 Task: In the  document efficiency.odtSelect Headings and apply  'Bold' Select the text and align it to the  'Left'. Select the table and apply  All Borders
Action: Mouse moved to (302, 353)
Screenshot: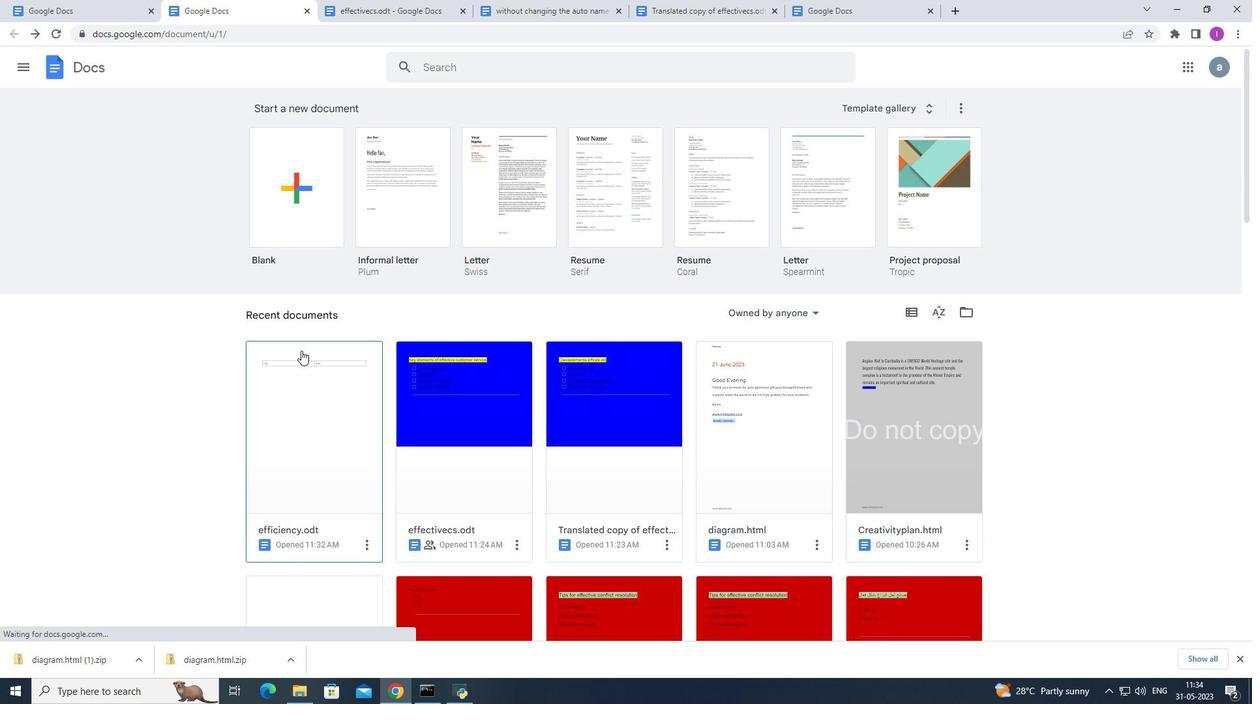 
Action: Mouse pressed left at (302, 353)
Screenshot: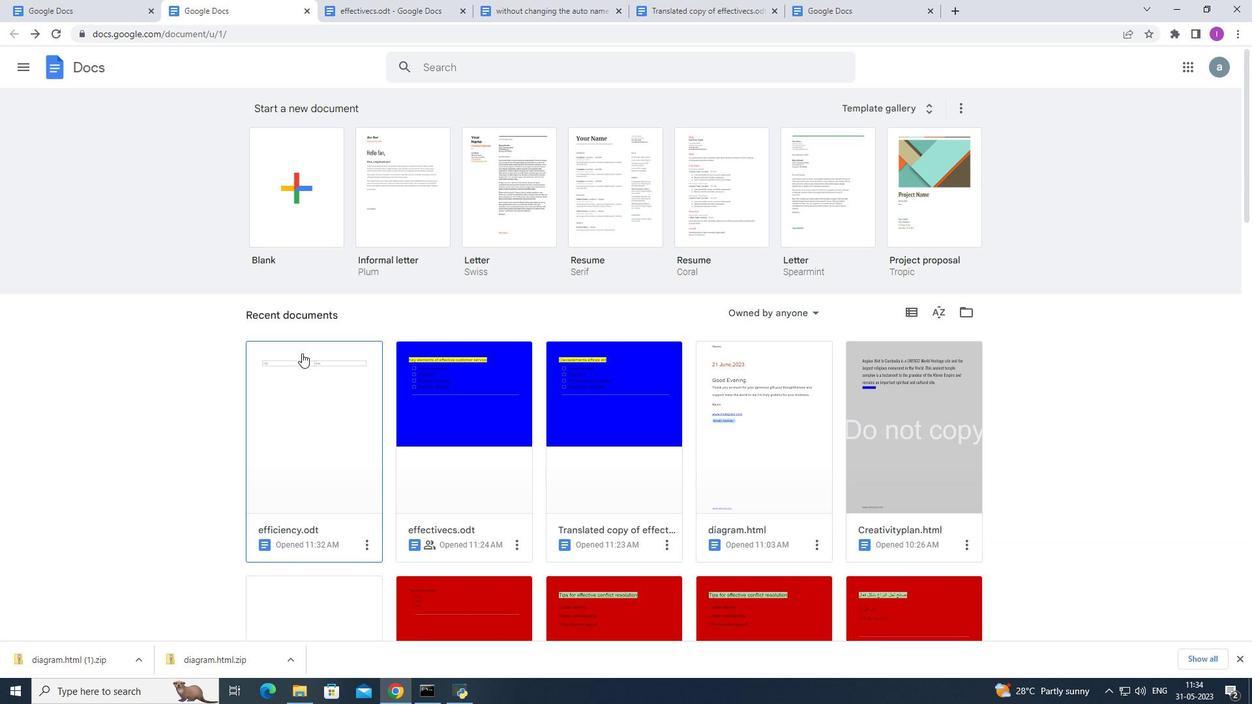 
Action: Mouse moved to (660, 224)
Screenshot: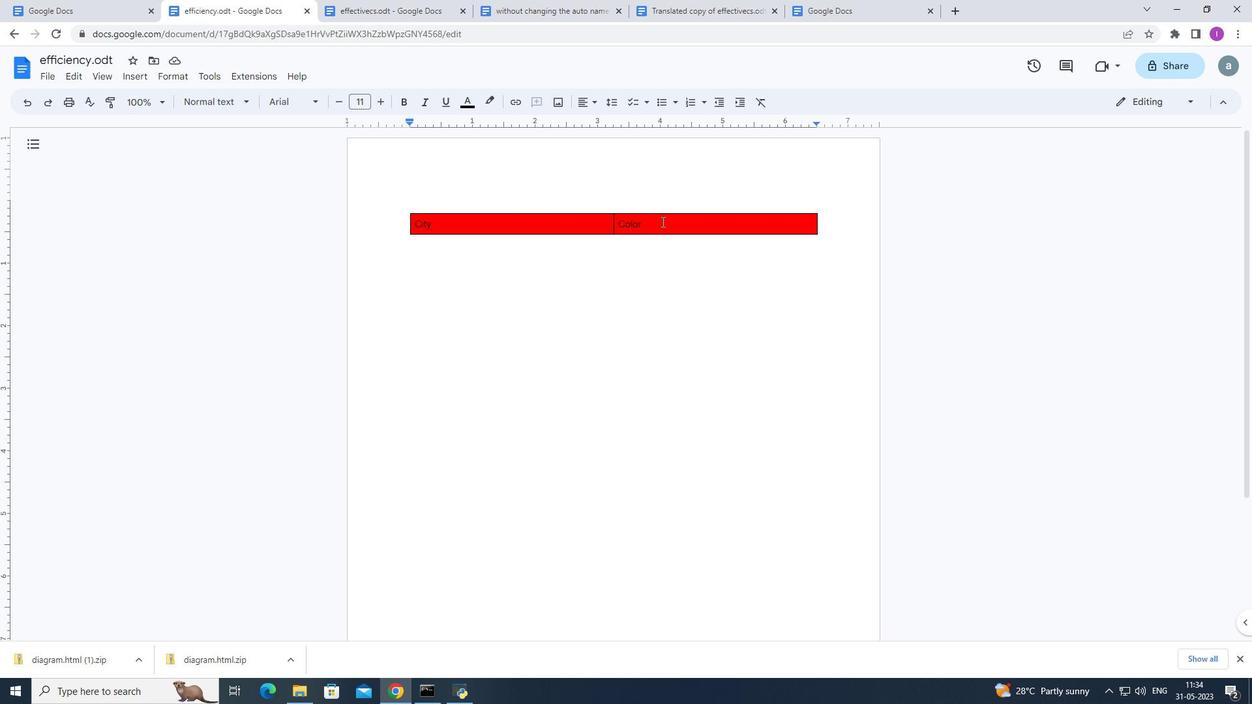 
Action: Mouse pressed left at (660, 224)
Screenshot: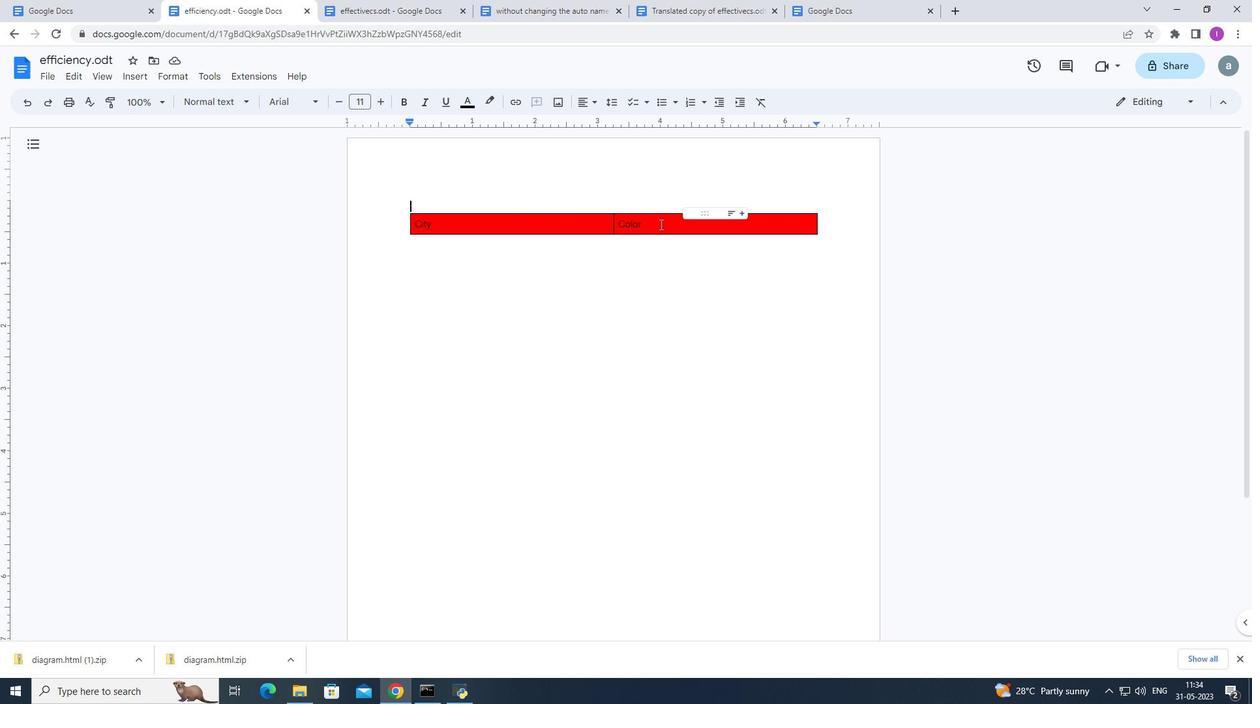 
Action: Mouse moved to (409, 105)
Screenshot: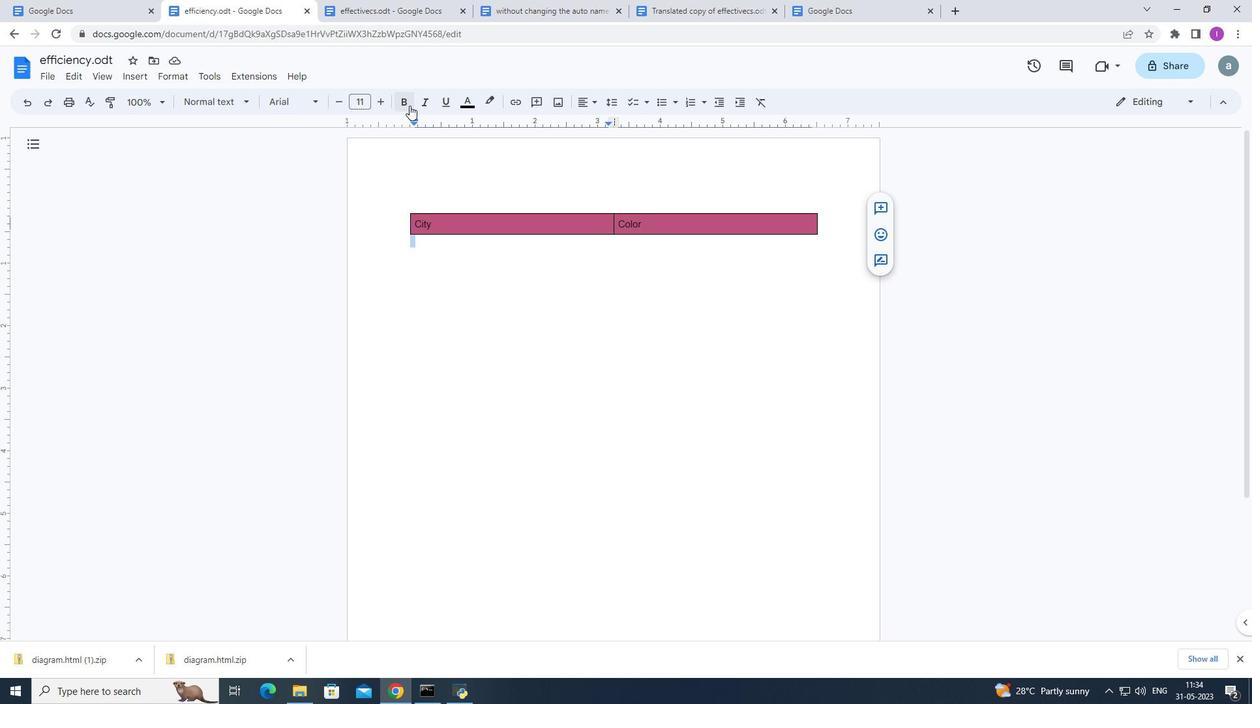 
Action: Mouse pressed left at (409, 105)
Screenshot: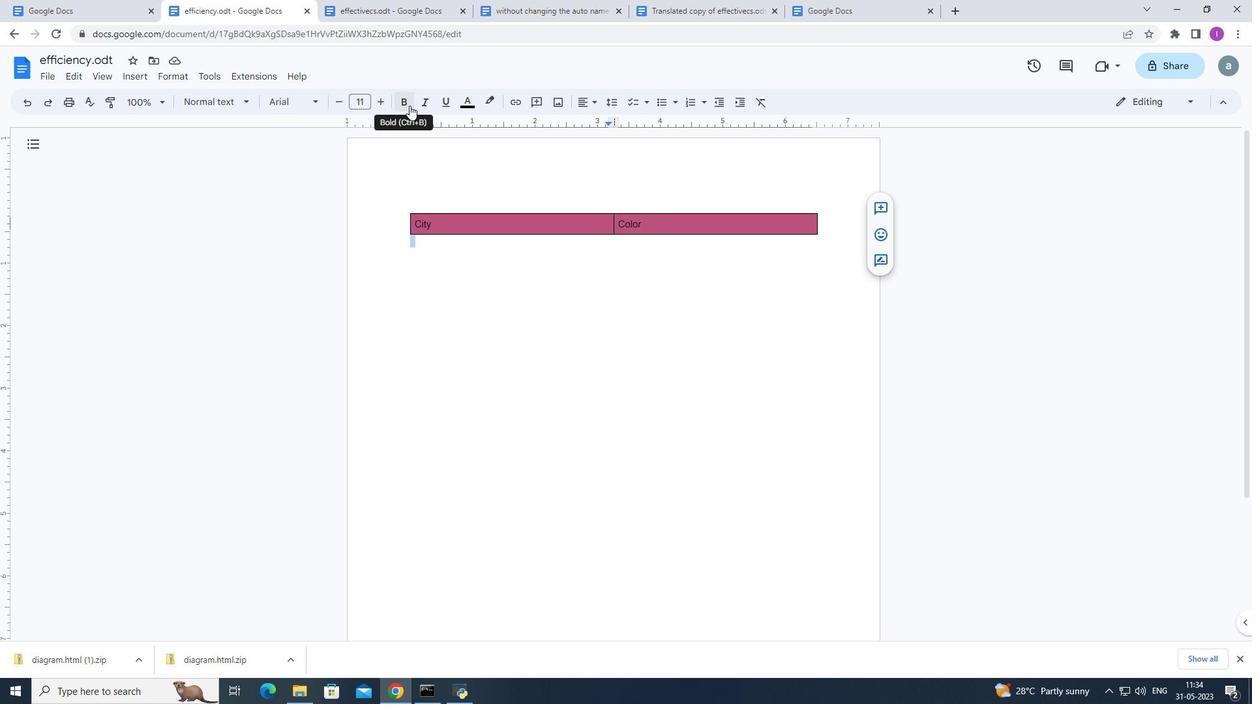 
Action: Mouse moved to (685, 231)
Screenshot: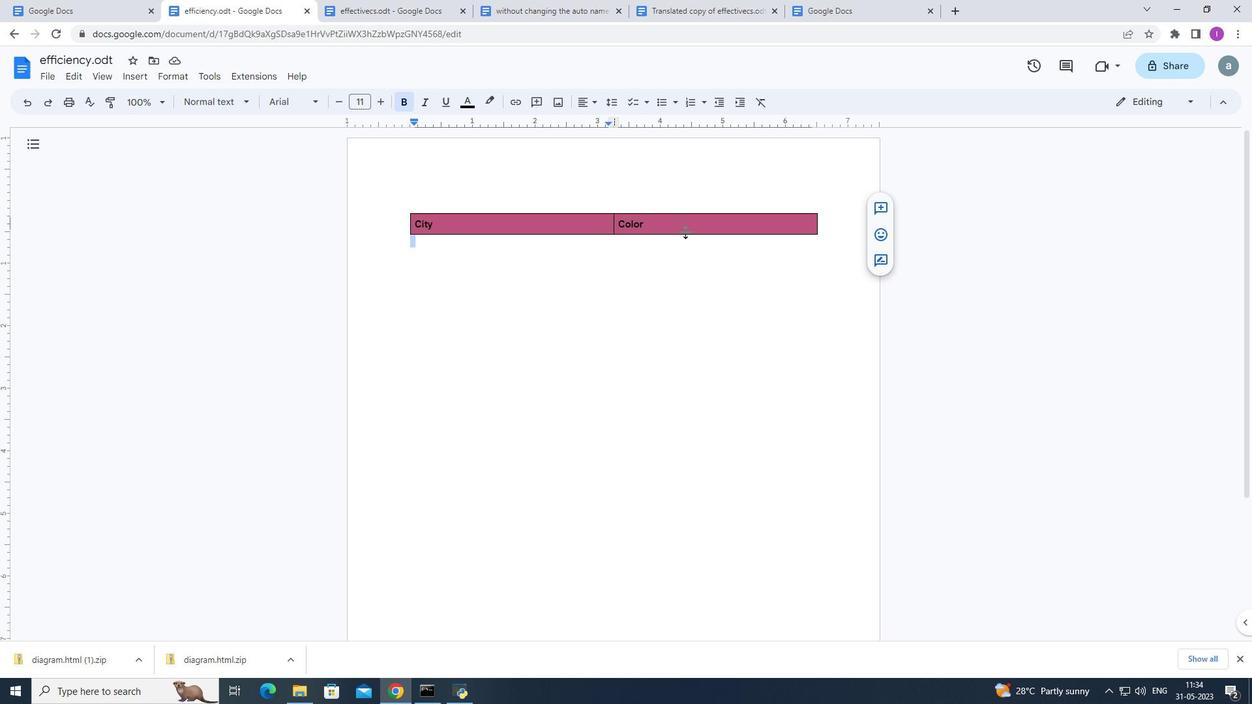 
Action: Mouse pressed left at (685, 231)
Screenshot: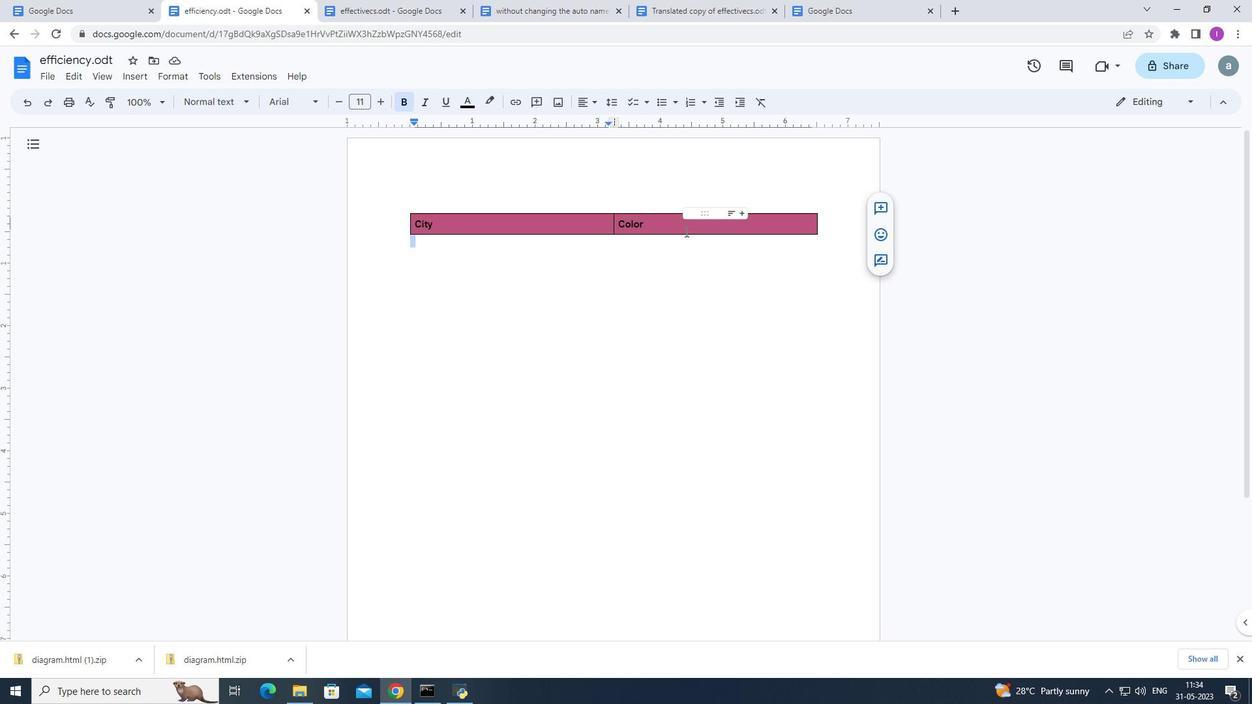 
Action: Mouse moved to (657, 290)
Screenshot: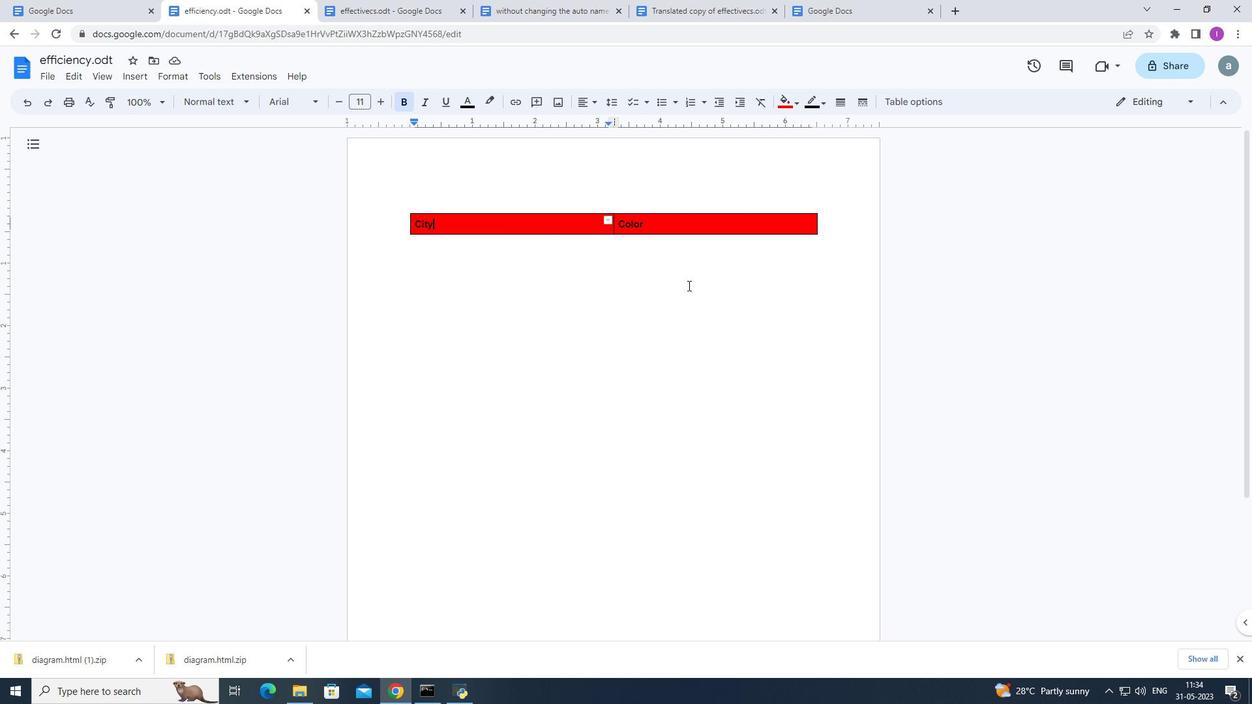 
Action: Mouse pressed left at (657, 290)
Screenshot: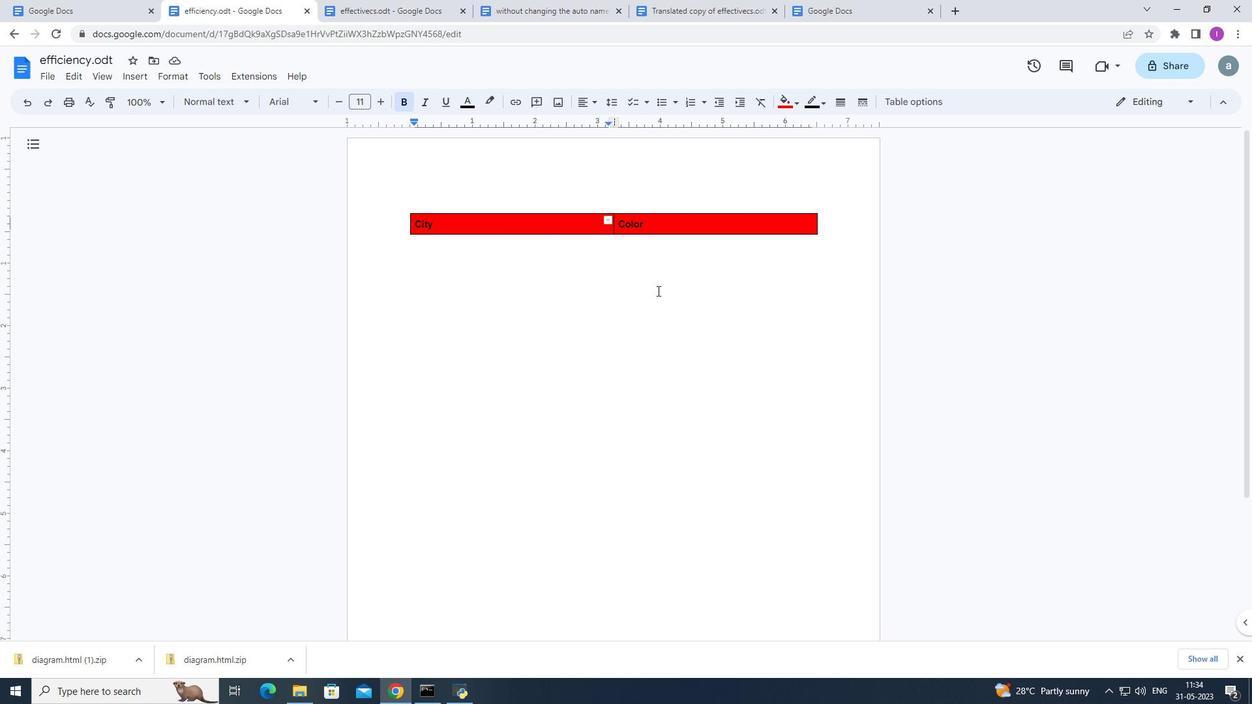 
Action: Mouse moved to (674, 227)
Screenshot: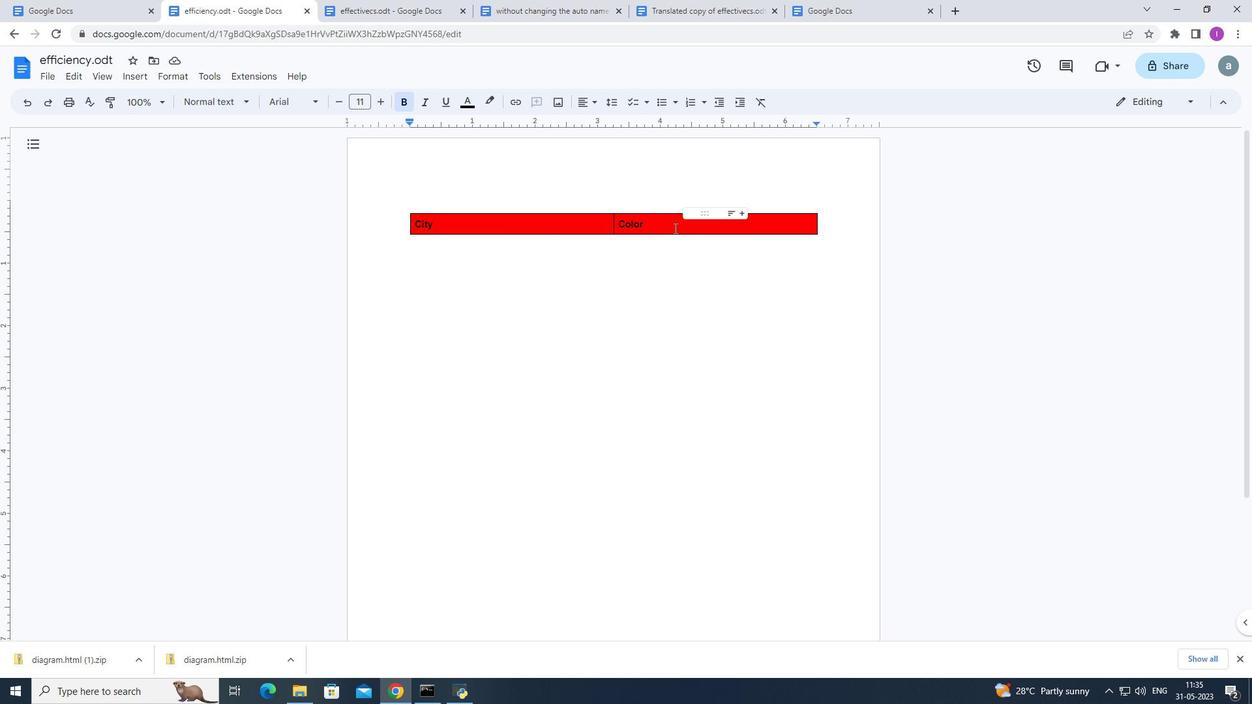 
Action: Mouse pressed left at (674, 227)
Screenshot: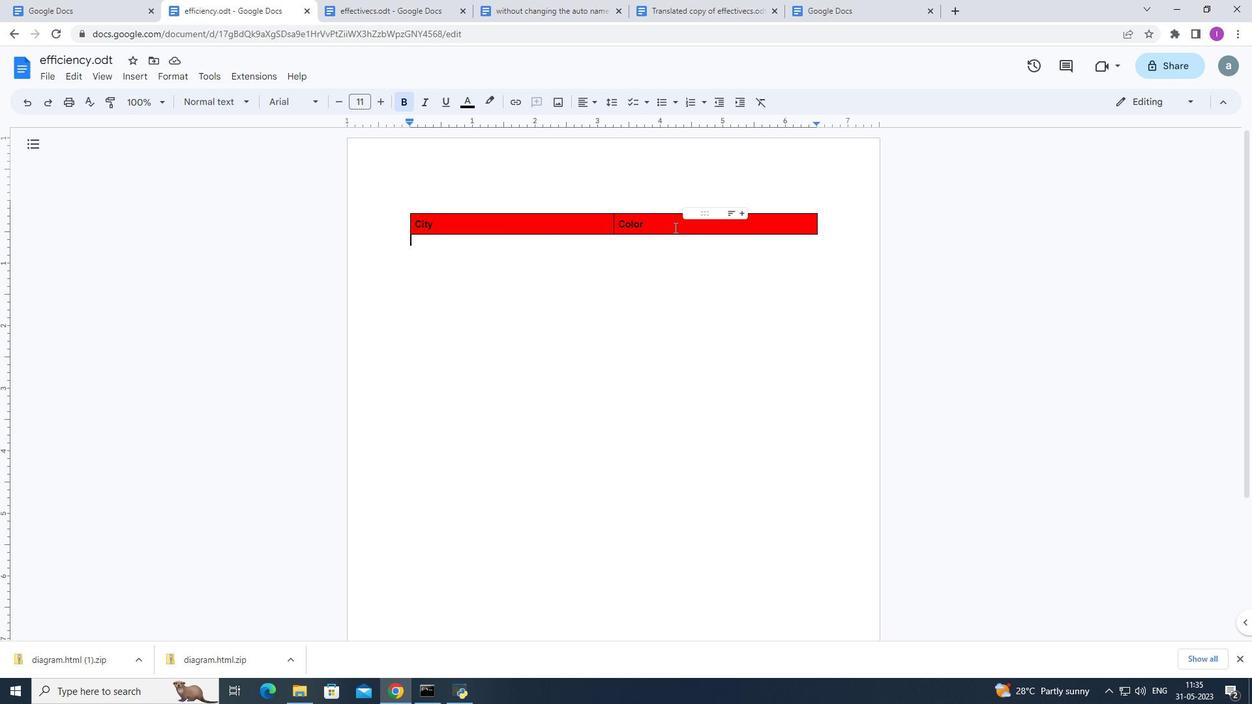 
Action: Mouse moved to (572, 100)
Screenshot: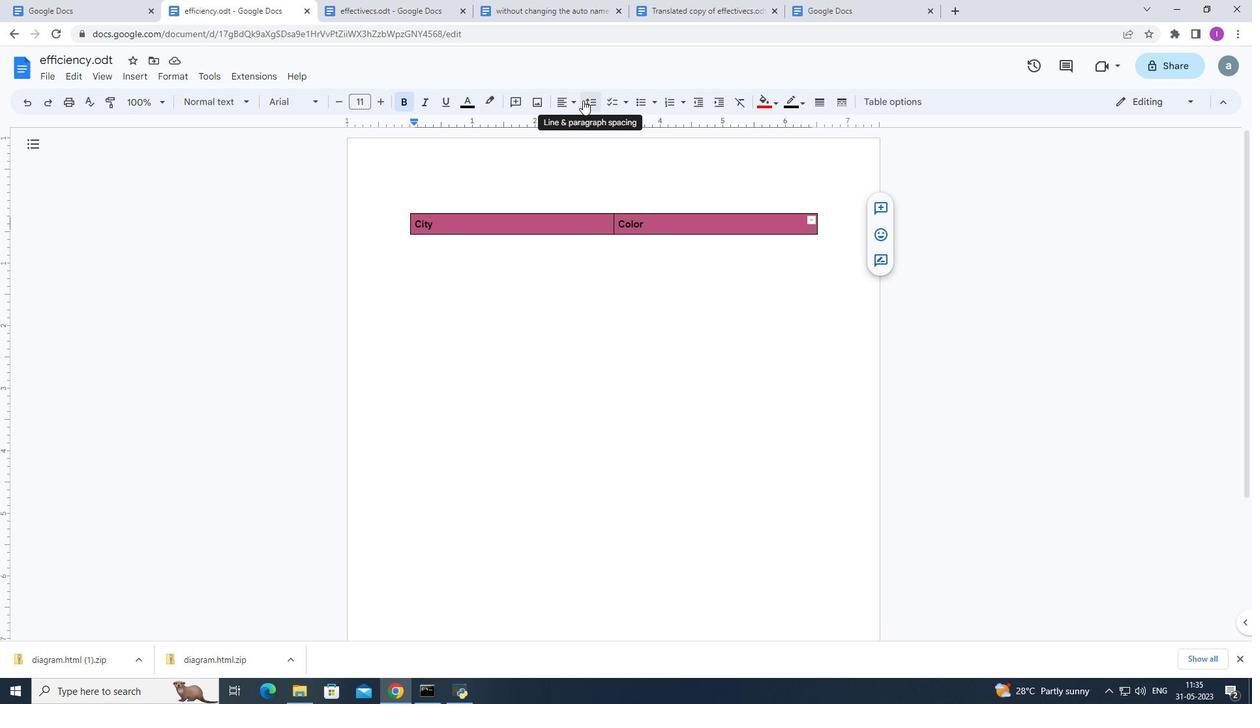 
Action: Mouse pressed left at (572, 100)
Screenshot: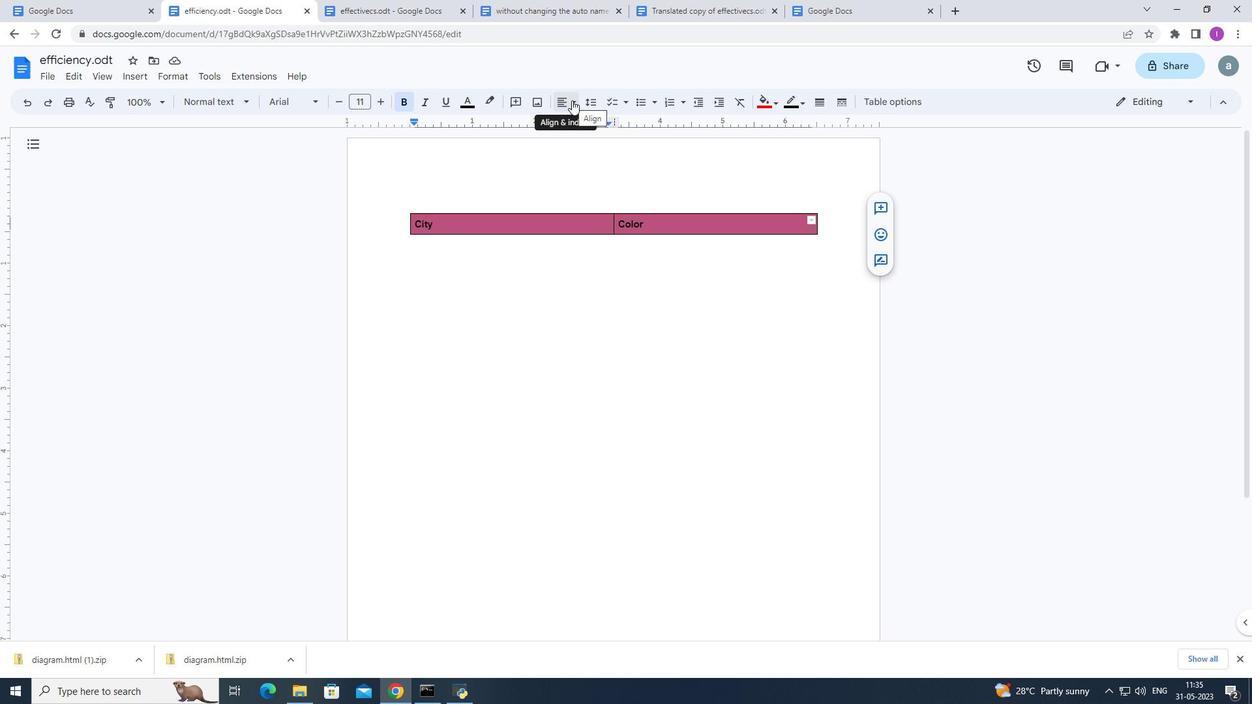 
Action: Mouse moved to (567, 120)
Screenshot: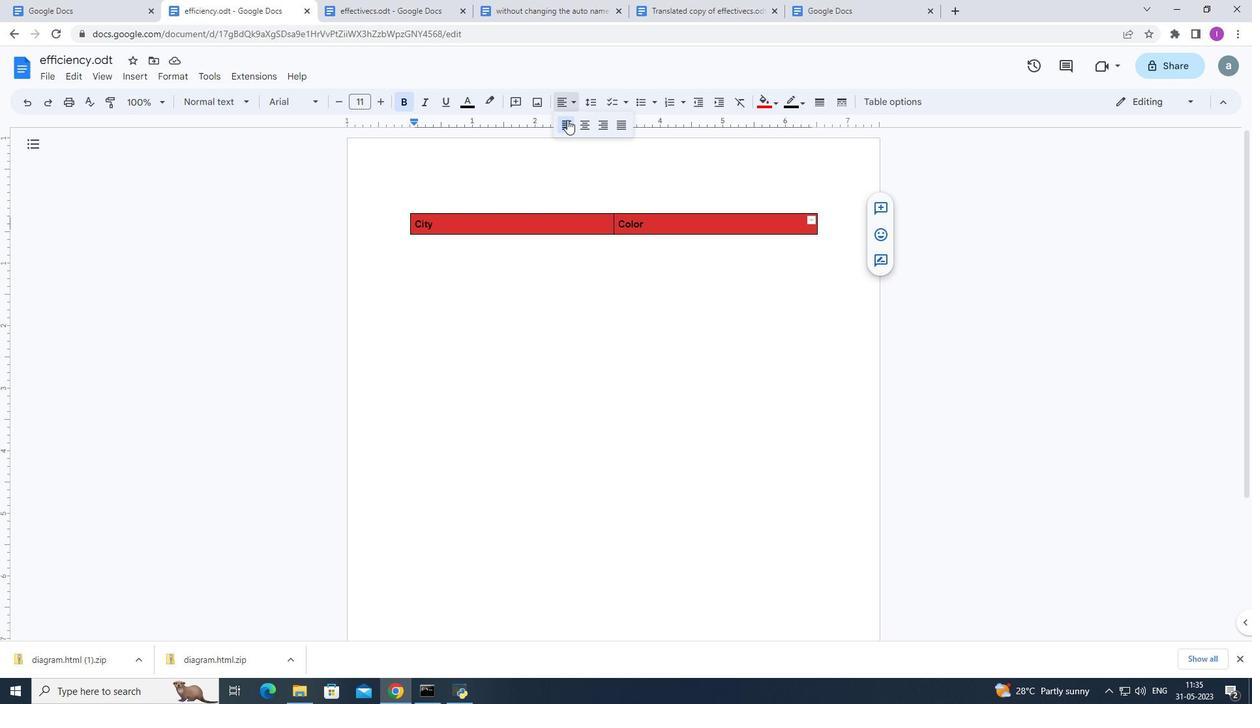 
Action: Mouse pressed left at (567, 120)
Screenshot: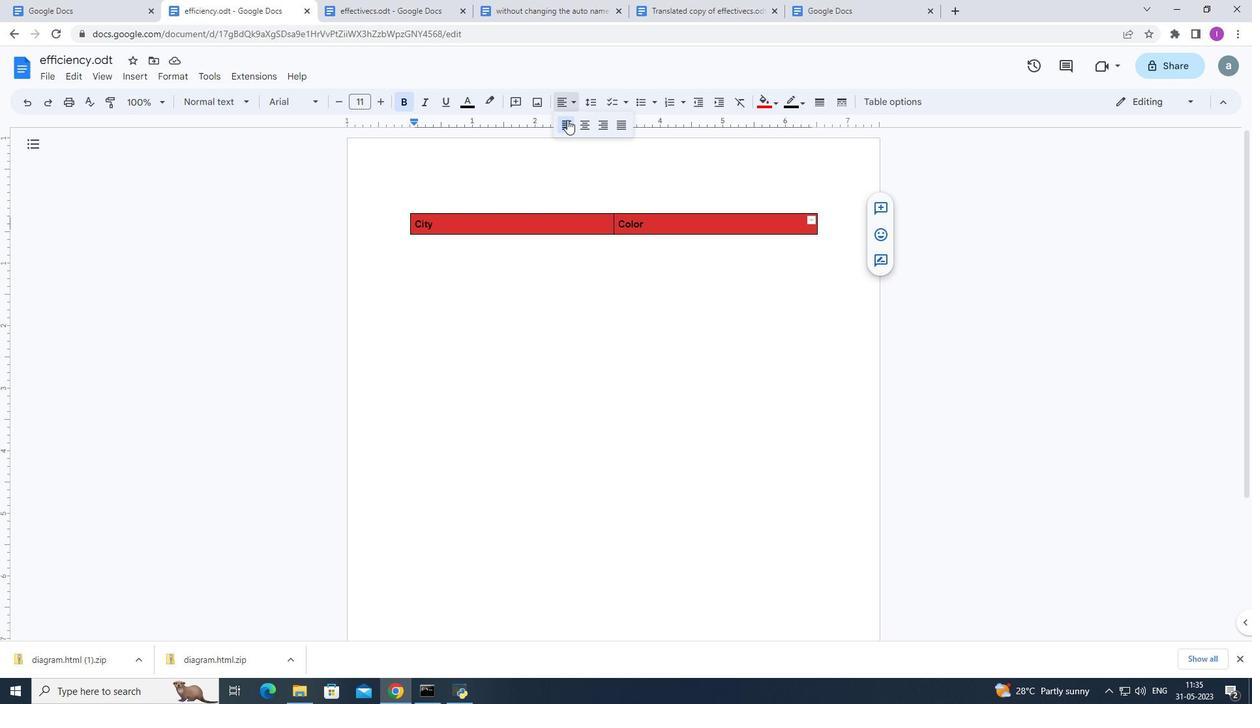 
Action: Mouse moved to (817, 222)
Screenshot: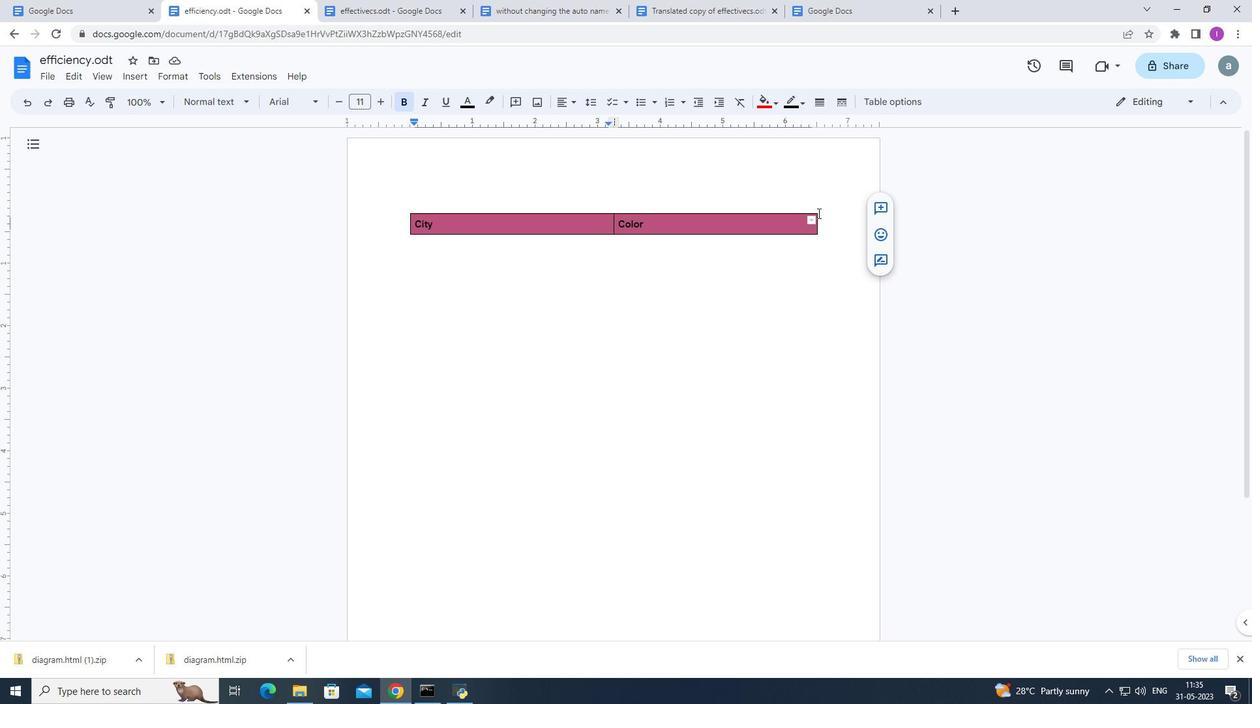 
Action: Mouse pressed left at (817, 222)
Screenshot: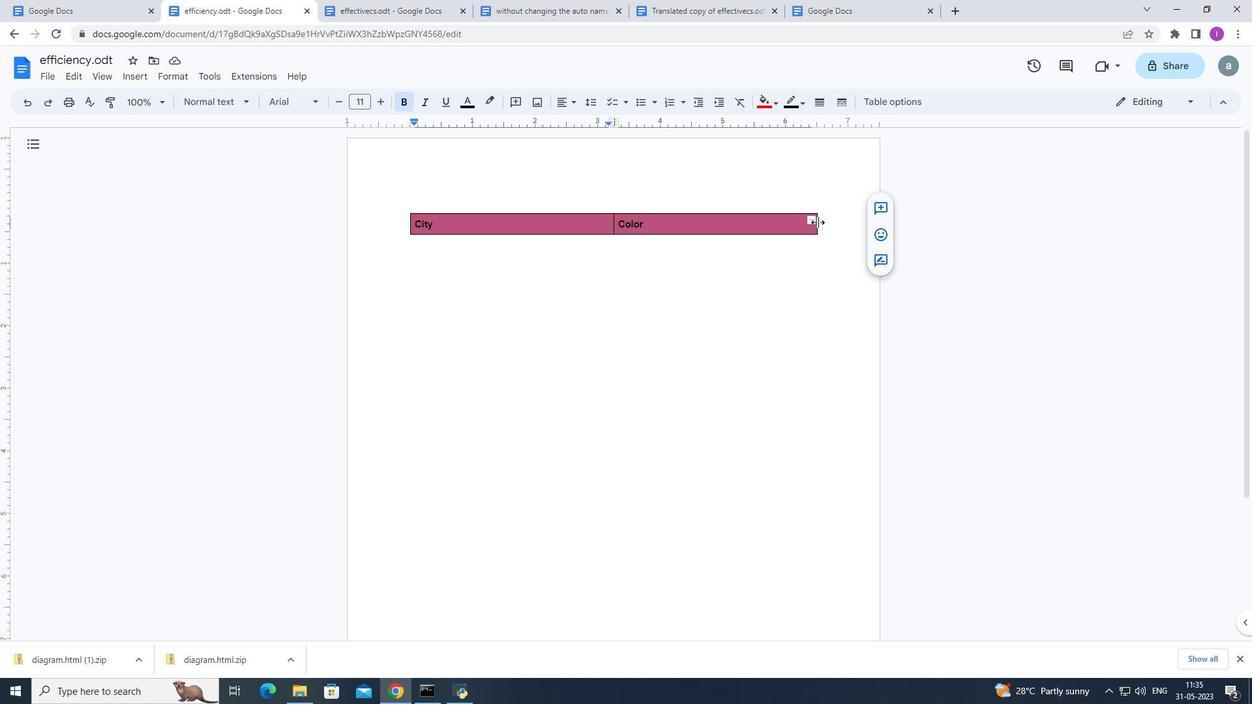 
Action: Mouse moved to (415, 216)
Screenshot: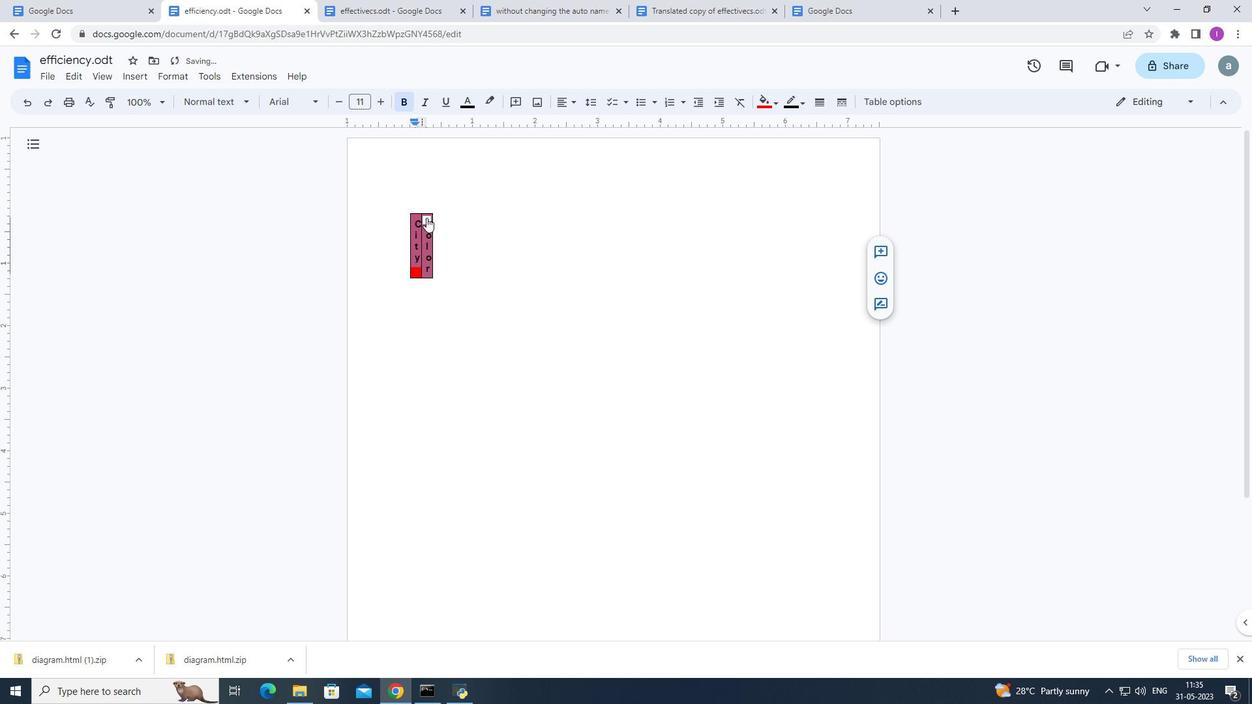 
Action: Mouse pressed left at (415, 216)
Screenshot: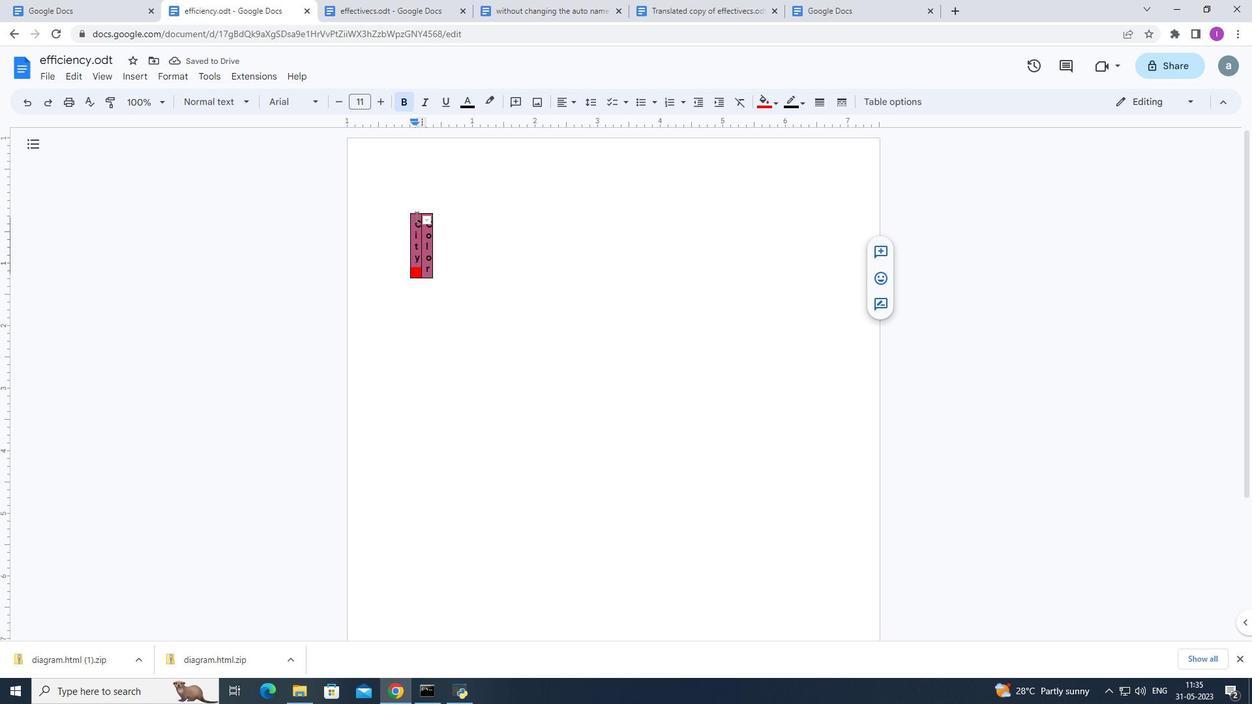 
Action: Mouse moved to (430, 215)
Screenshot: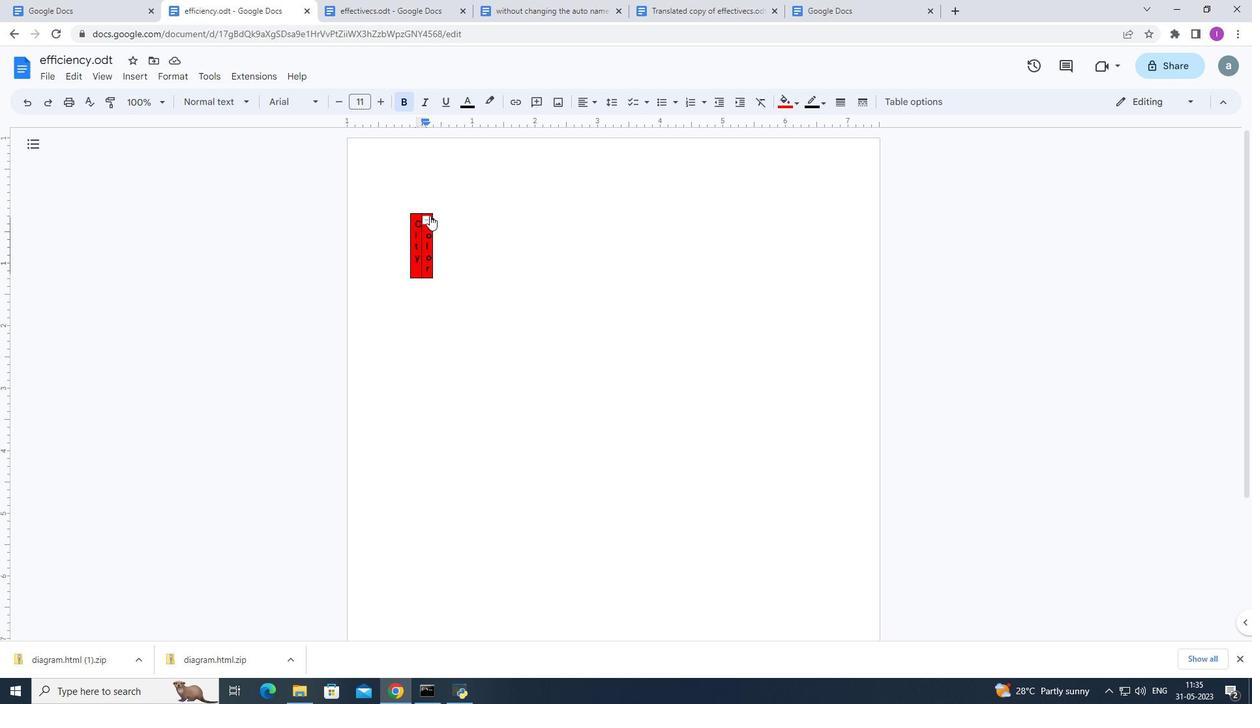 
Action: Mouse pressed left at (430, 215)
Screenshot: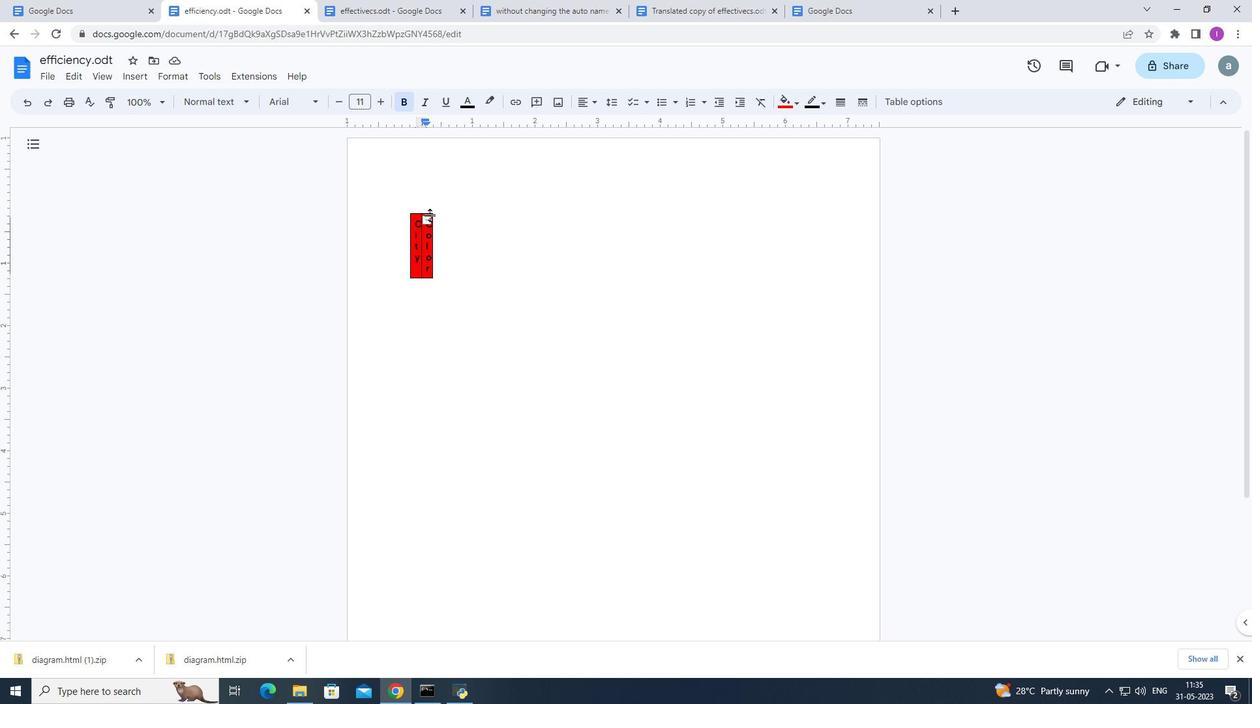 
Action: Mouse moved to (506, 227)
Screenshot: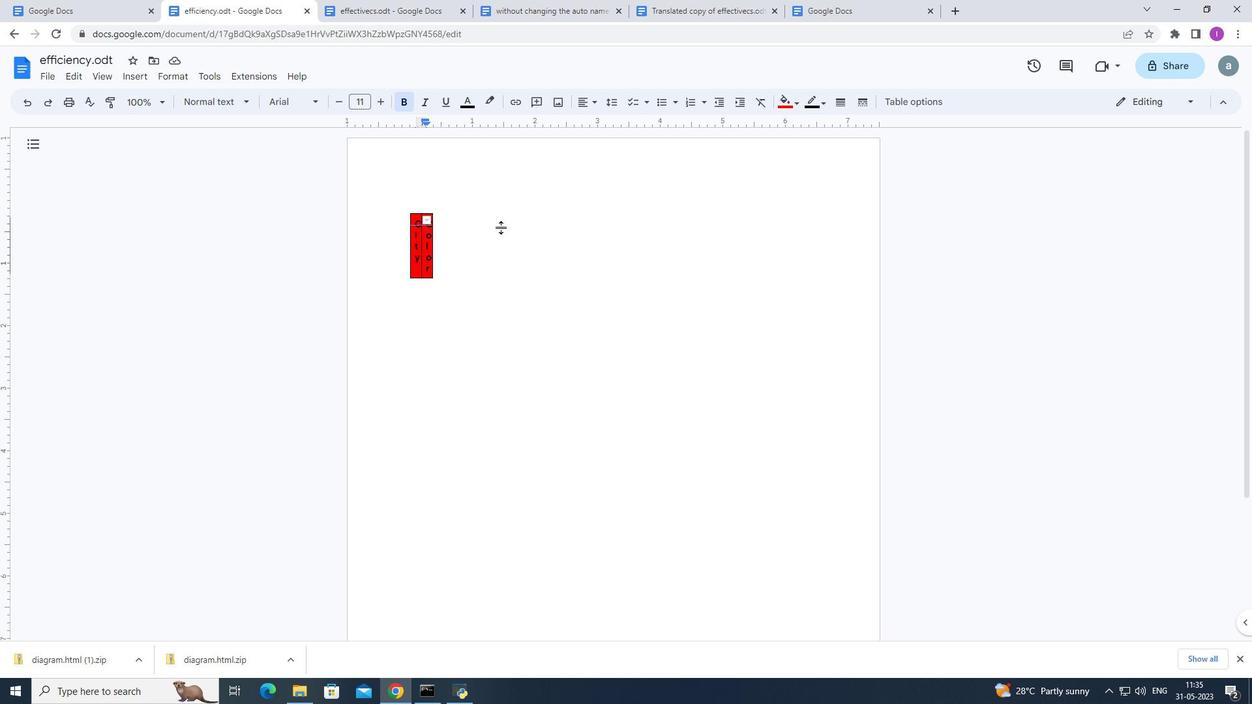 
Action: Mouse pressed left at (506, 227)
Screenshot: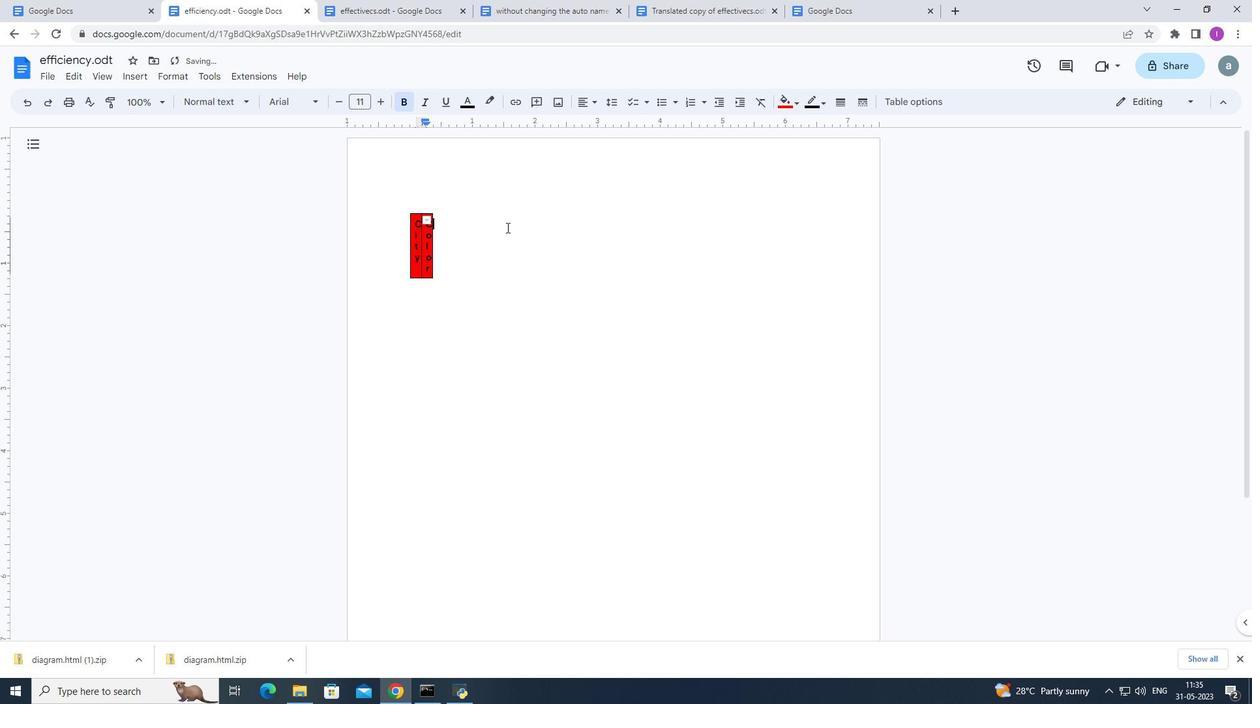 
Action: Mouse moved to (422, 220)
Screenshot: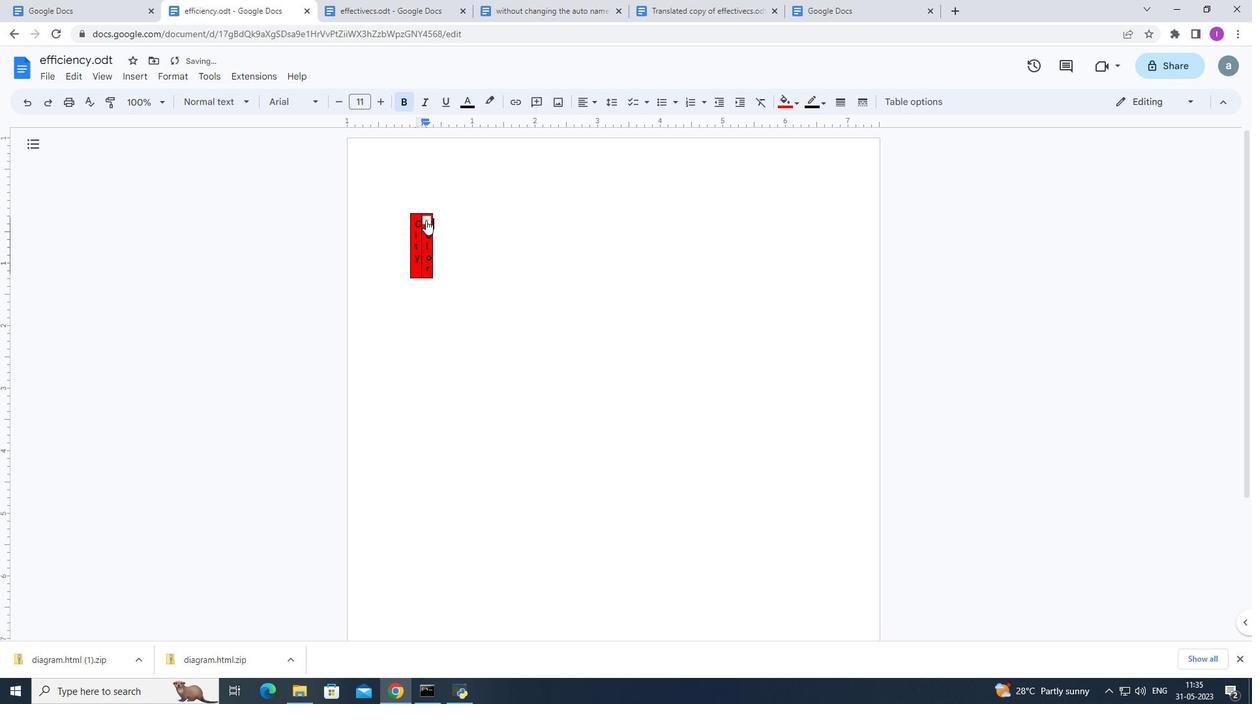 
Action: Mouse pressed left at (422, 220)
Screenshot: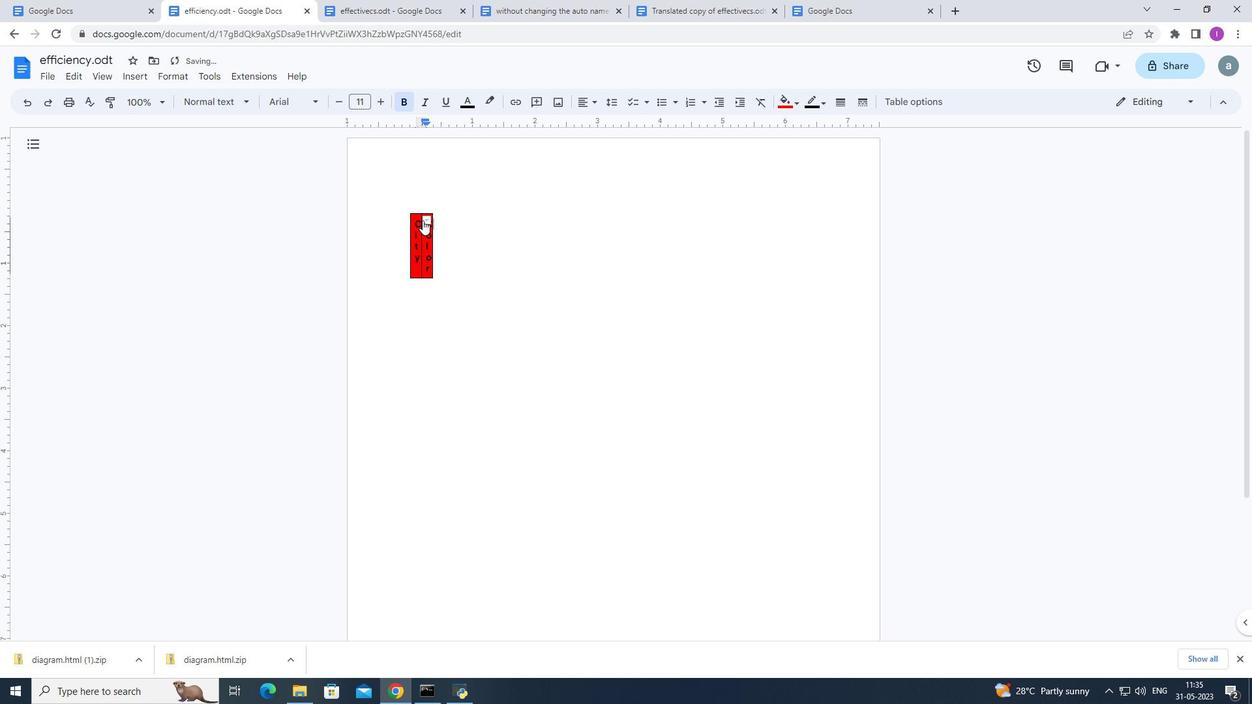 
Action: Mouse moved to (408, 181)
Screenshot: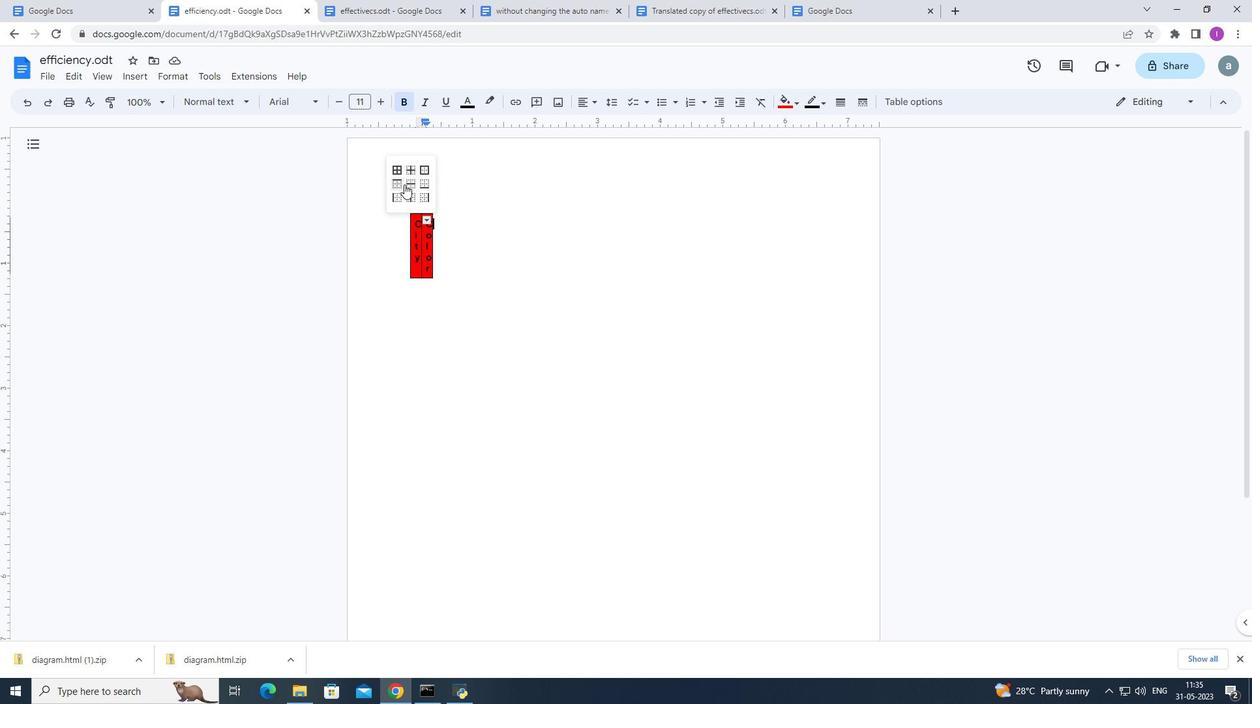 
Action: Mouse pressed left at (408, 181)
Screenshot: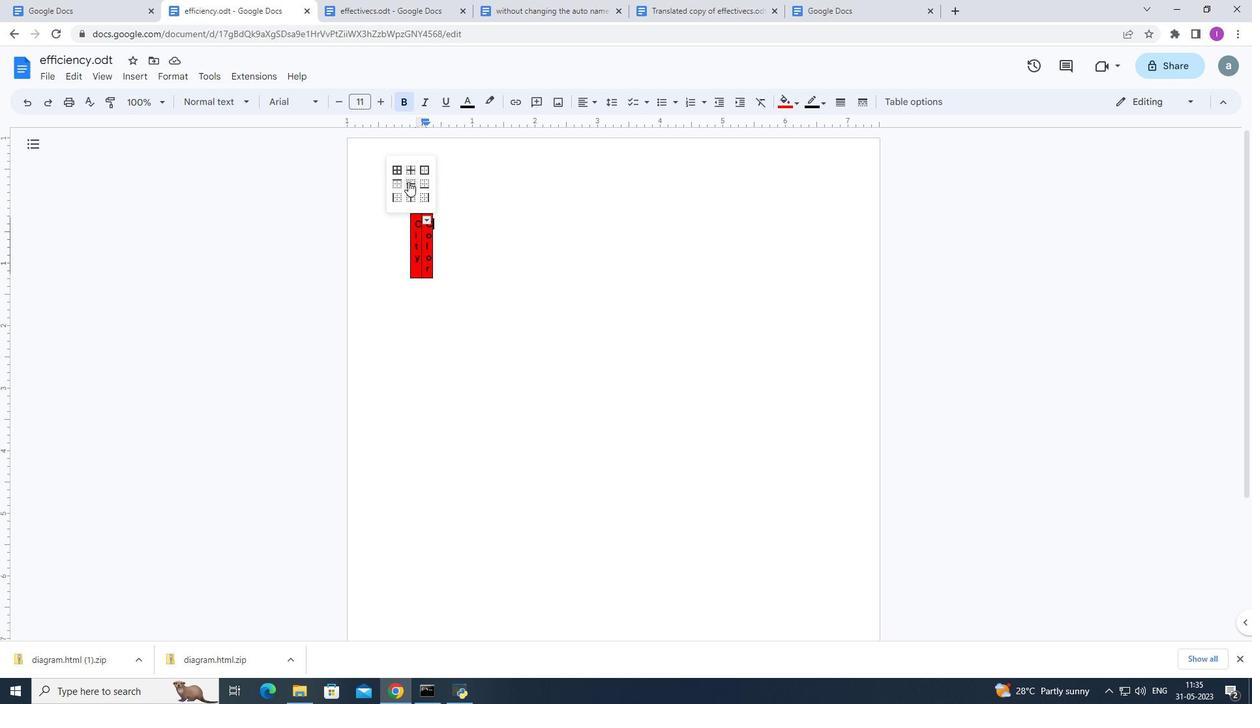 
Action: Mouse moved to (425, 216)
Screenshot: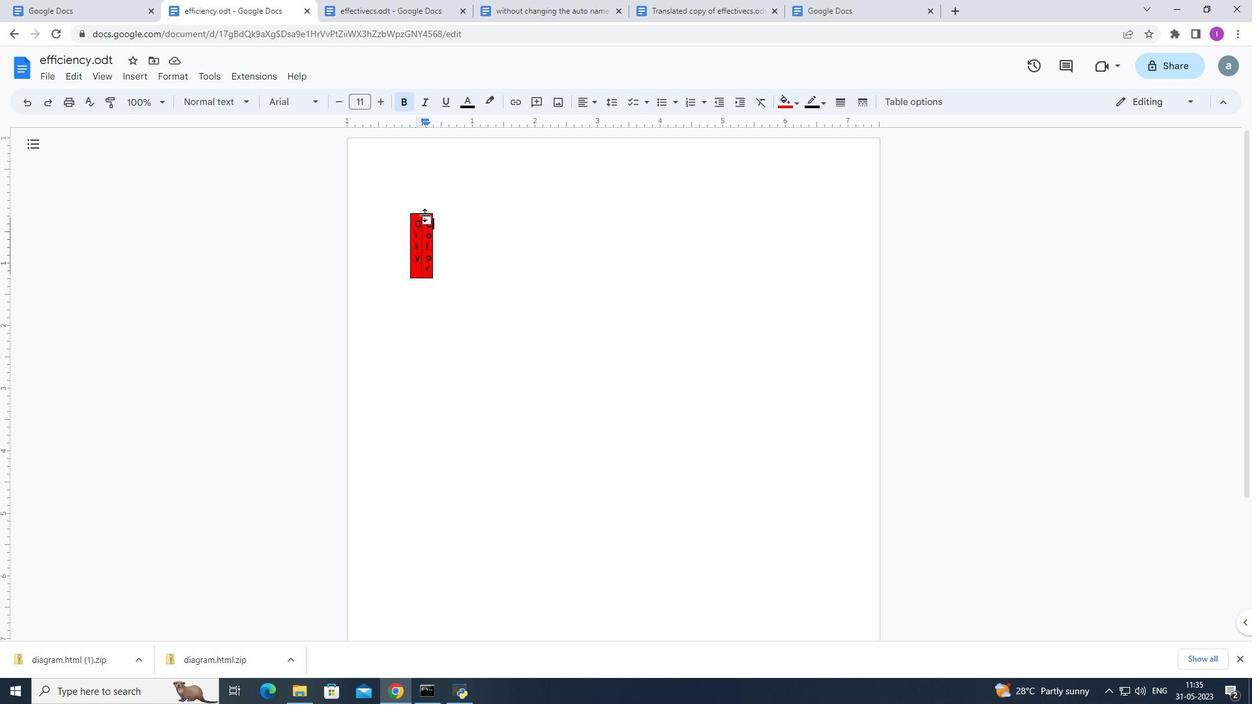 
Action: Mouse pressed left at (425, 216)
Screenshot: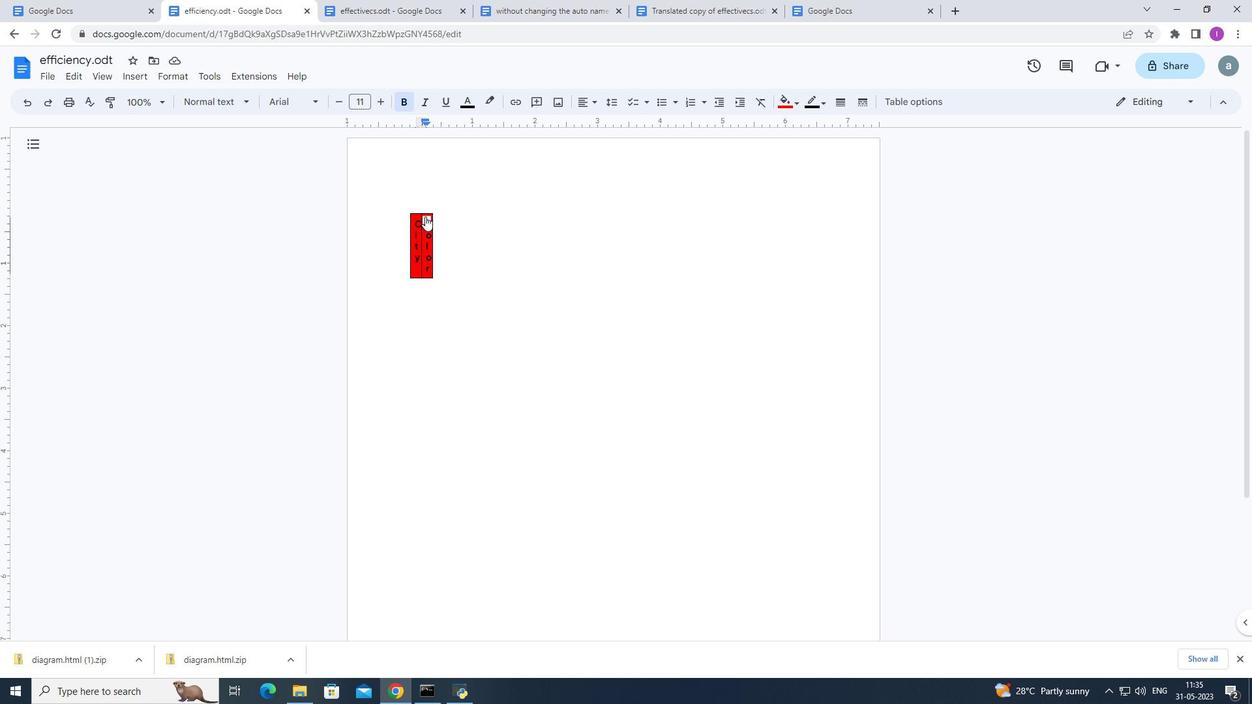 
Action: Mouse moved to (428, 219)
Screenshot: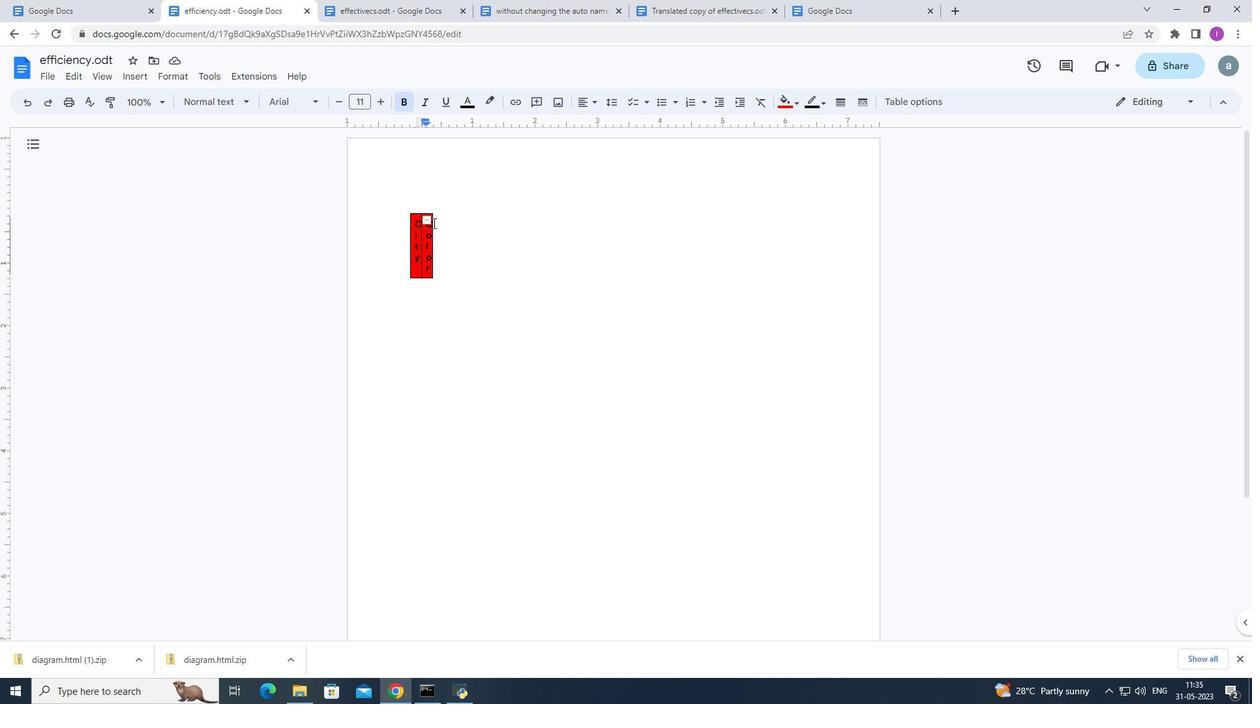 
Action: Mouse pressed left at (428, 219)
Screenshot: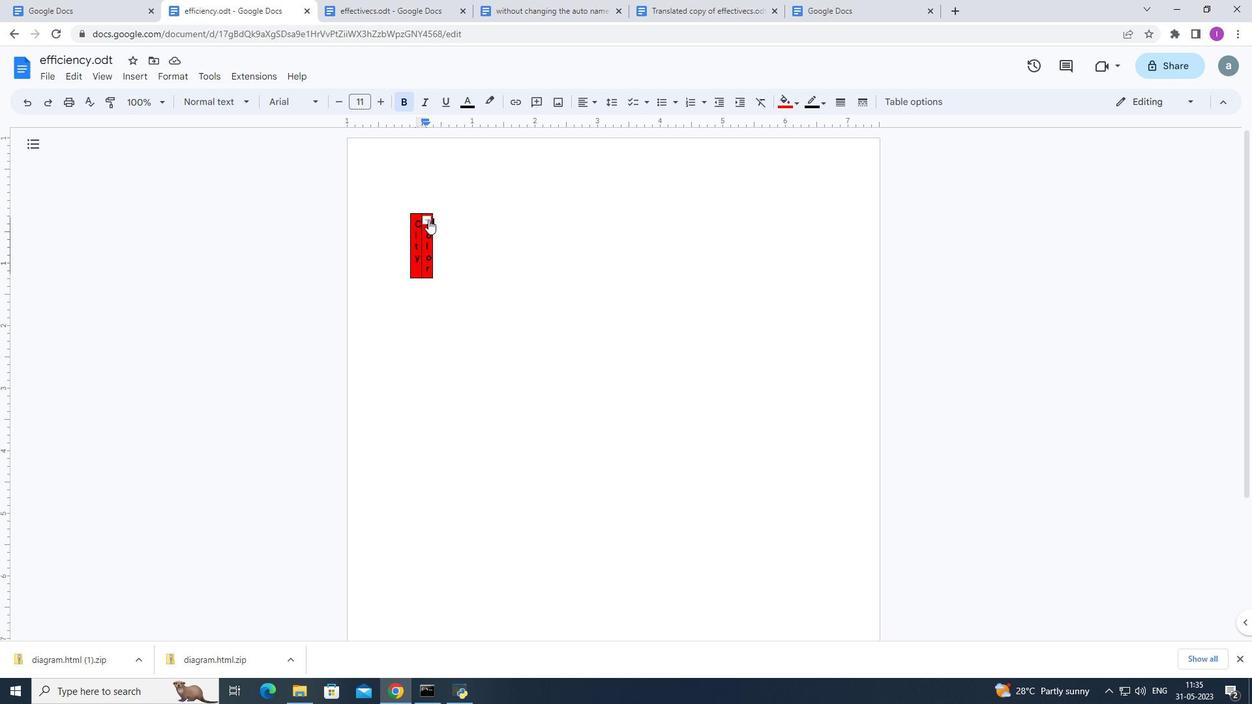 
Action: Mouse moved to (429, 221)
Screenshot: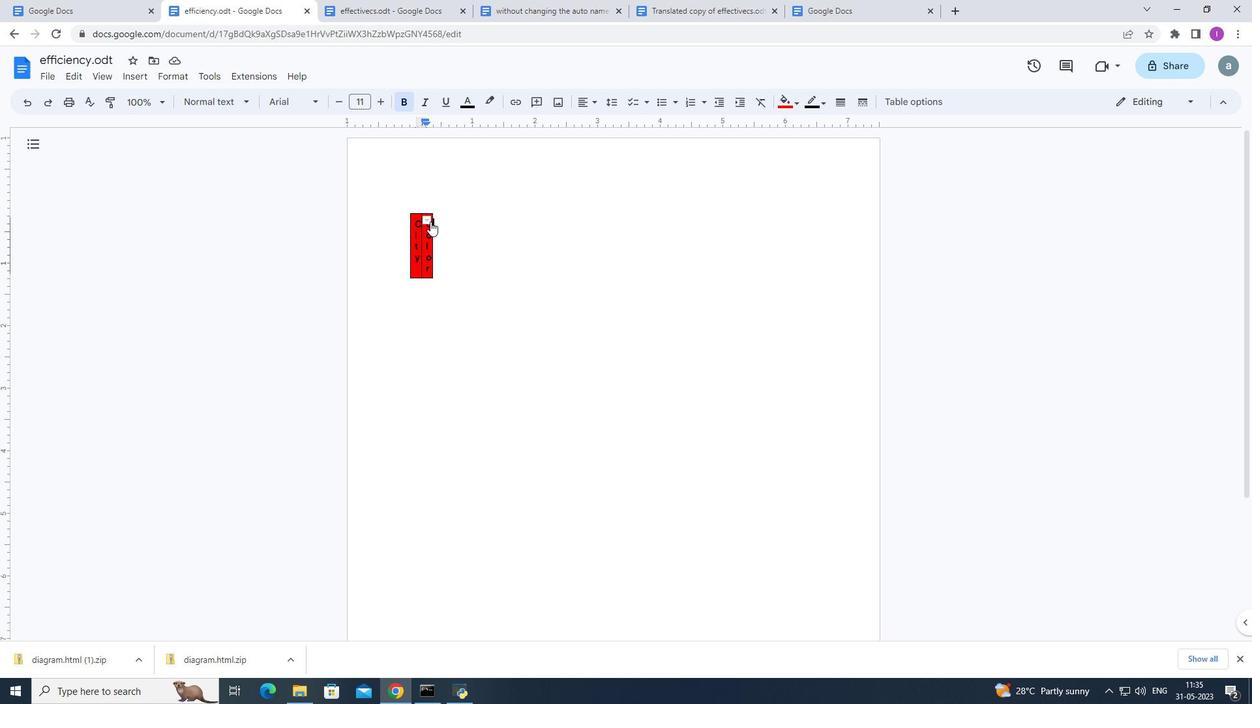 
Action: Mouse pressed left at (429, 221)
Screenshot: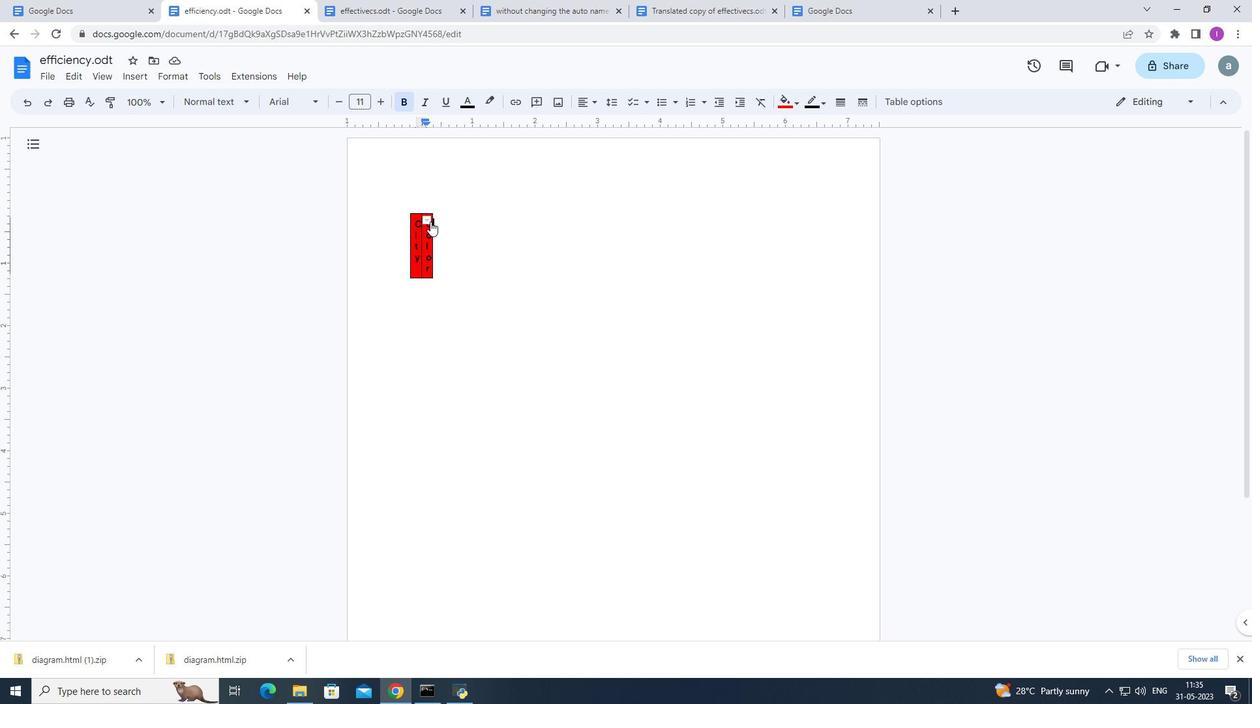 
Action: Mouse moved to (425, 185)
Screenshot: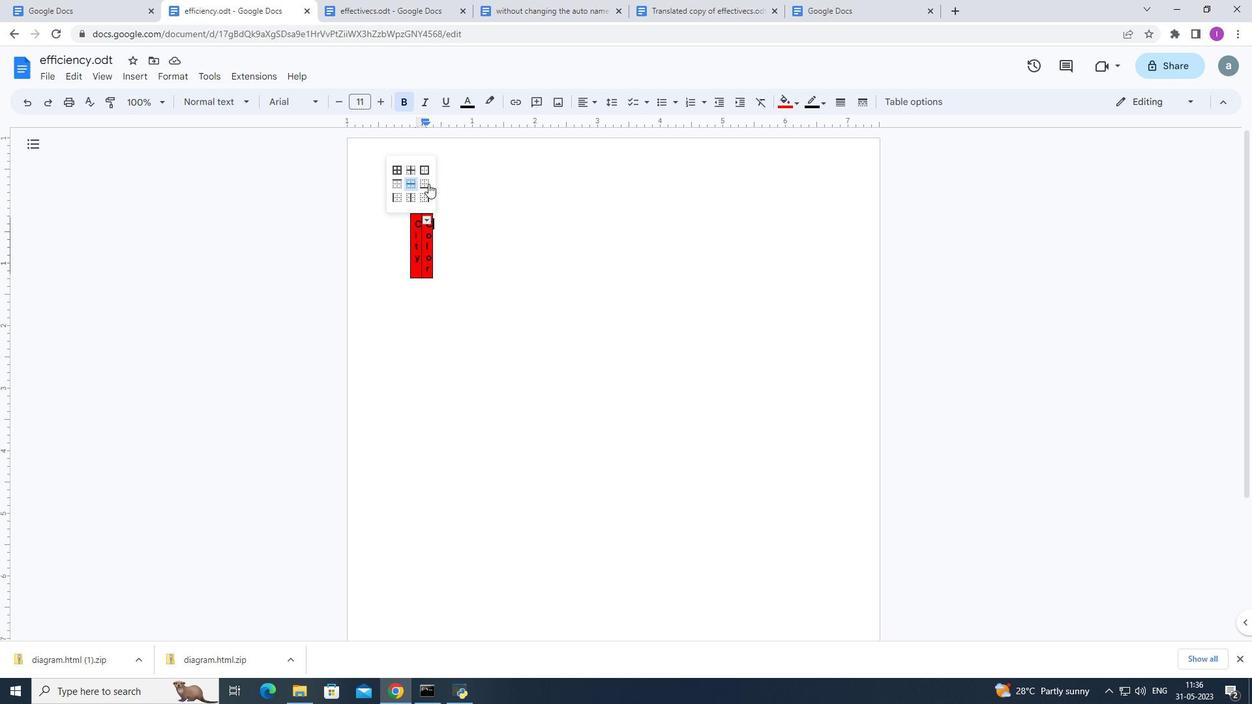 
Action: Mouse pressed left at (425, 185)
Screenshot: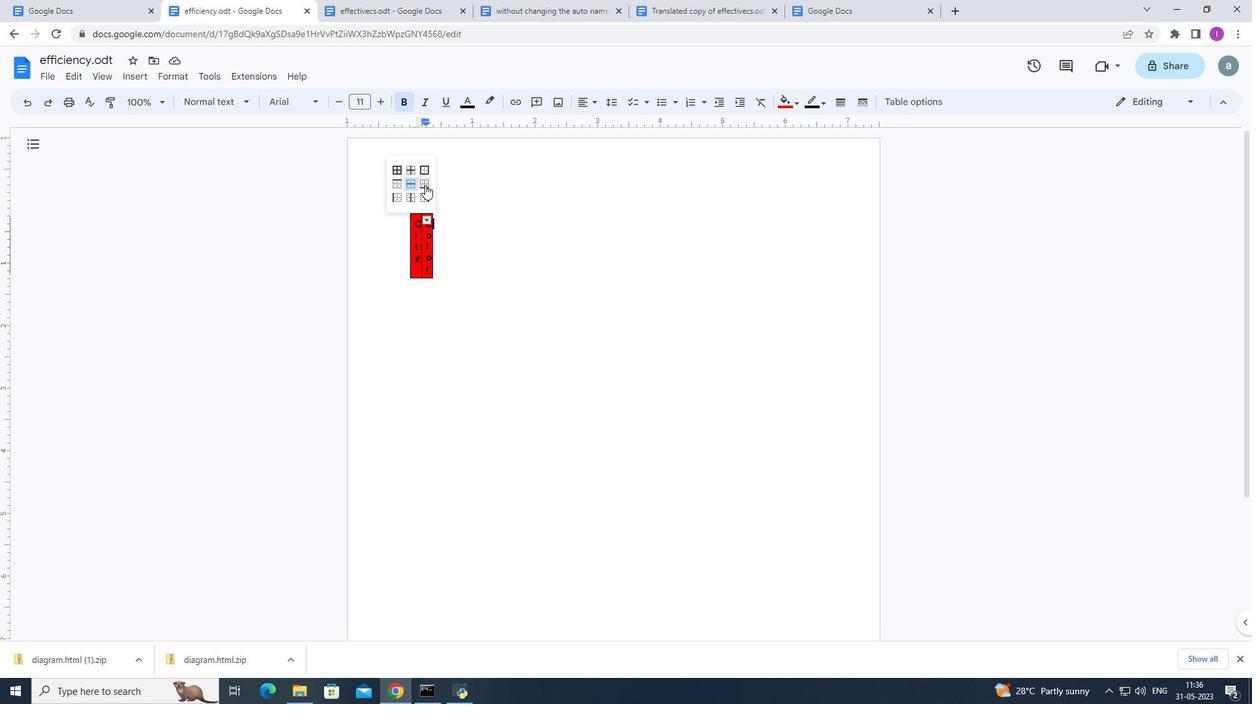 
Action: Mouse moved to (414, 218)
Screenshot: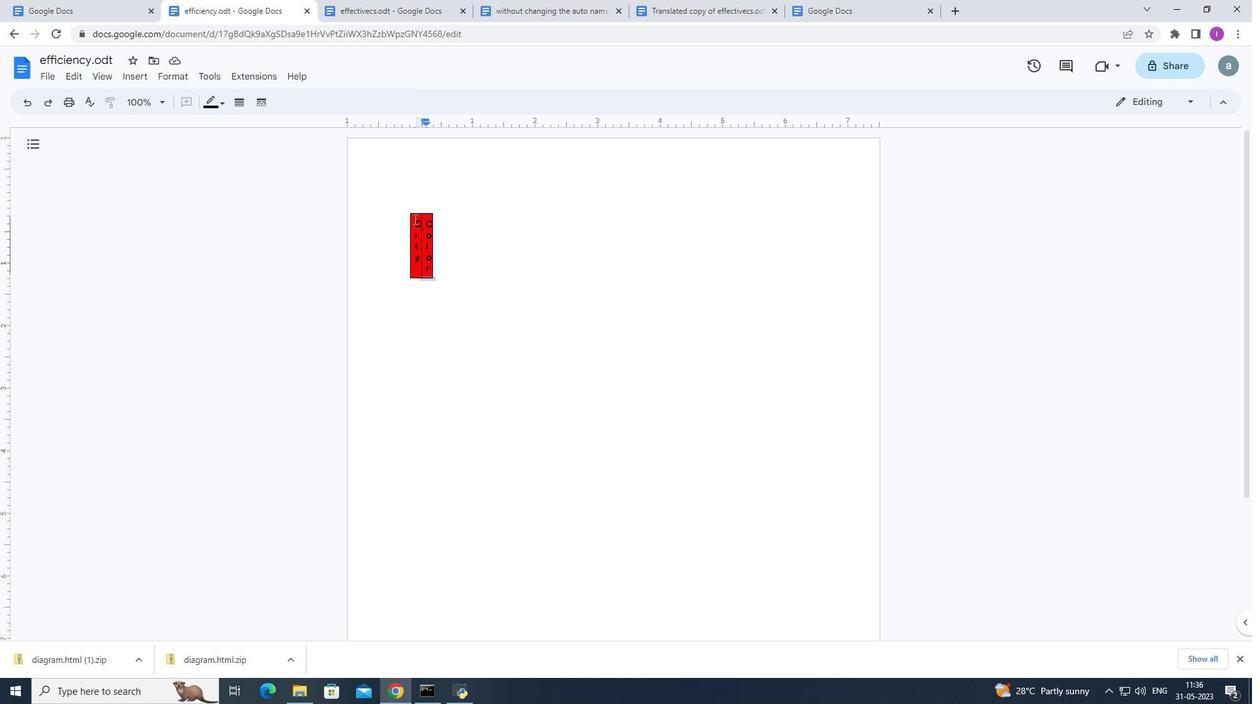 
Action: Mouse pressed left at (414, 218)
Screenshot: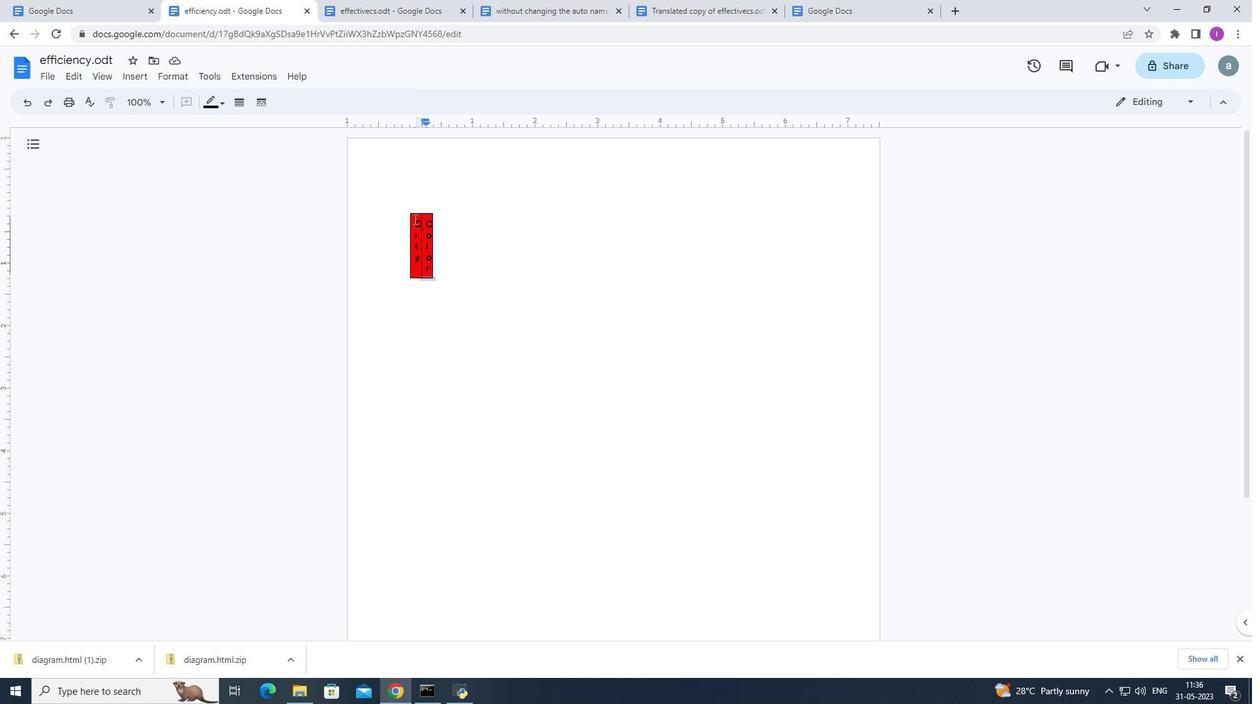 
Action: Mouse moved to (434, 277)
Screenshot: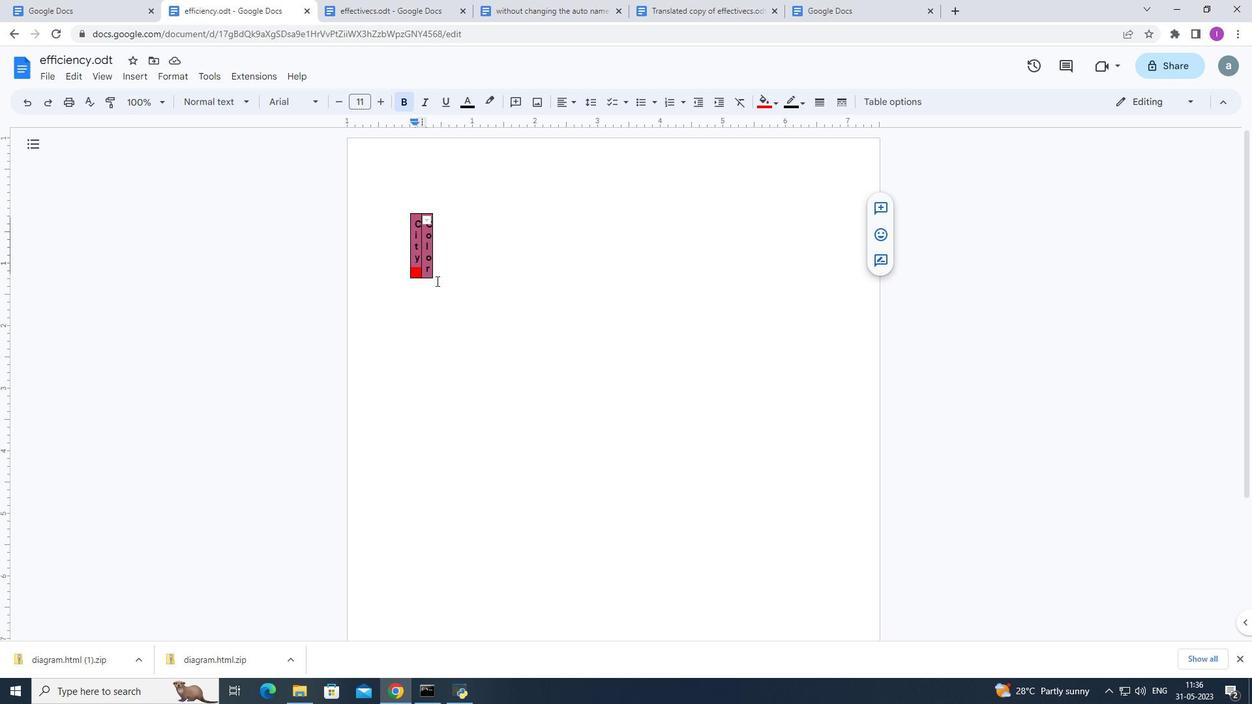 
Action: Mouse pressed left at (434, 277)
Screenshot: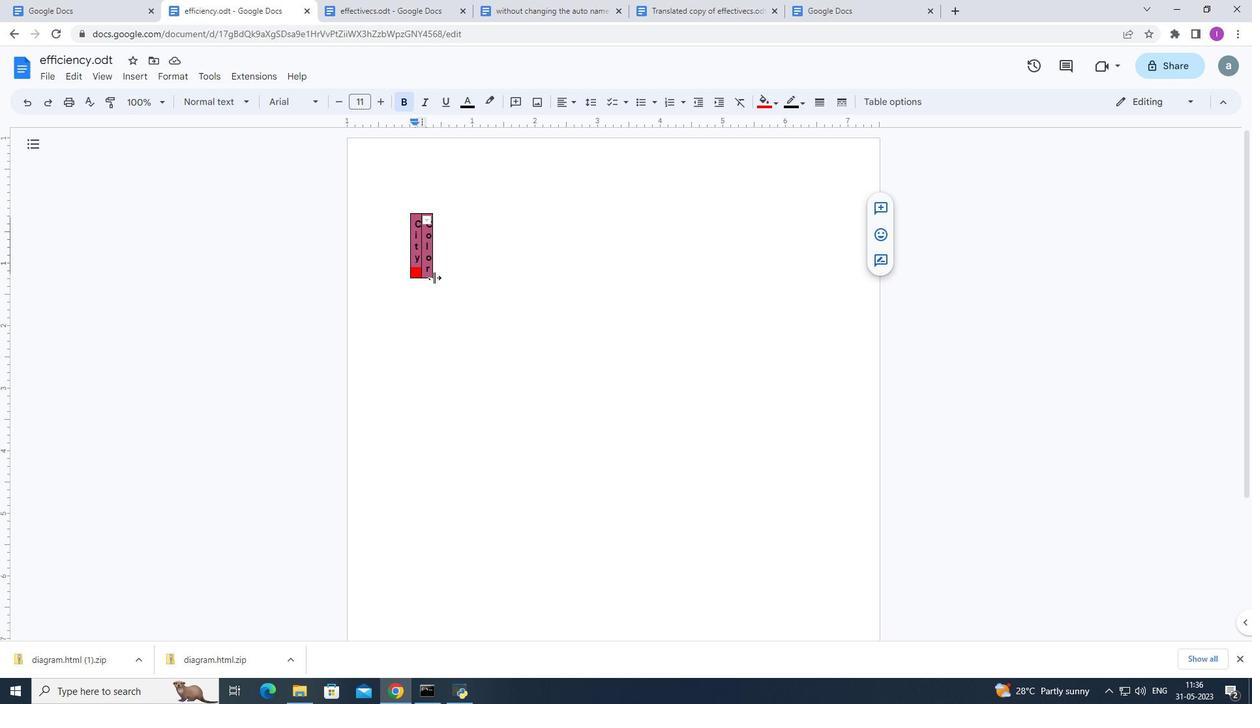 
Action: Mouse moved to (707, 261)
Screenshot: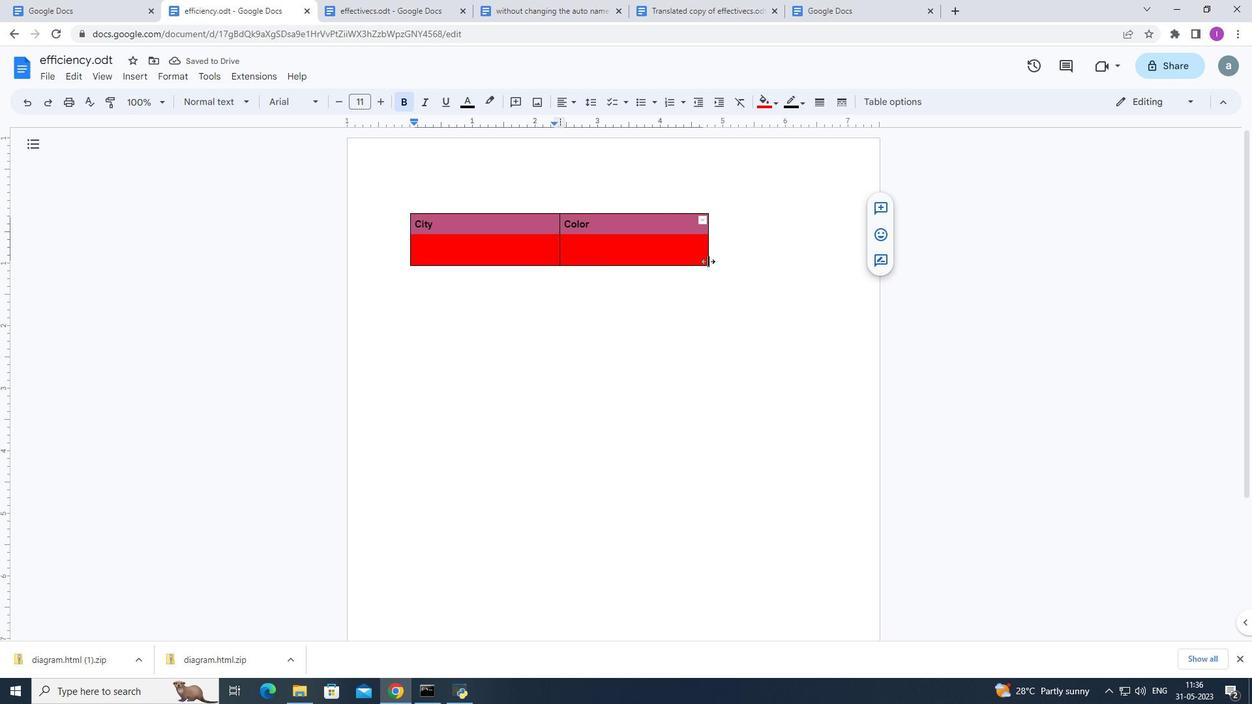 
Action: Mouse pressed left at (707, 261)
Screenshot: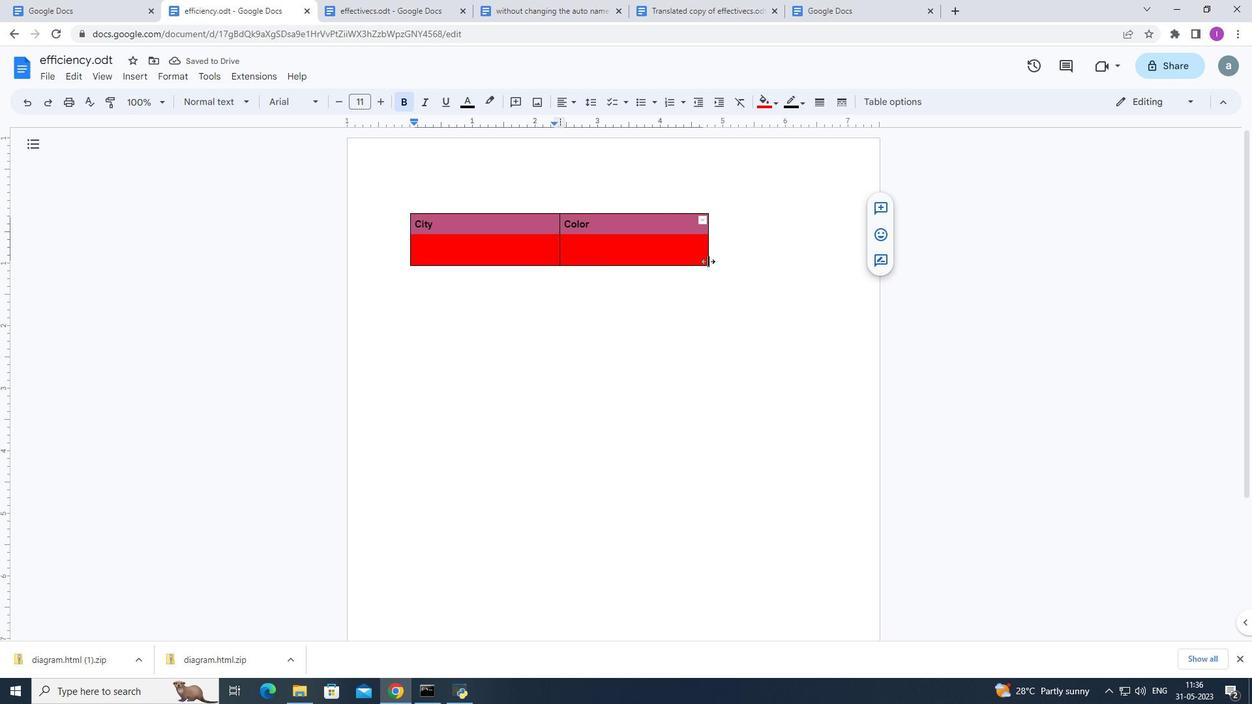 
Action: Mouse moved to (695, 269)
Screenshot: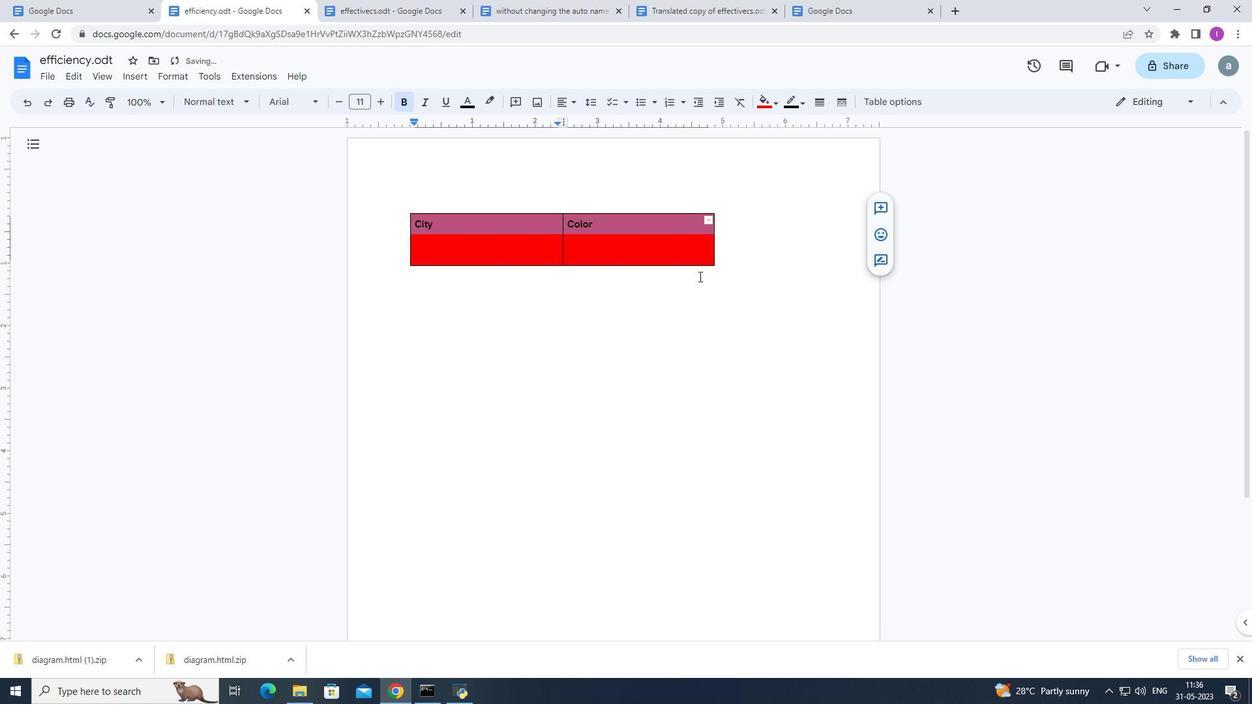 
Action: Mouse pressed left at (695, 269)
Screenshot: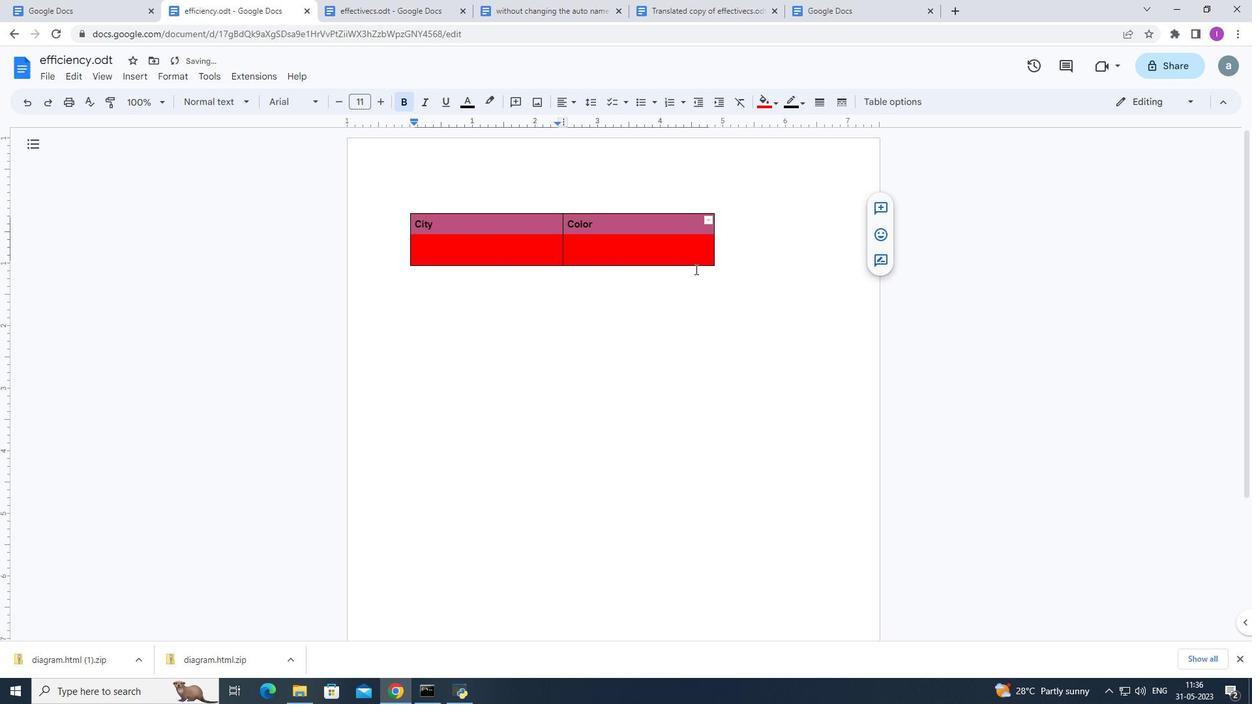 
Action: Mouse moved to (542, 262)
Screenshot: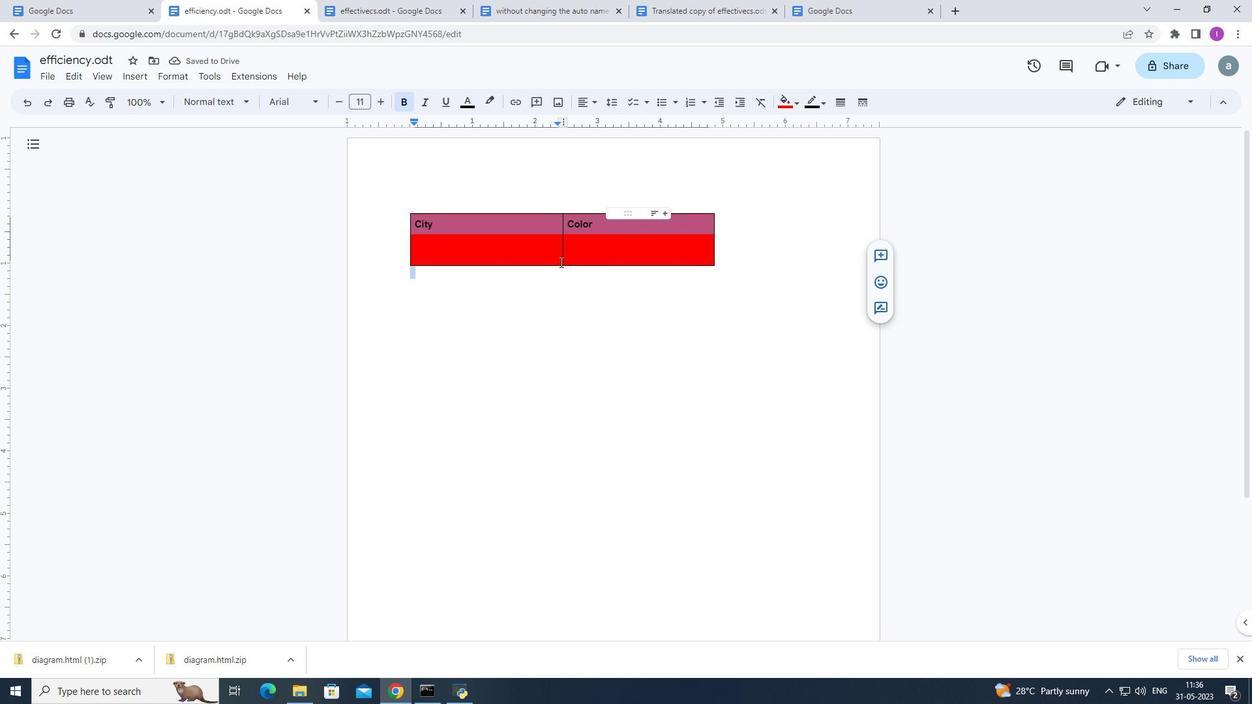 
Action: Mouse pressed left at (542, 262)
Screenshot: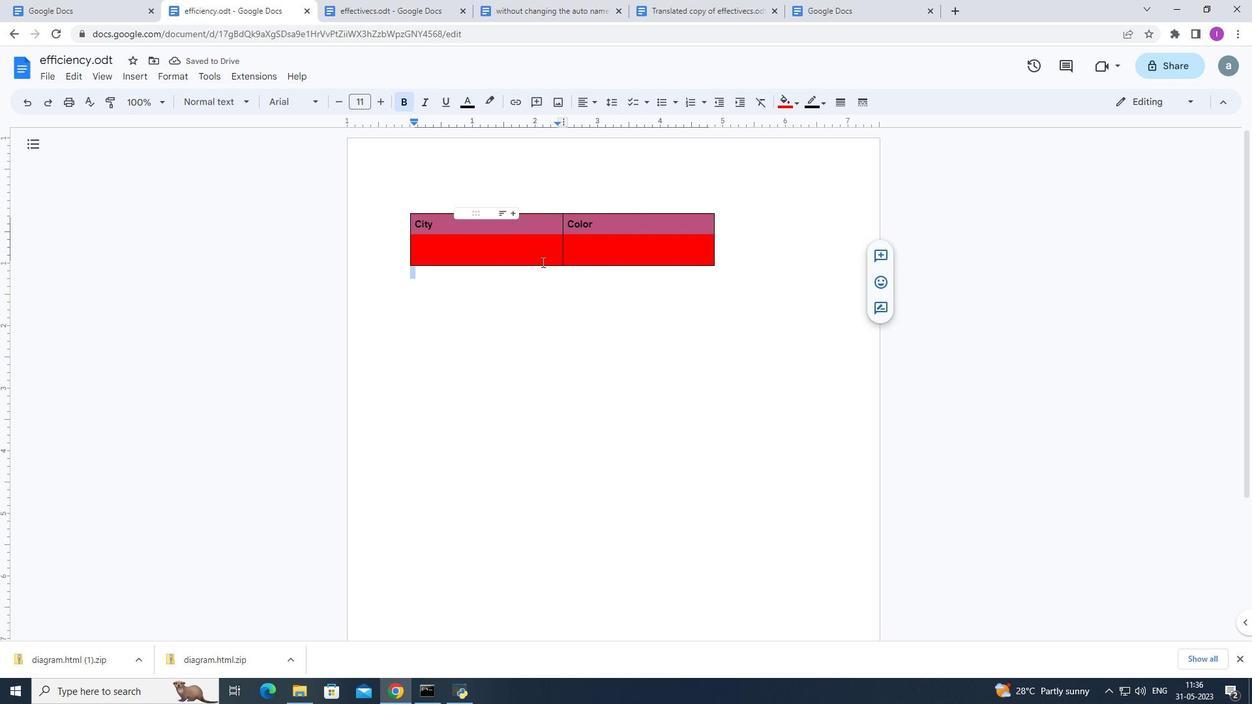 
Action: Mouse moved to (410, 264)
Screenshot: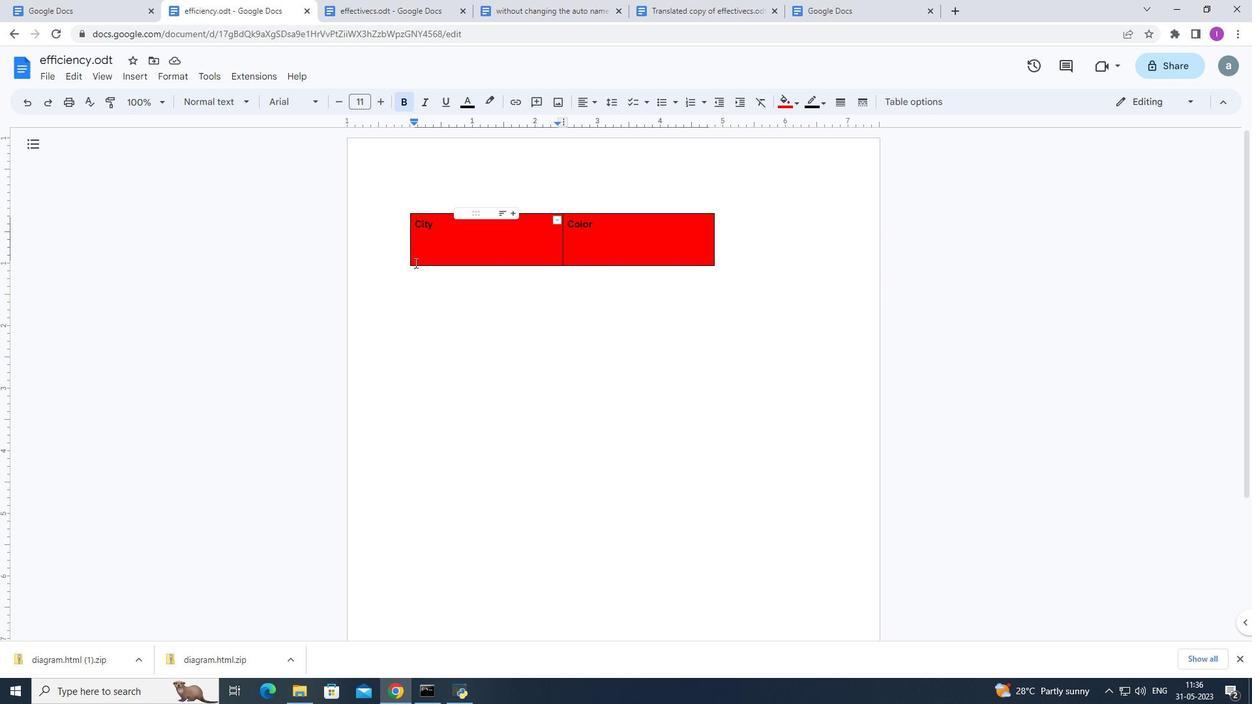 
Action: Mouse pressed left at (410, 264)
Screenshot: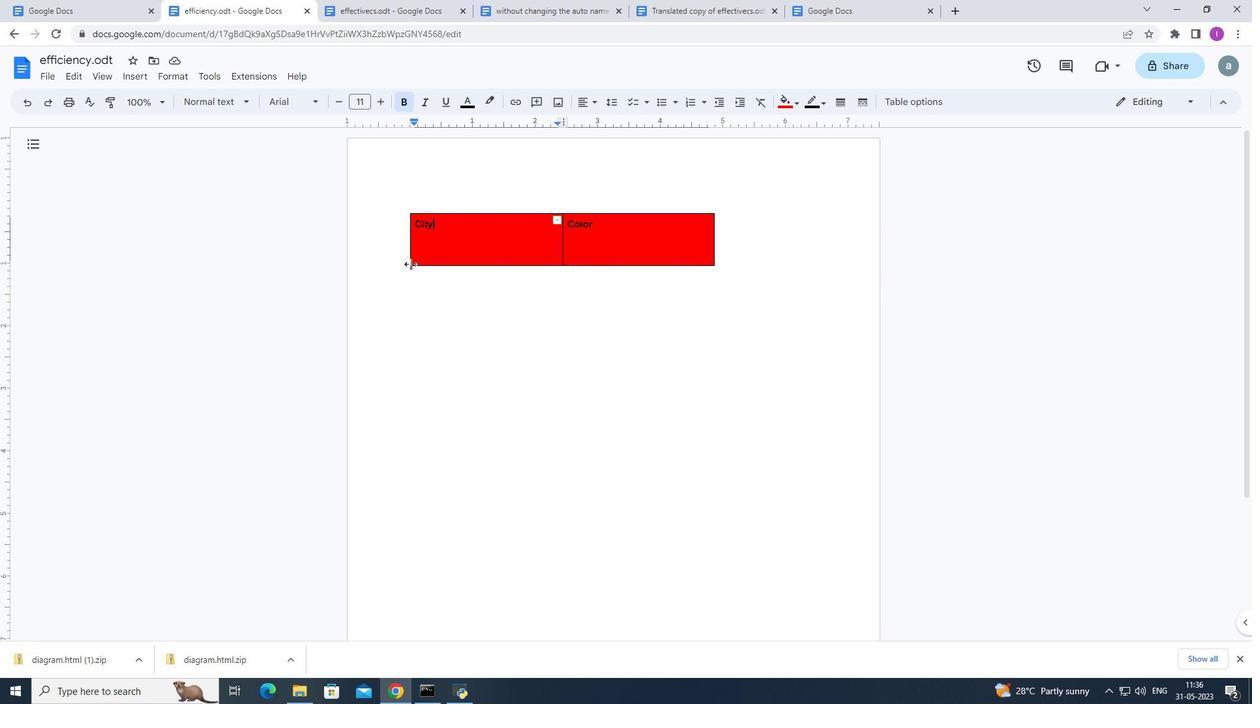 
Action: Mouse moved to (414, 254)
Screenshot: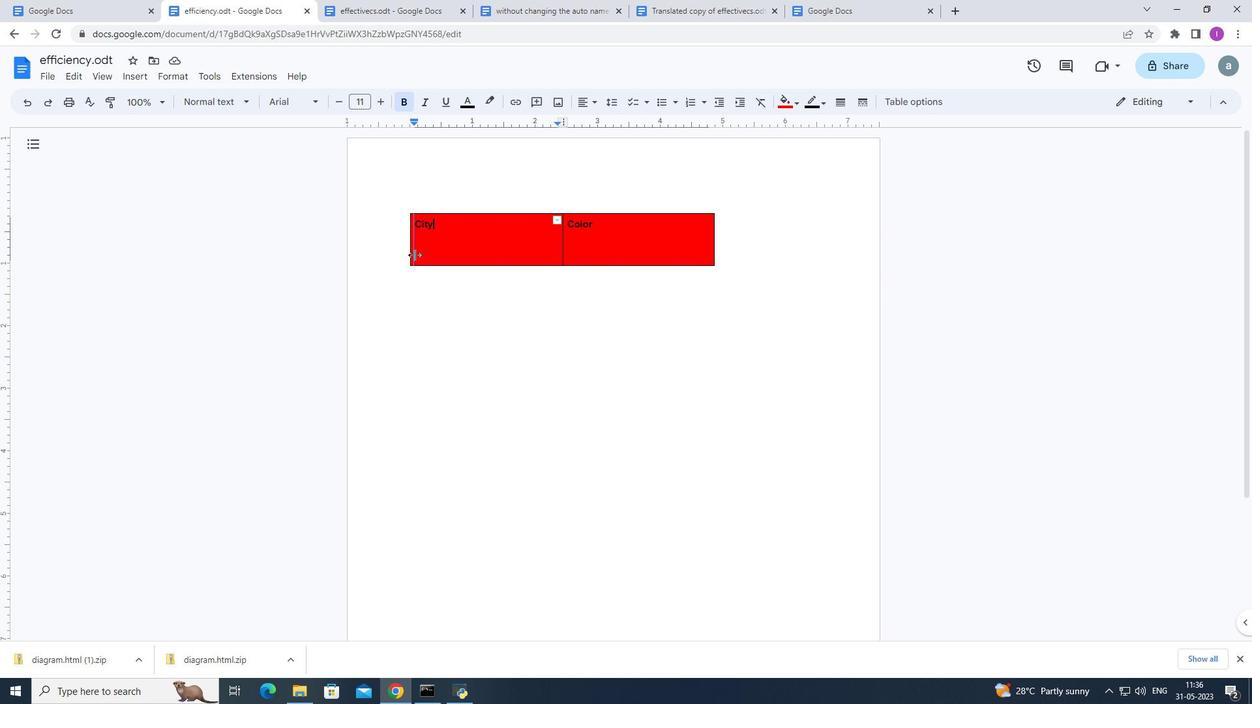 
Action: Mouse pressed left at (414, 254)
Screenshot: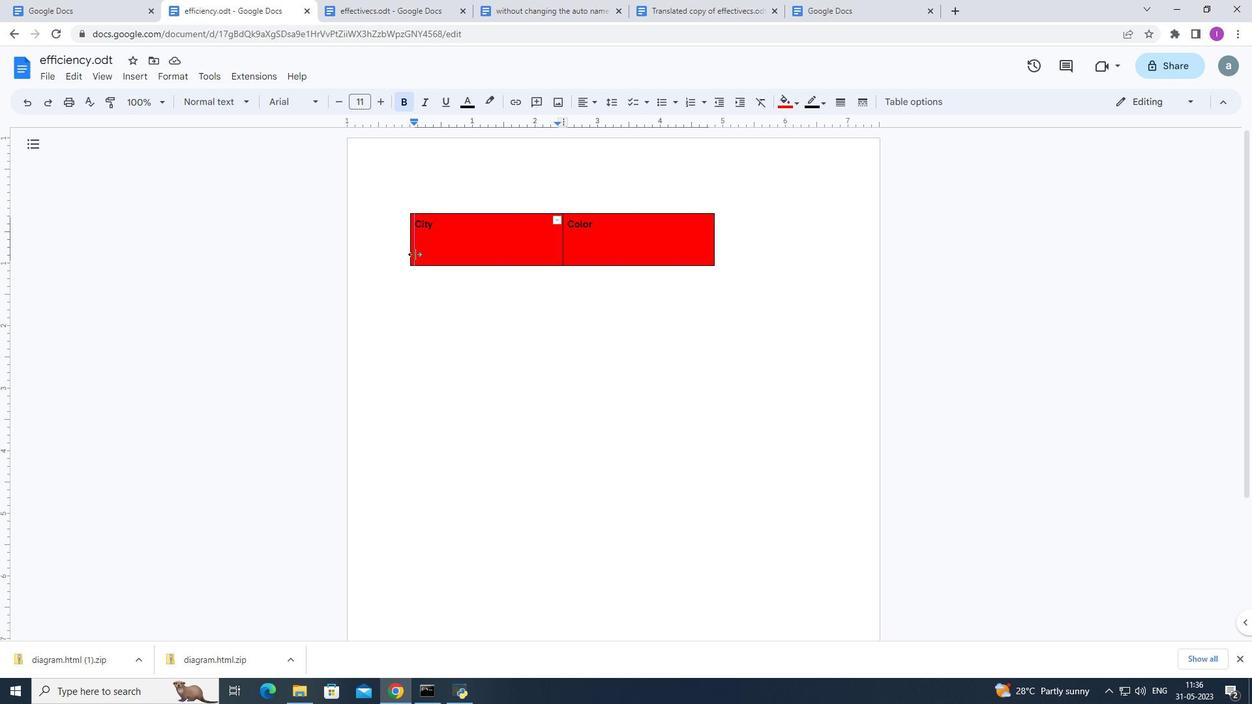 
Action: Mouse moved to (714, 245)
Screenshot: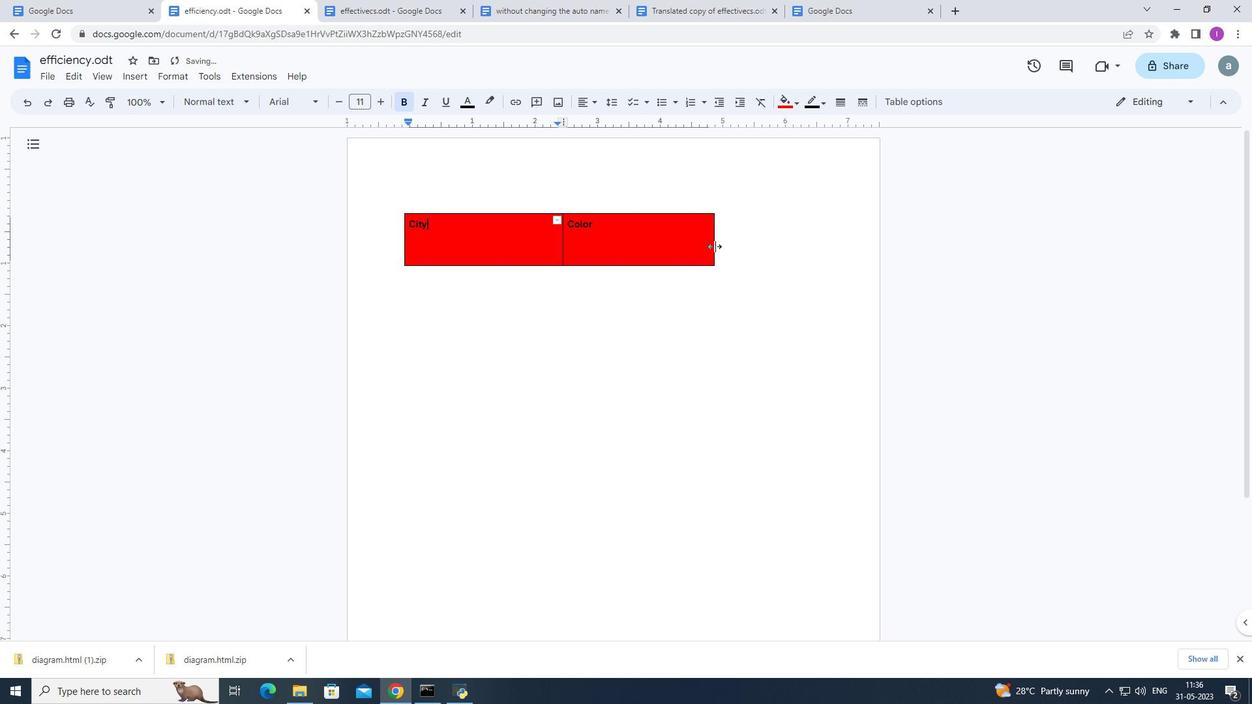 
Action: Mouse pressed left at (714, 245)
Screenshot: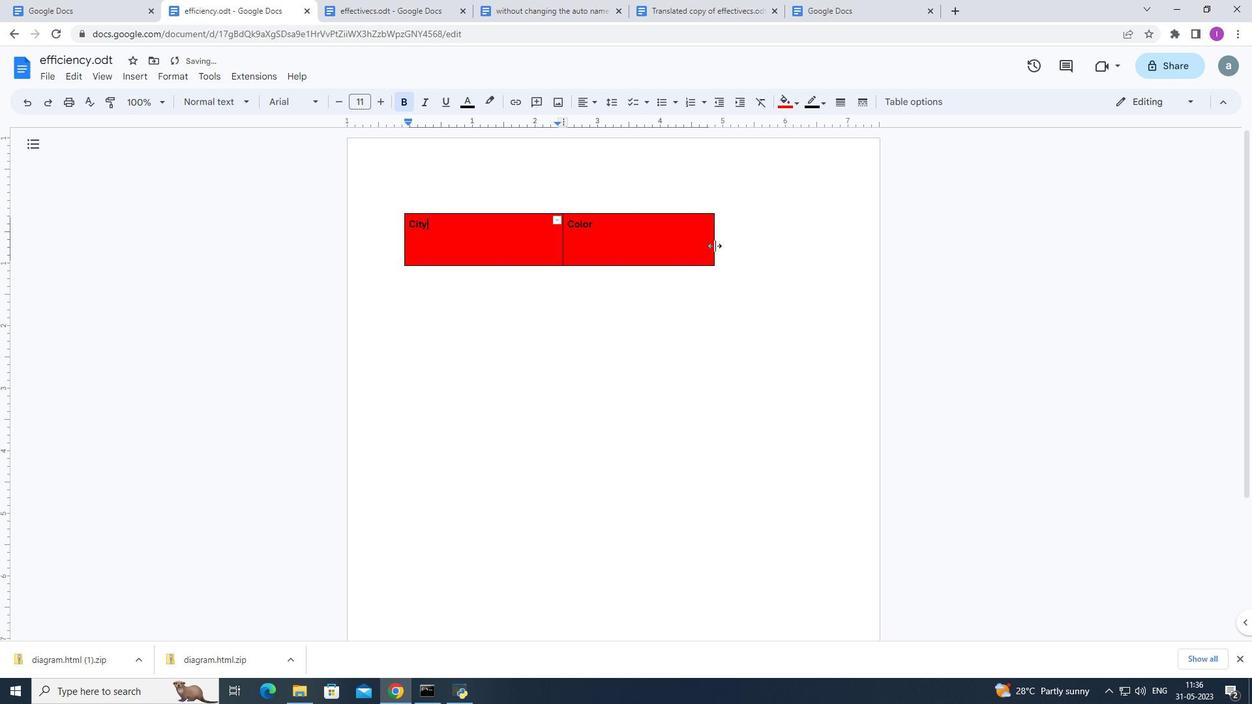 
Action: Mouse moved to (741, 267)
Screenshot: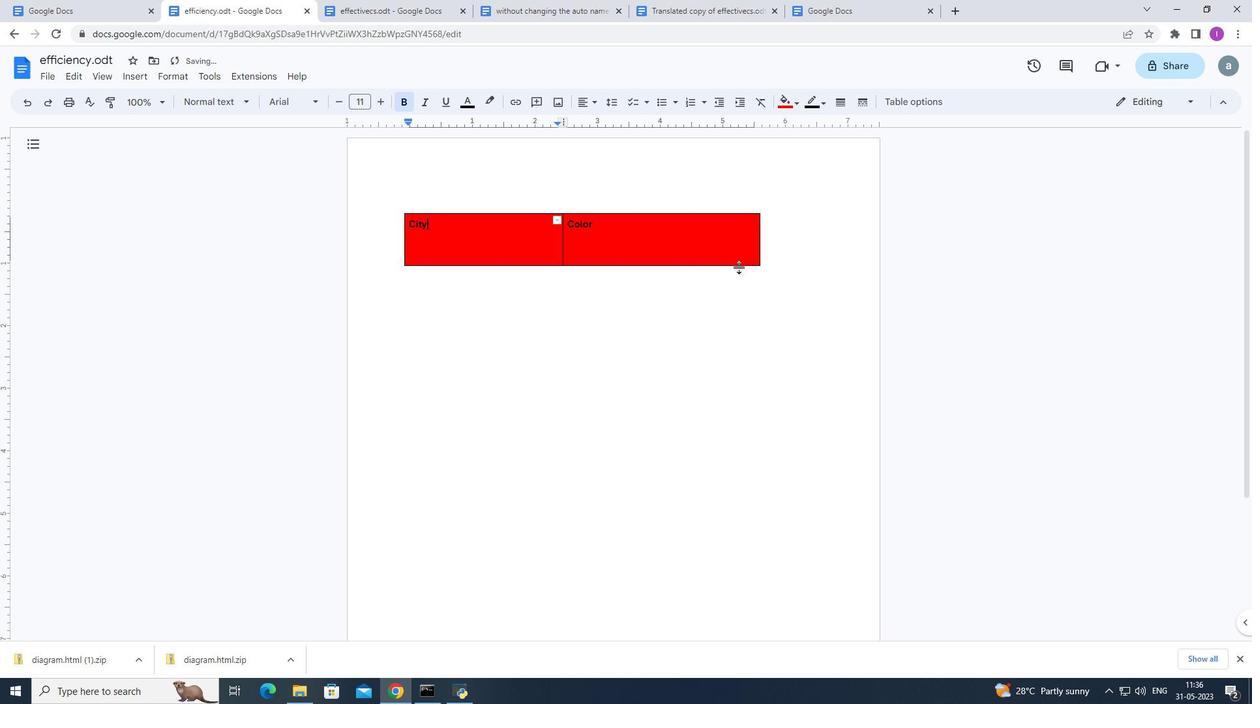 
Action: Mouse pressed left at (741, 267)
Screenshot: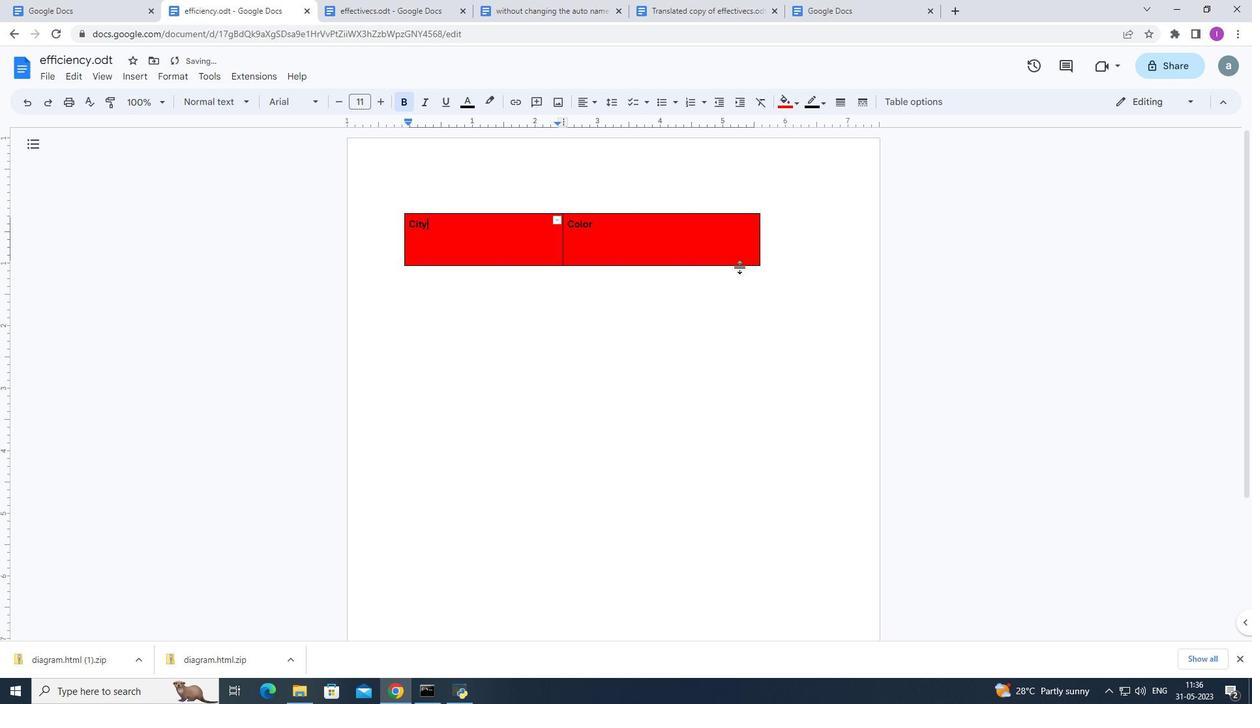 
Action: Mouse moved to (772, 245)
Screenshot: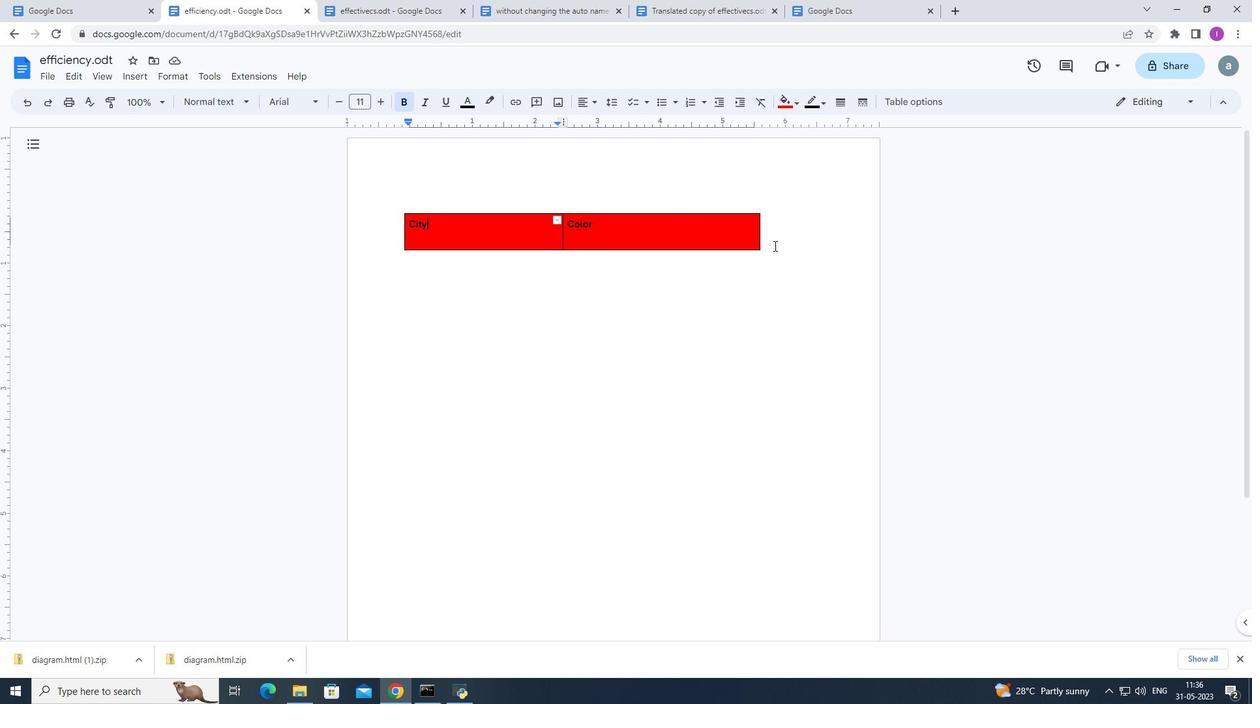 
Action: Mouse pressed left at (772, 245)
Screenshot: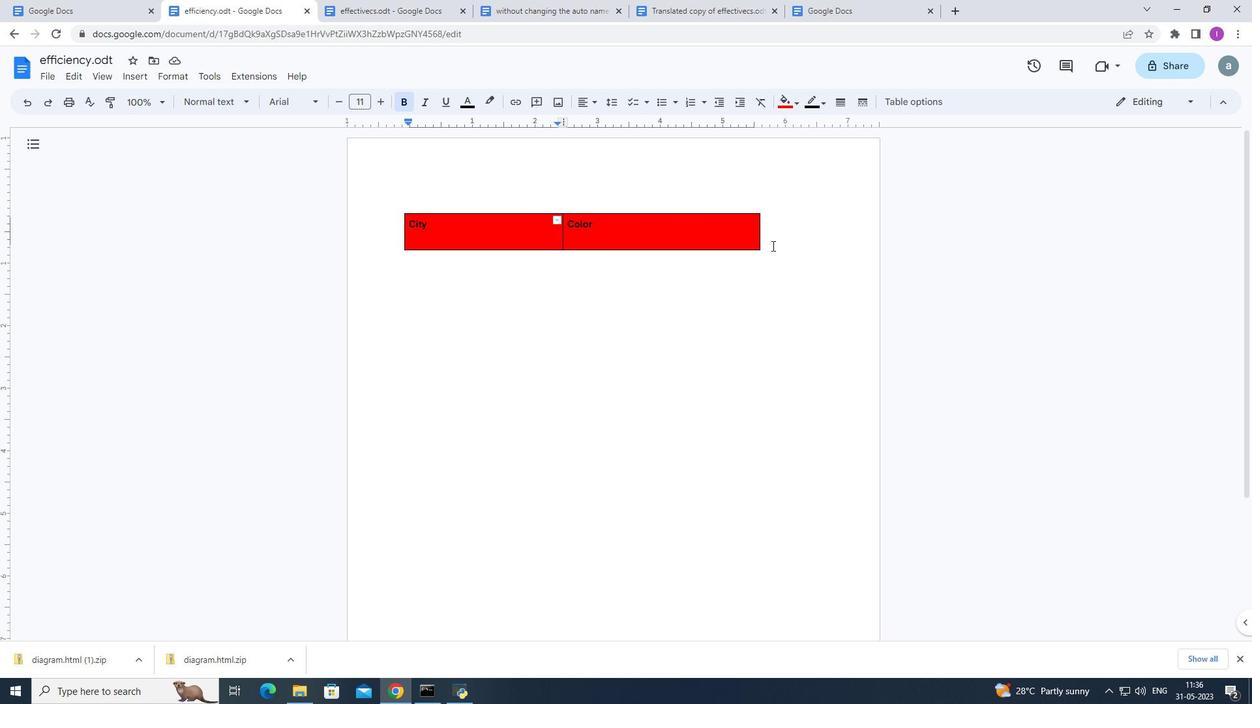 
Action: Mouse moved to (711, 208)
Screenshot: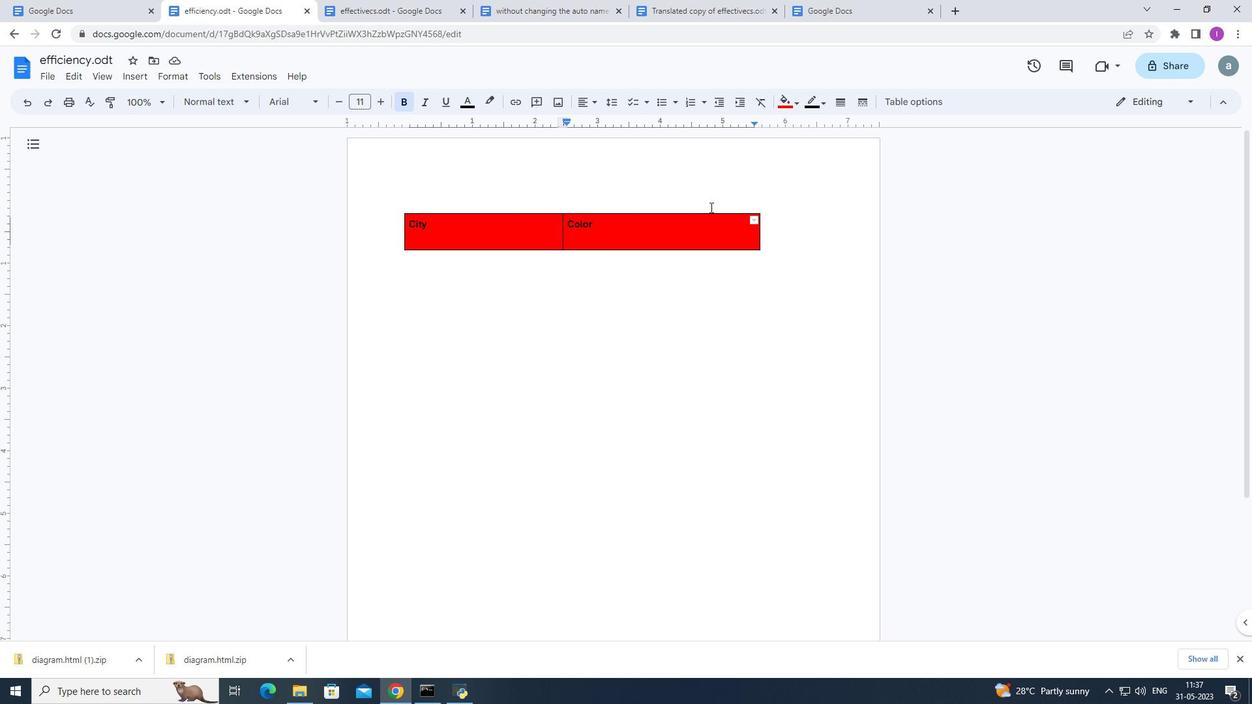 
Action: Mouse pressed left at (711, 208)
Screenshot: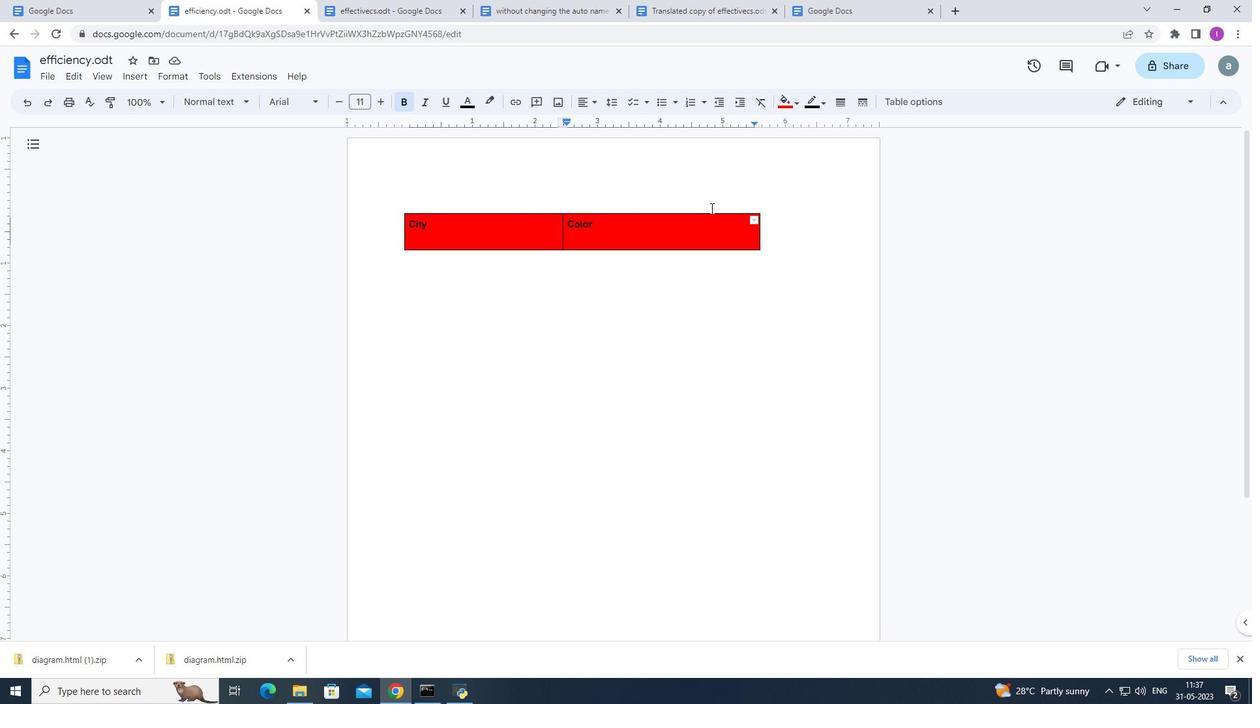 
Action: Mouse moved to (708, 215)
Screenshot: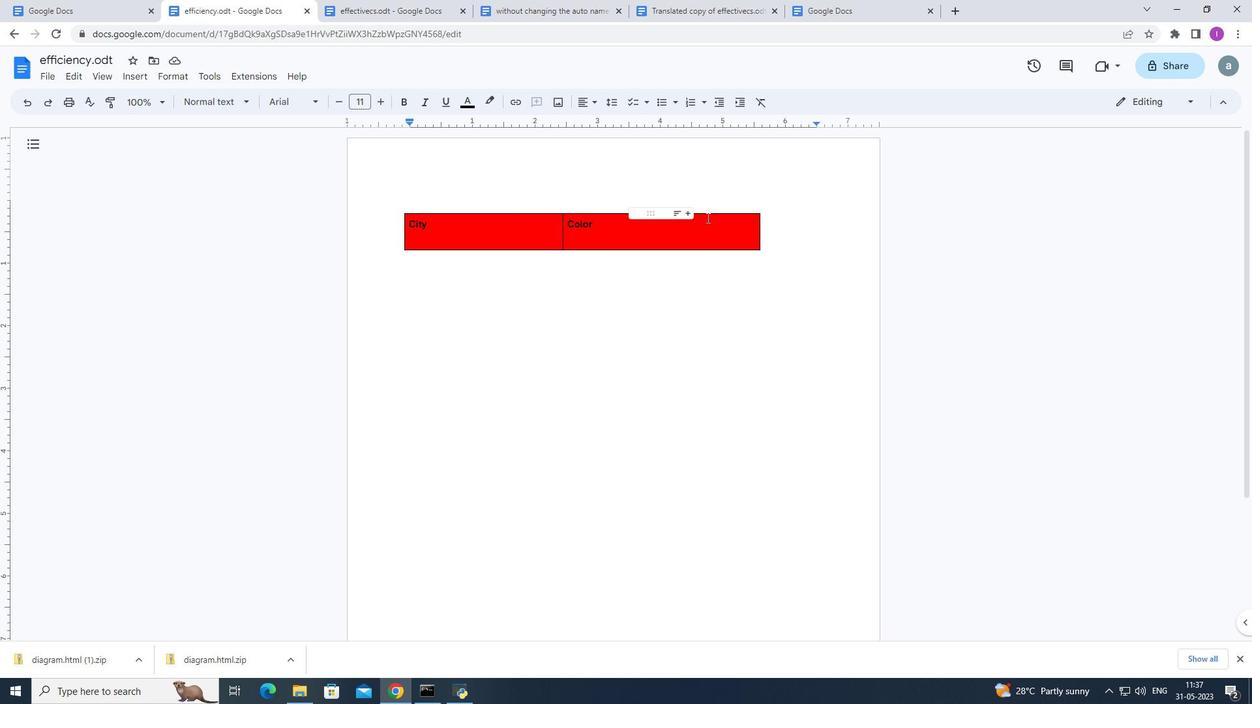 
Action: Mouse pressed left at (708, 215)
Screenshot: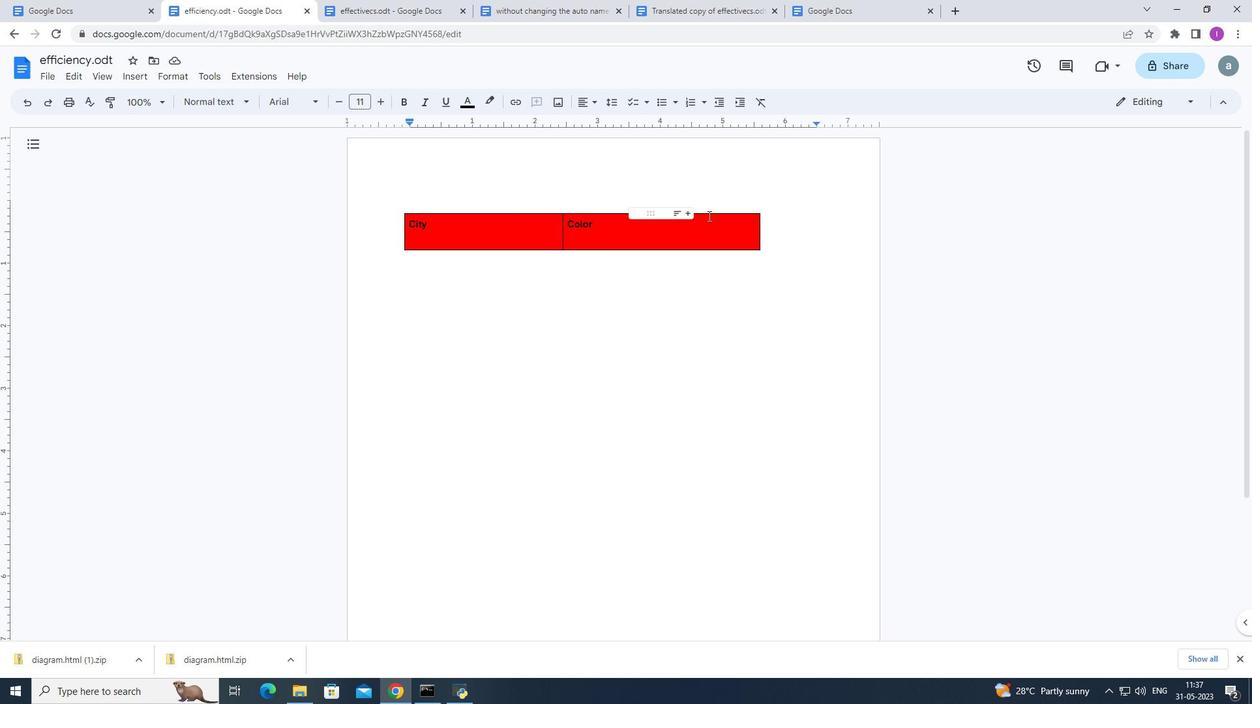 
Action: Mouse moved to (769, 245)
Screenshot: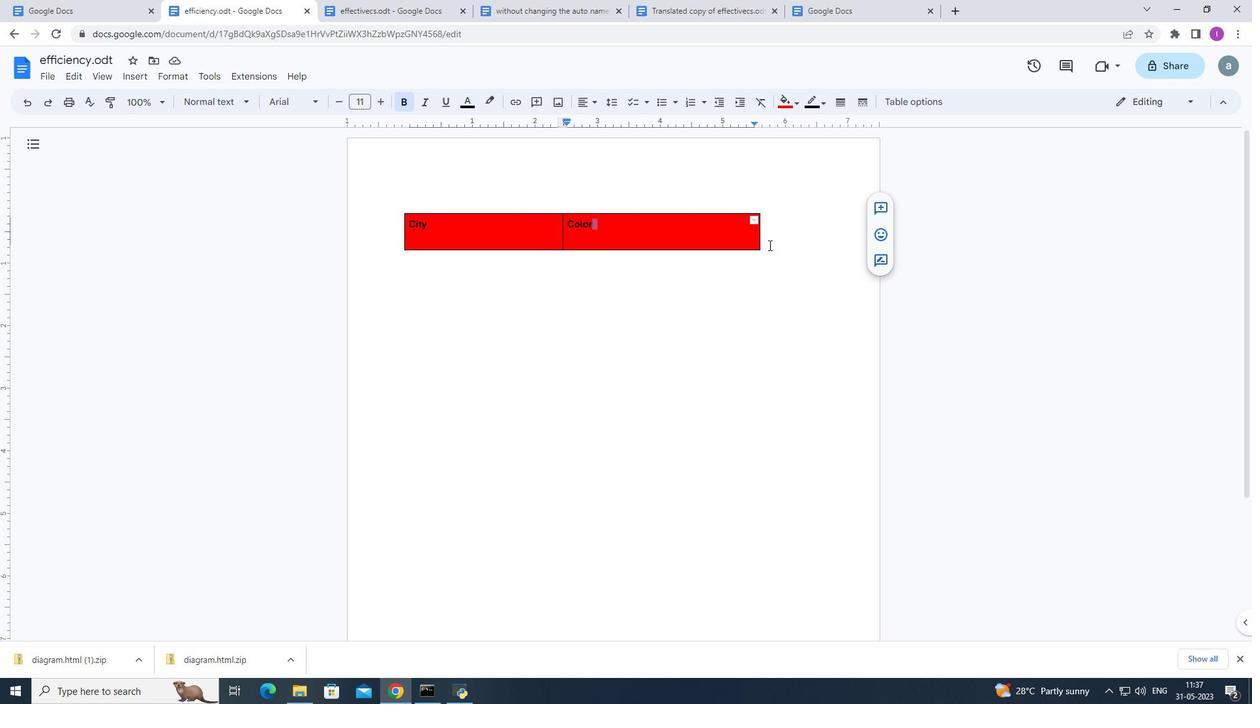 
Action: Mouse pressed left at (769, 245)
Screenshot: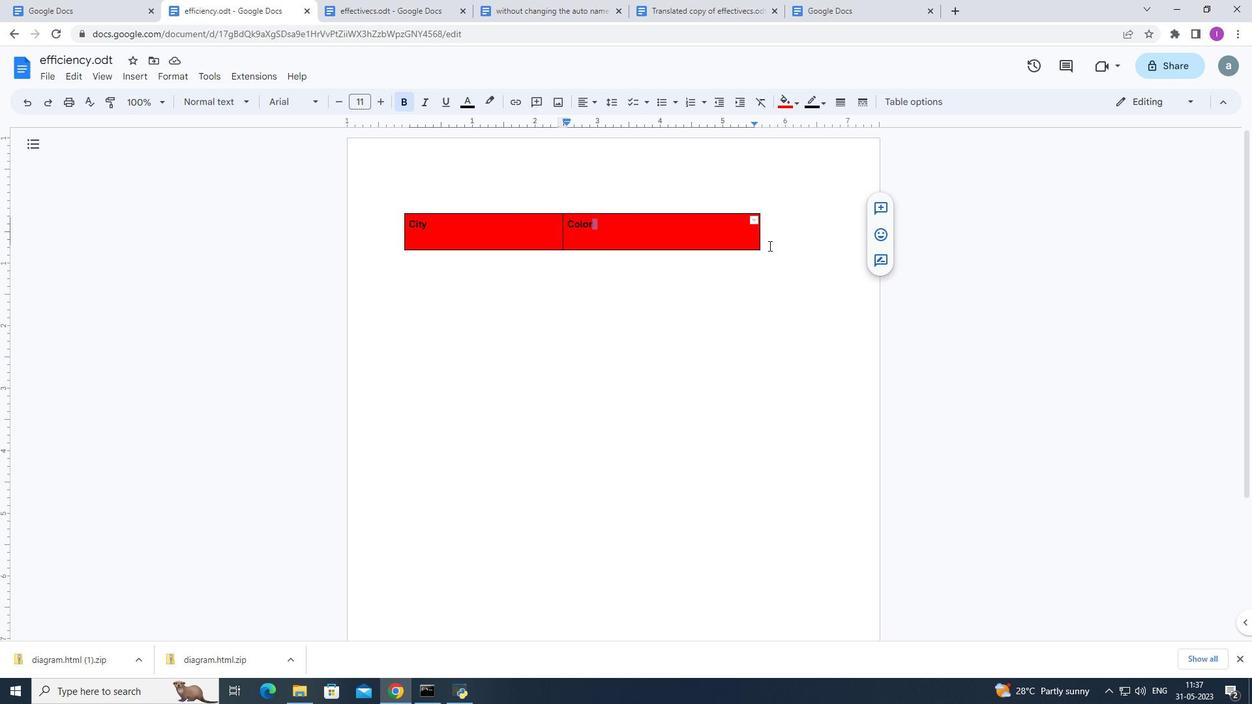 
Action: Mouse moved to (757, 217)
Screenshot: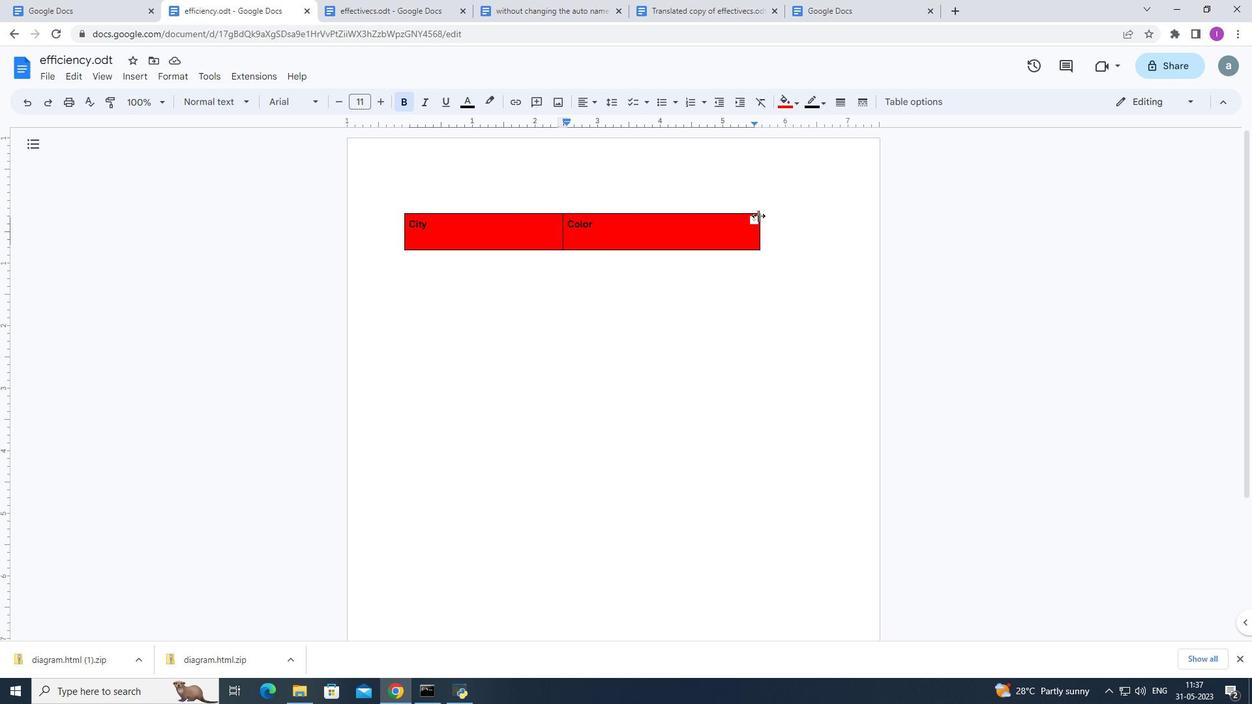 
Action: Mouse pressed left at (757, 217)
Screenshot: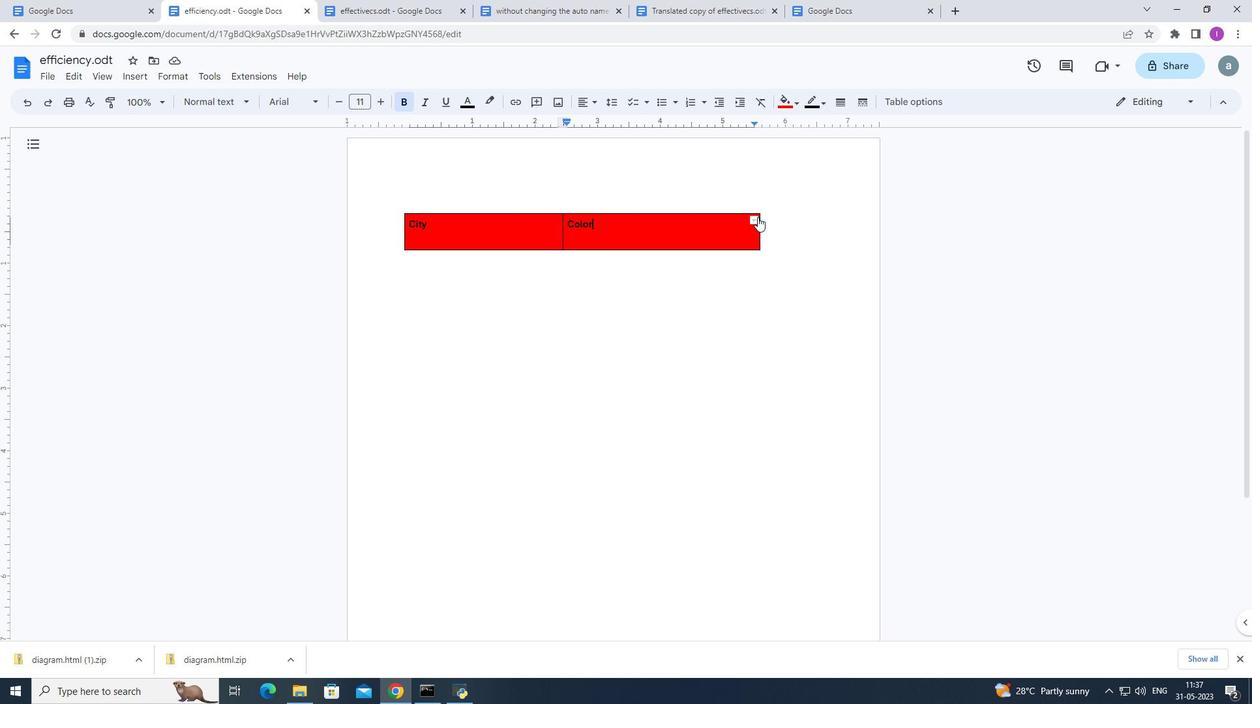
Action: Mouse pressed left at (757, 217)
Screenshot: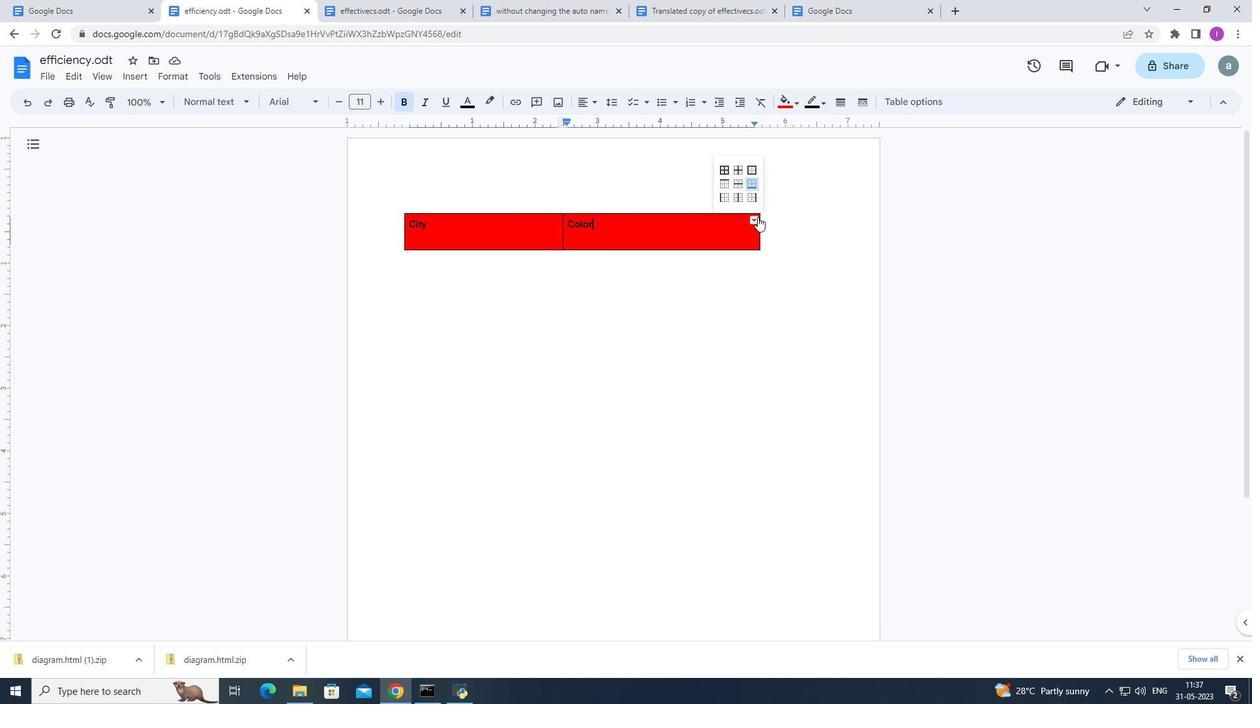 
Action: Mouse moved to (404, 223)
Screenshot: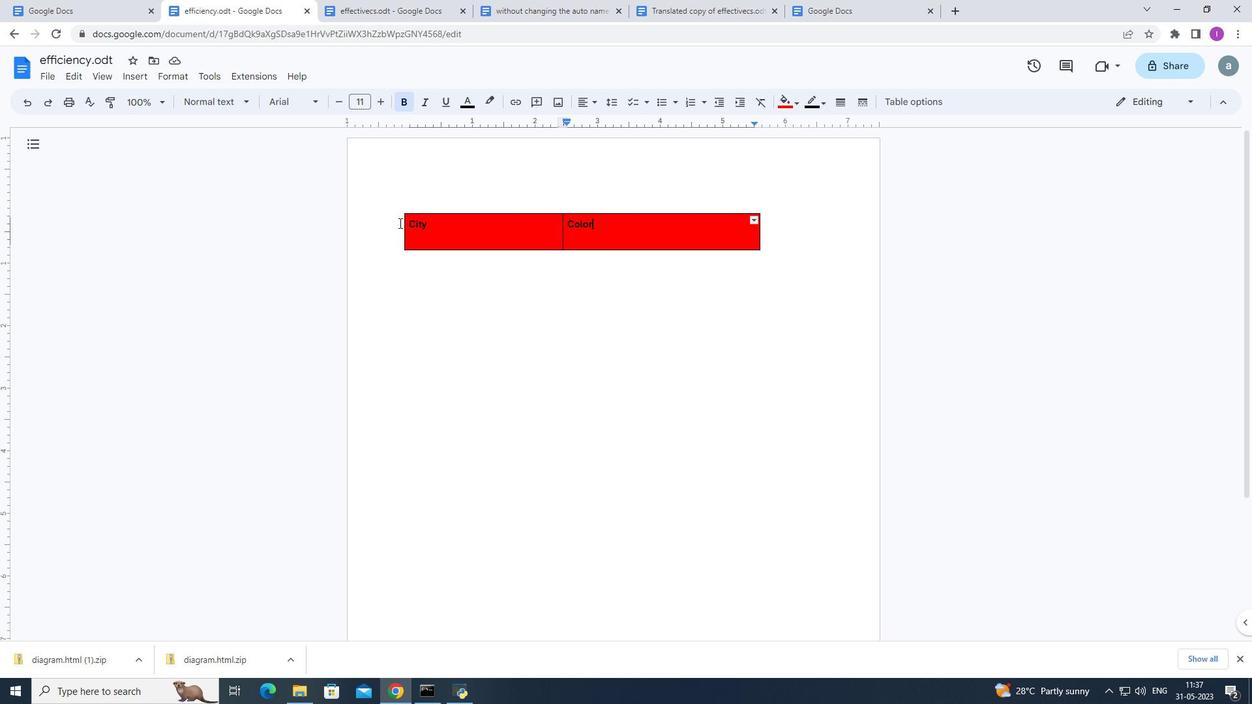 
Action: Mouse pressed left at (404, 223)
Screenshot: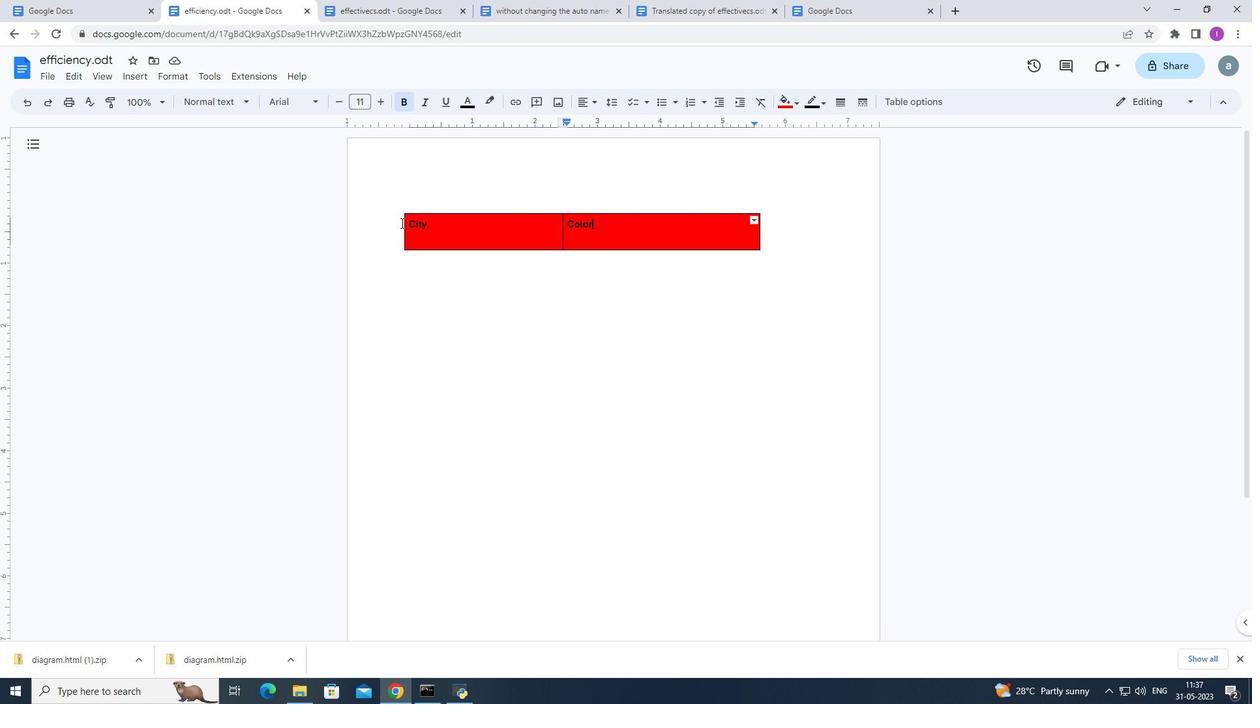 
Action: Mouse moved to (529, 217)
Screenshot: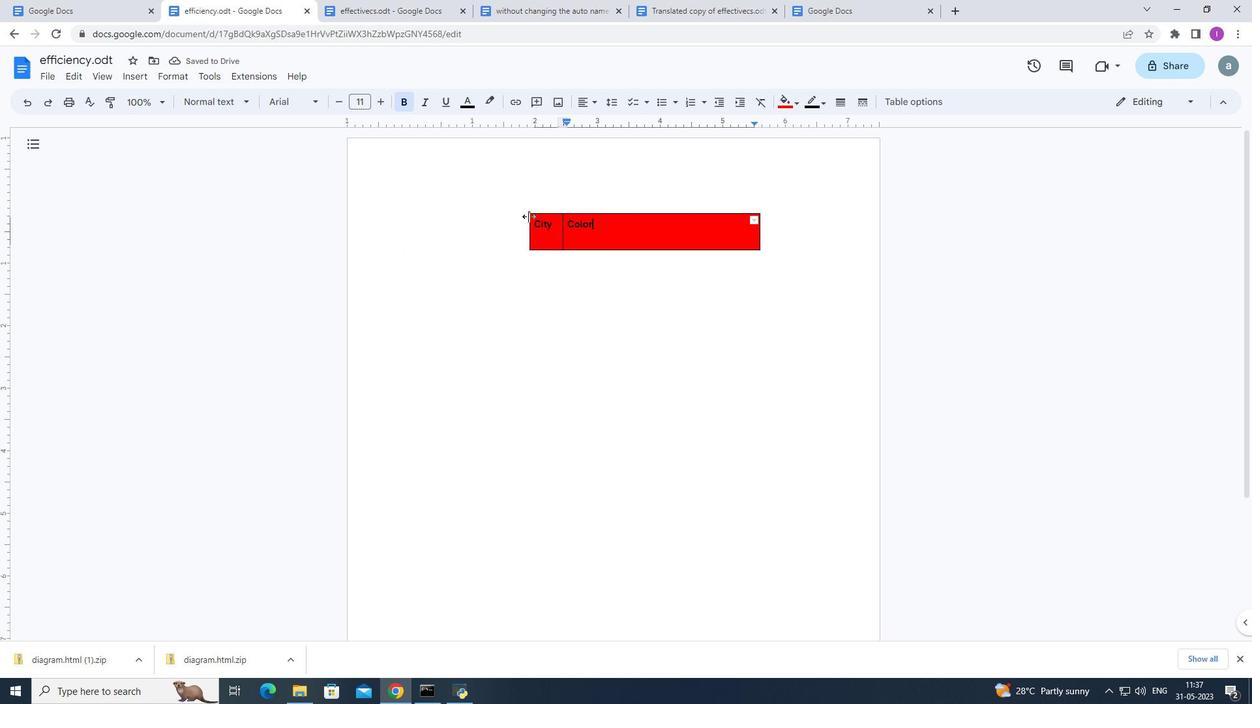 
Action: Mouse pressed left at (529, 217)
Screenshot: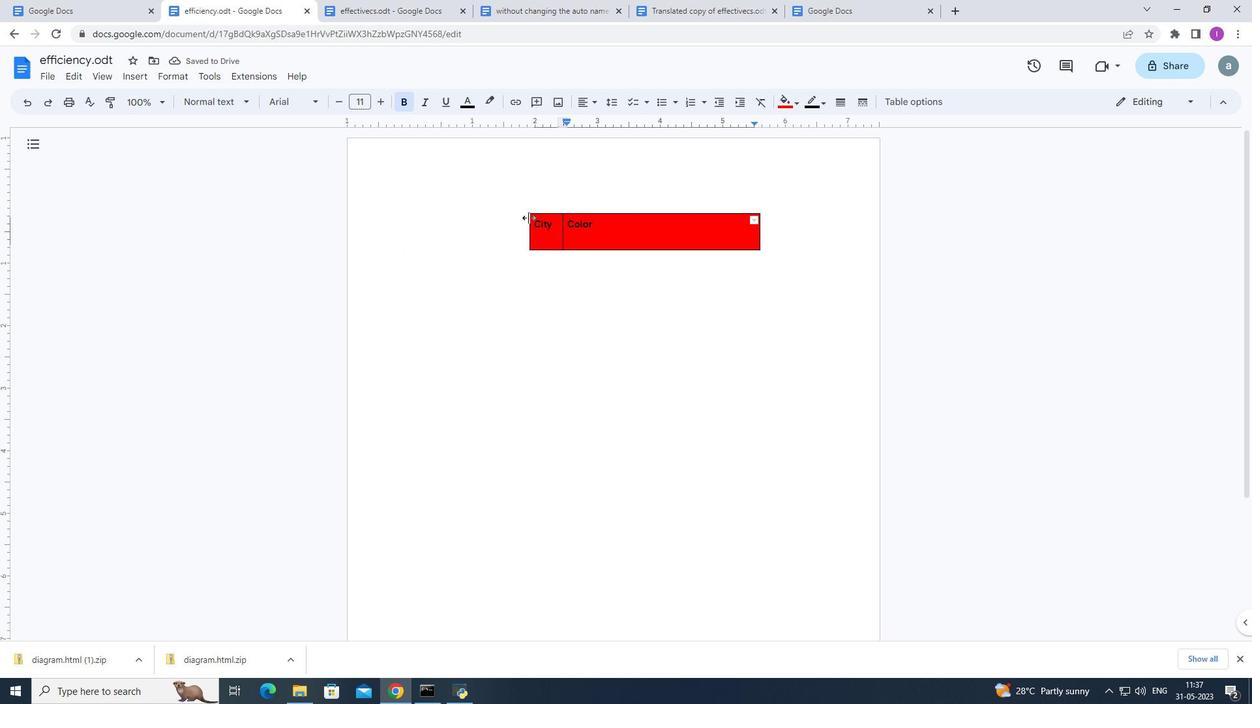 
Action: Mouse pressed left at (529, 217)
Screenshot: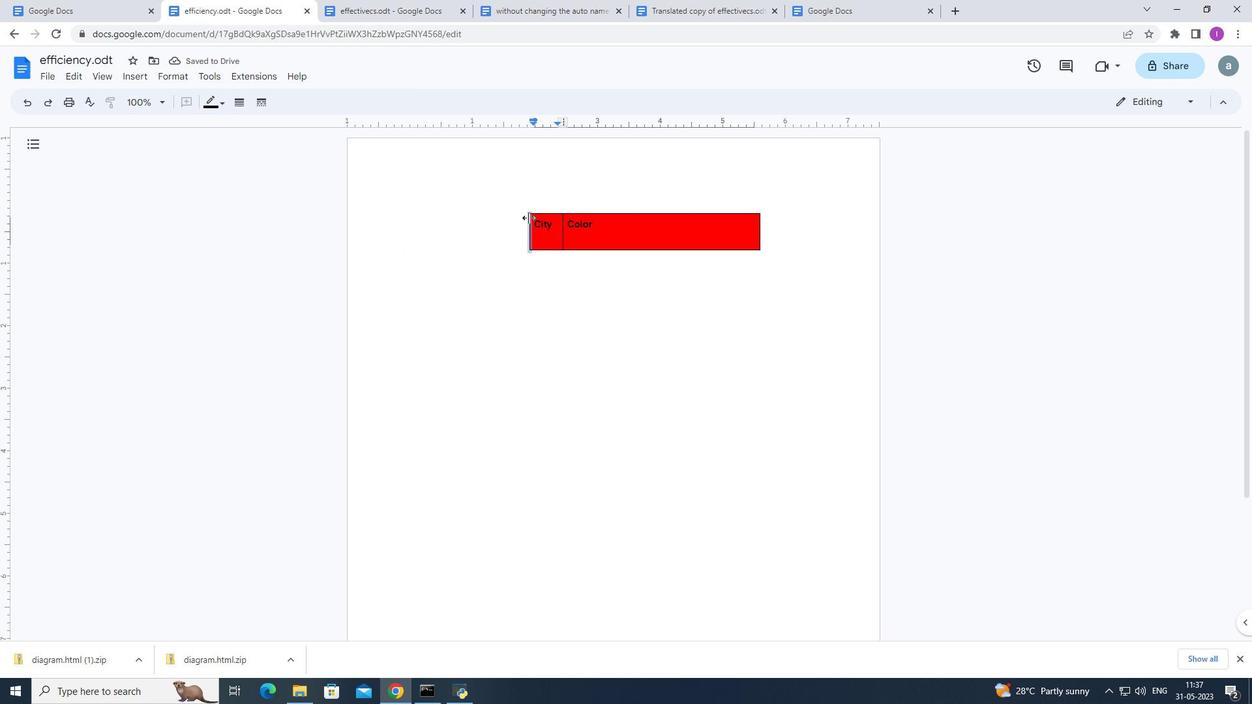 
Action: Mouse pressed left at (529, 217)
Screenshot: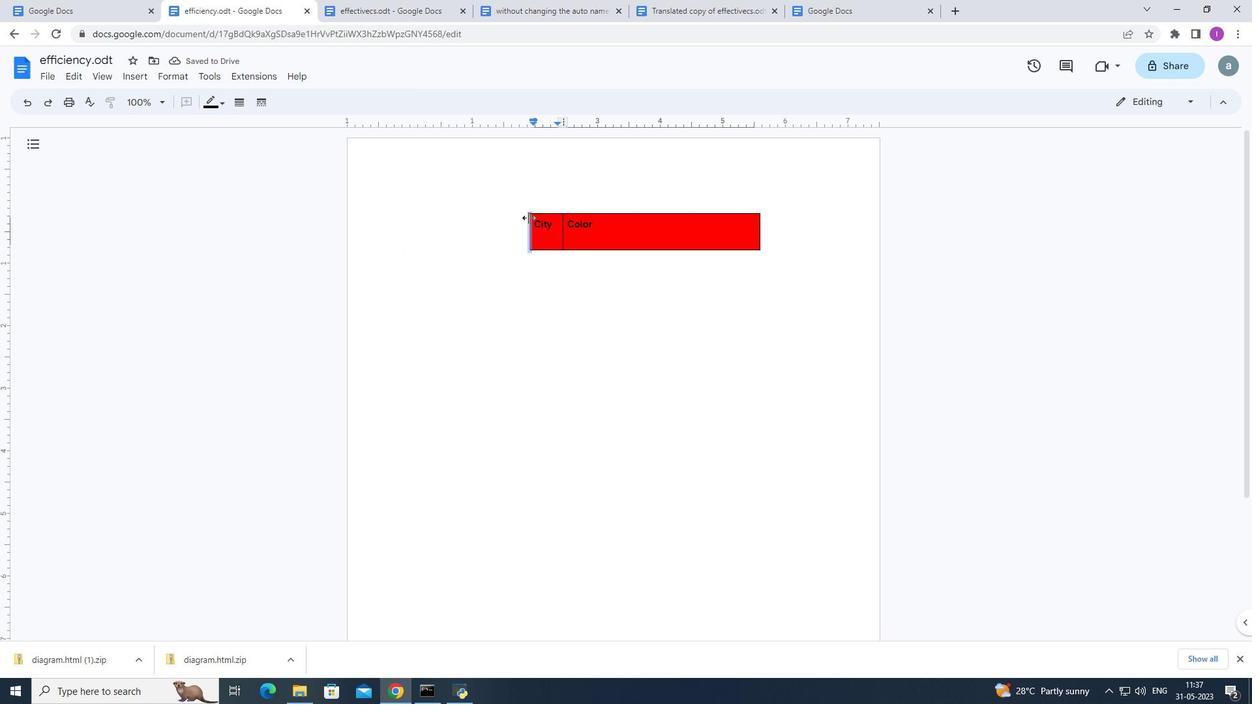 
Action: Mouse pressed right at (529, 217)
Screenshot: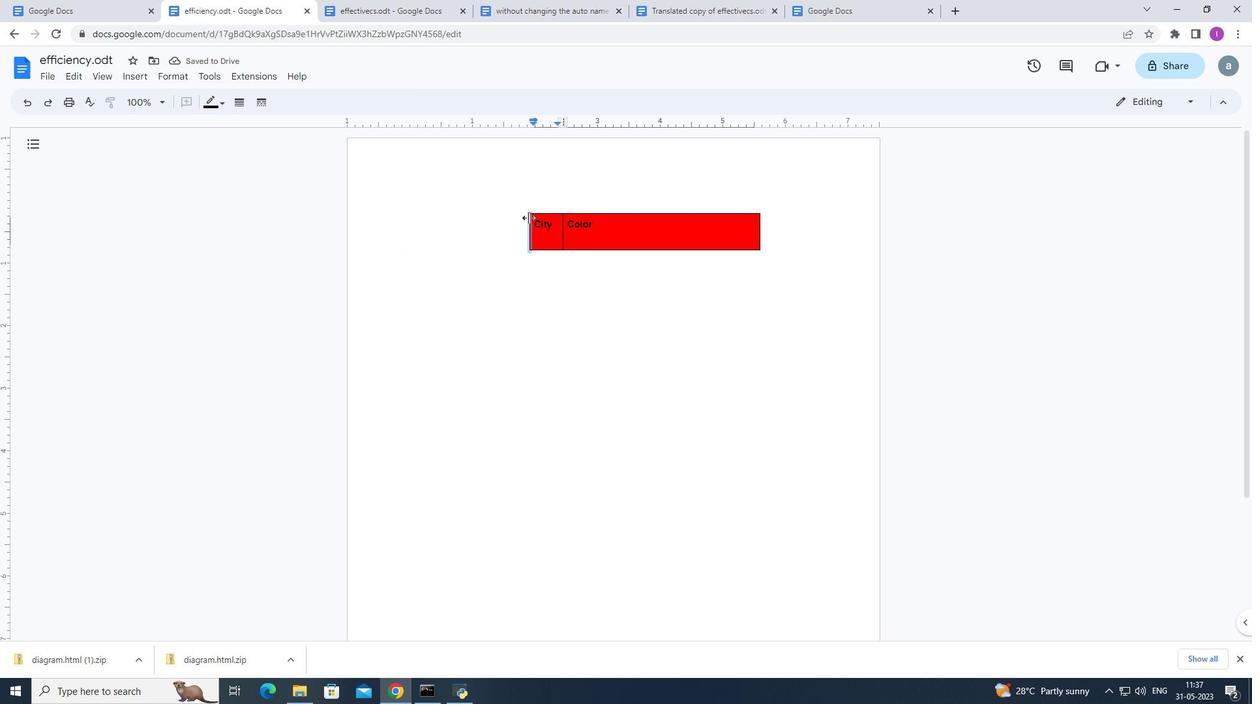 
Action: Mouse moved to (832, 377)
Screenshot: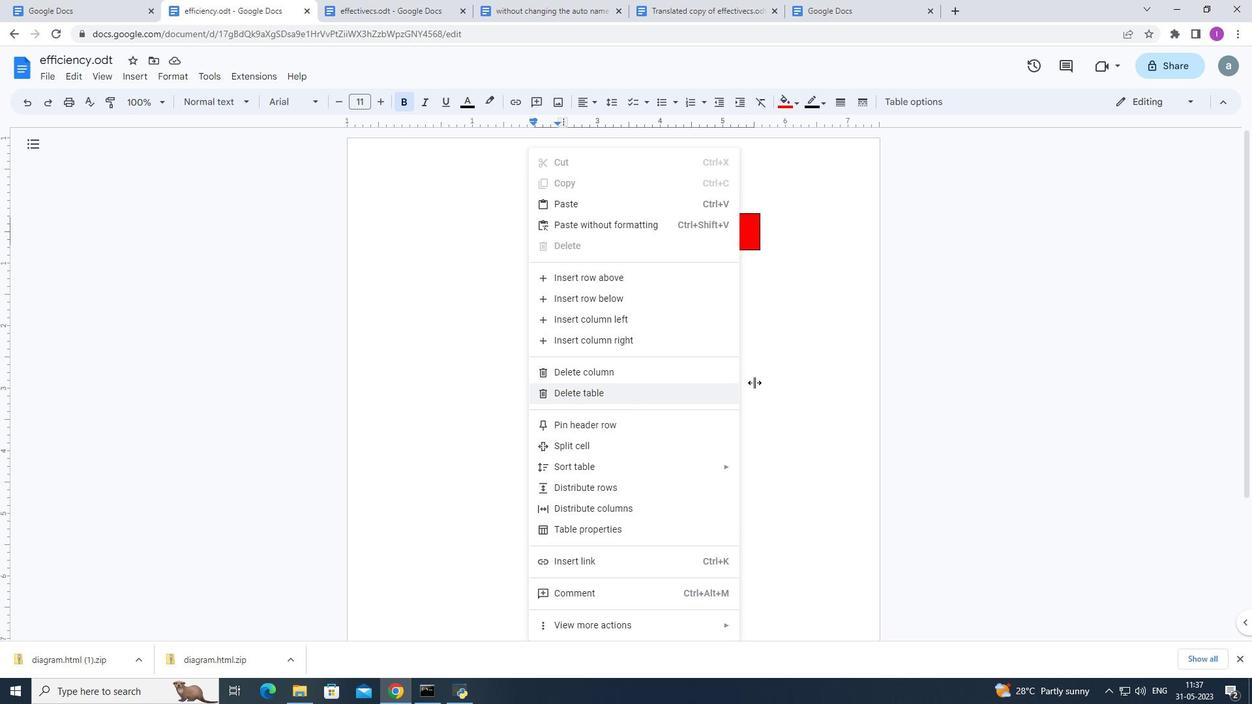 
Action: Mouse pressed left at (832, 377)
Screenshot: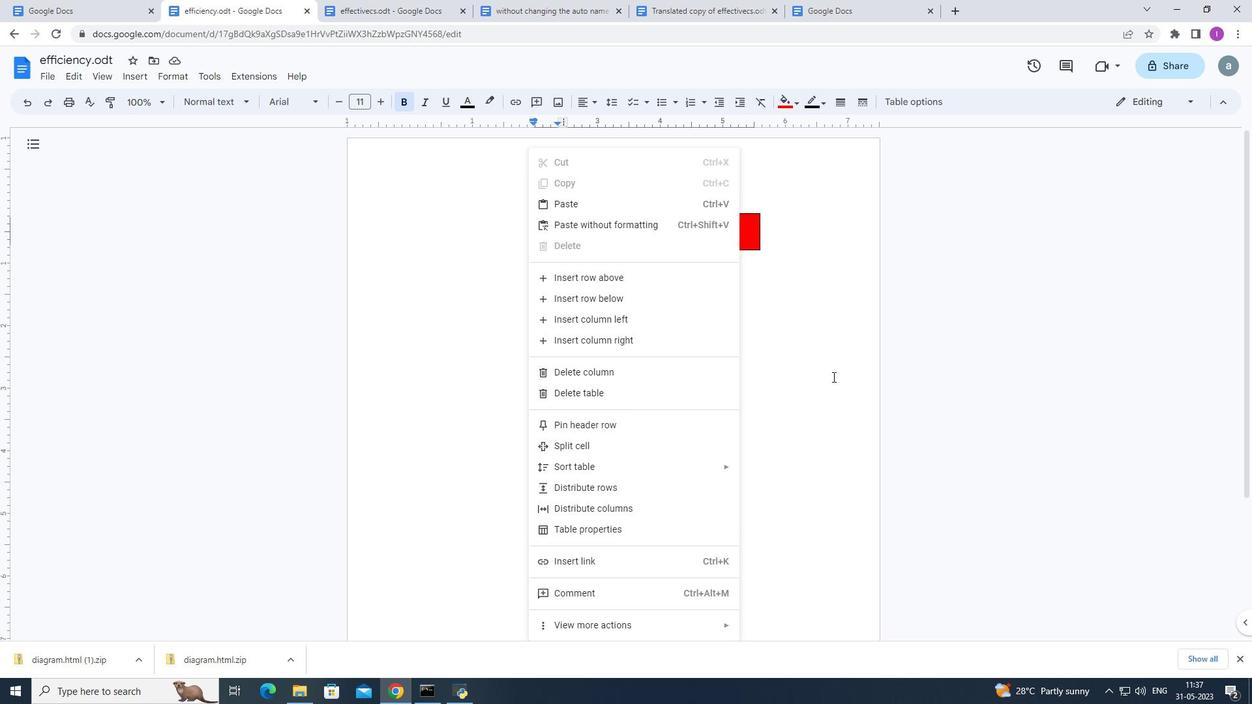 
Action: Mouse moved to (542, 209)
Screenshot: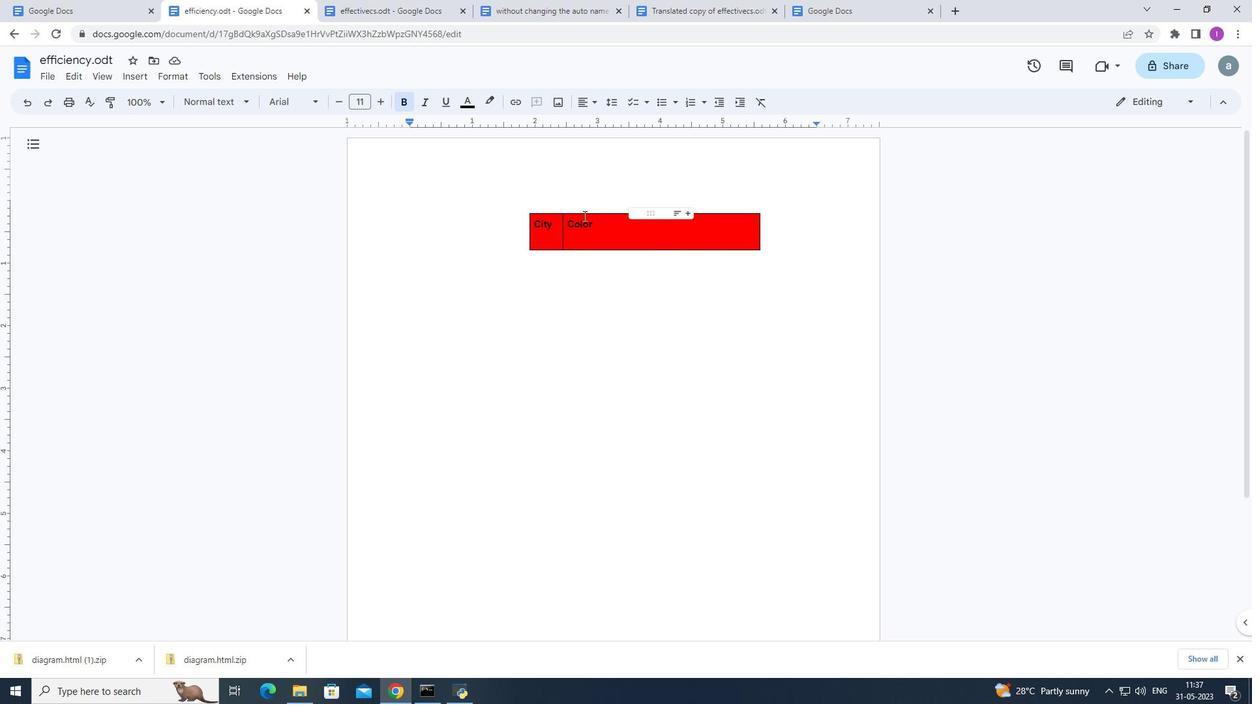 
Action: Mouse pressed left at (542, 209)
Screenshot: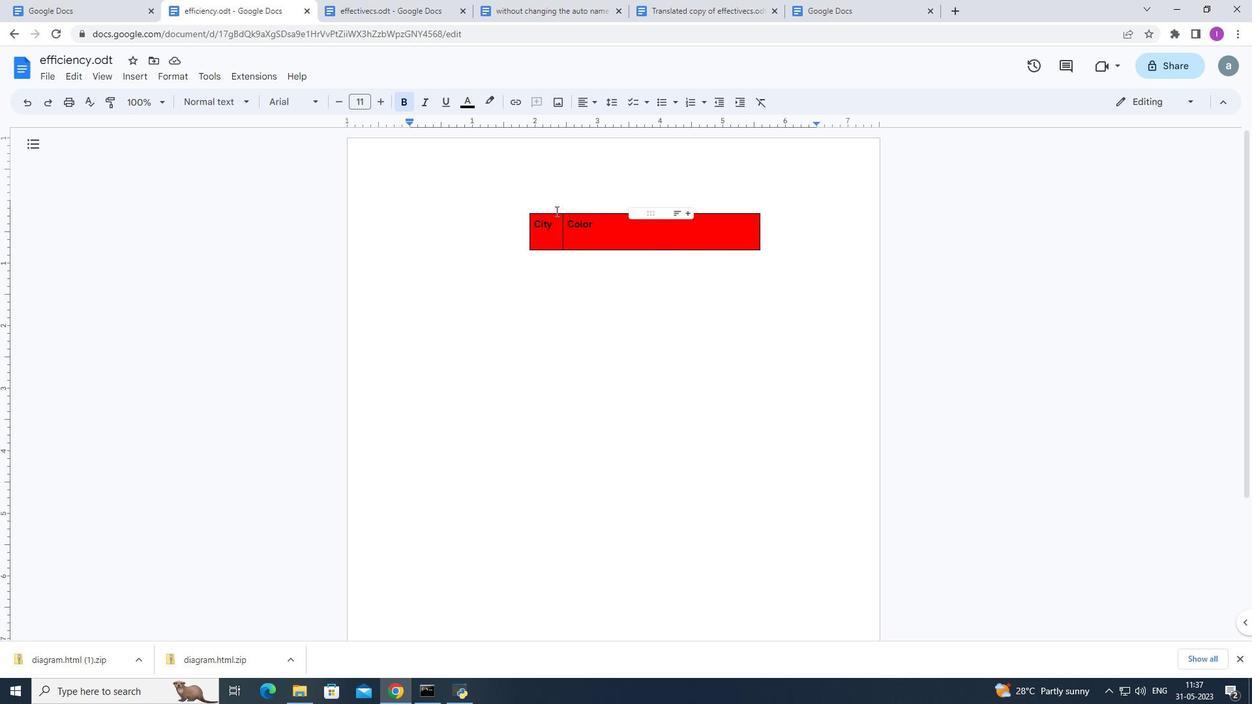 
Action: Mouse moved to (532, 211)
Screenshot: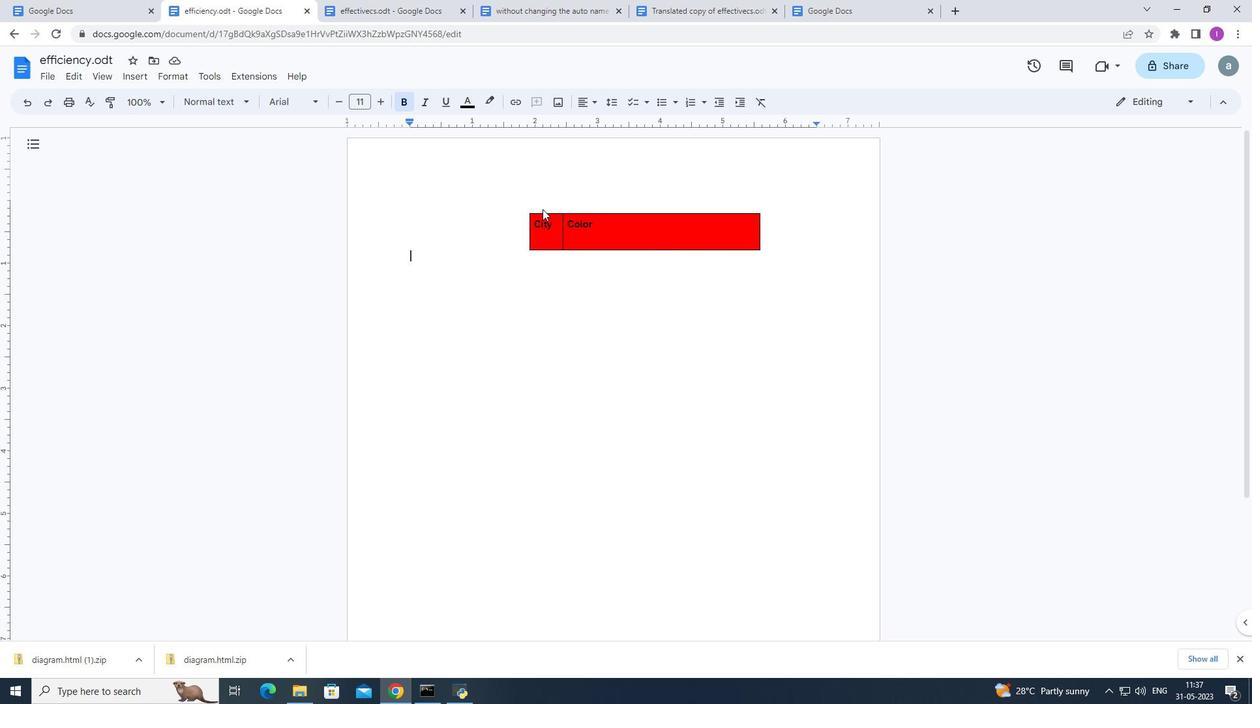 
Action: Mouse pressed left at (532, 211)
Screenshot: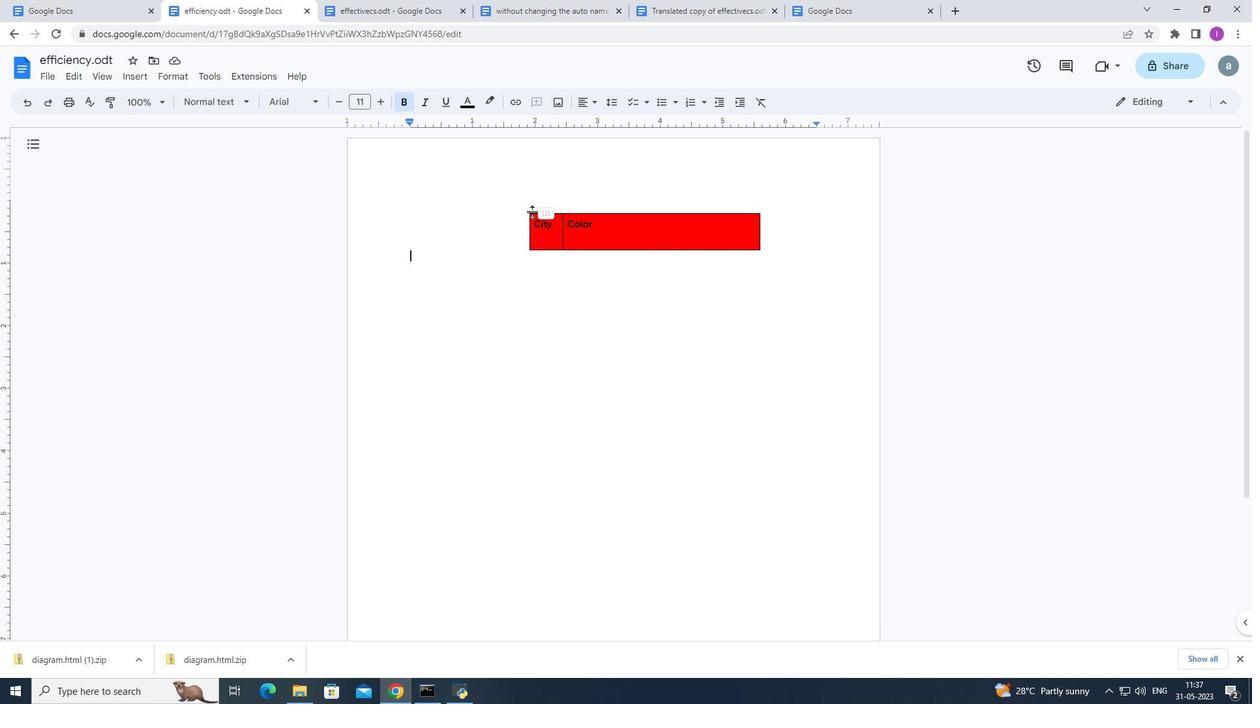
Action: Mouse pressed left at (532, 211)
Screenshot: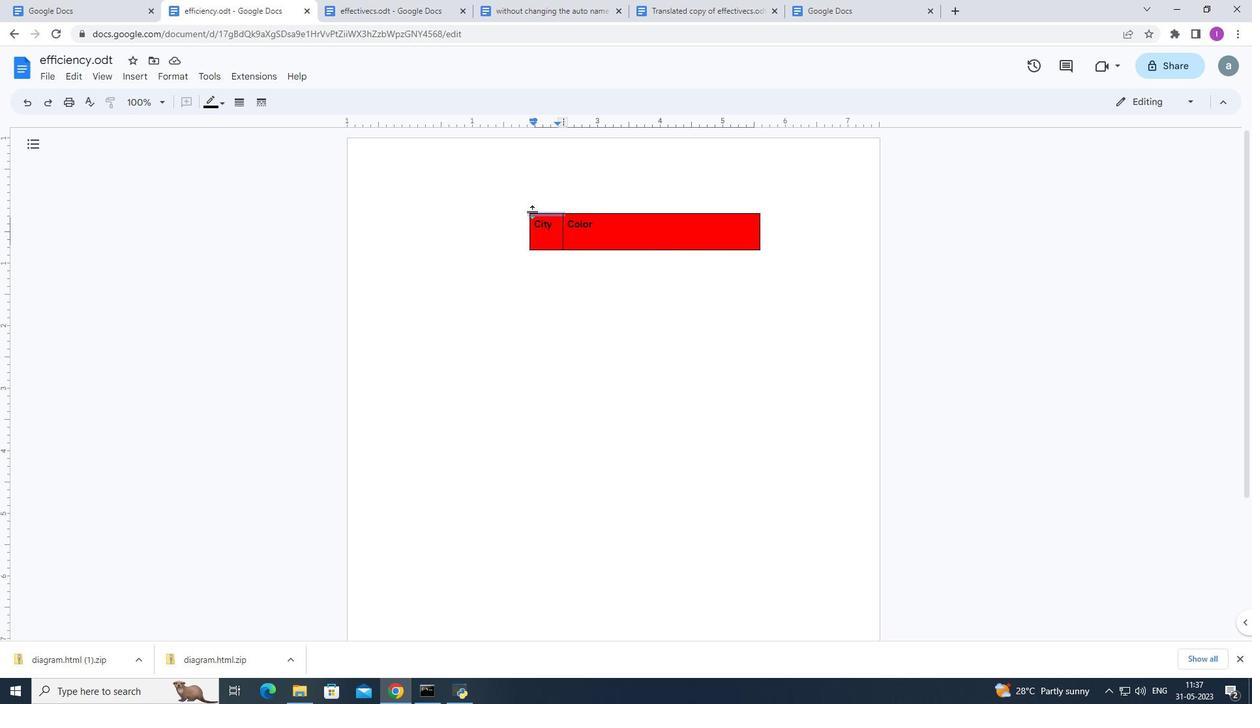 
Action: Mouse pressed left at (532, 211)
Screenshot: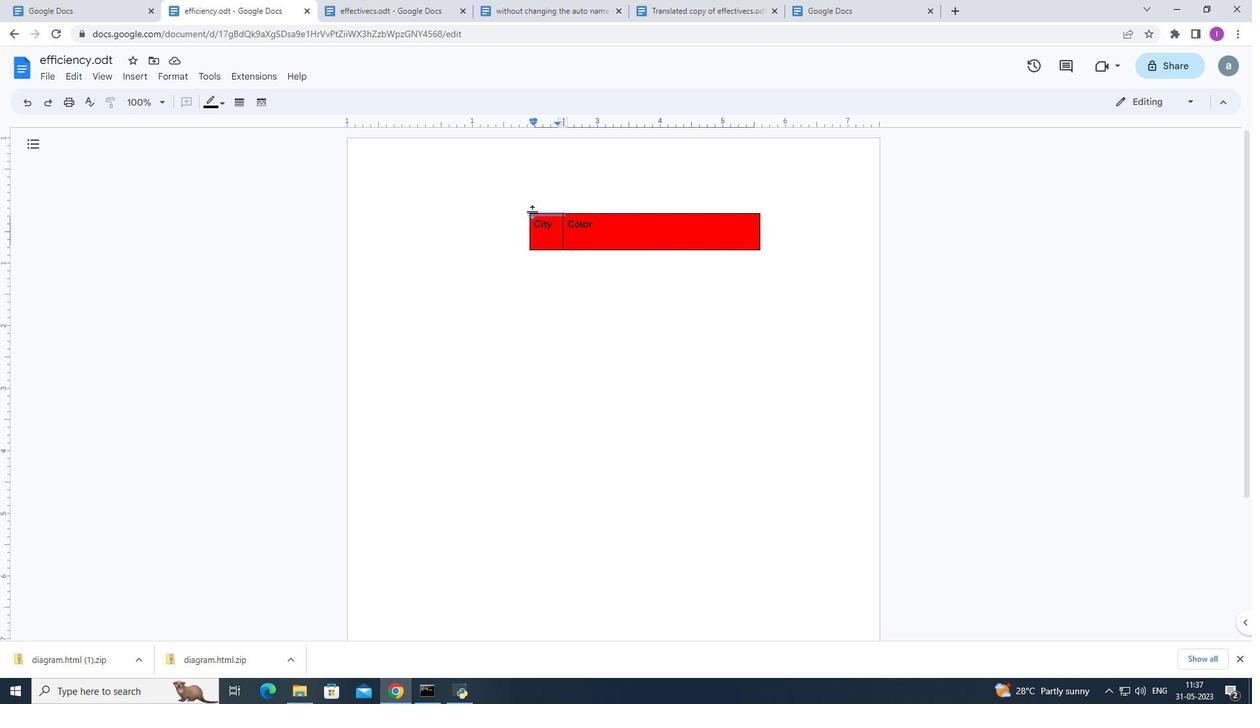 
Action: Mouse moved to (545, 226)
Screenshot: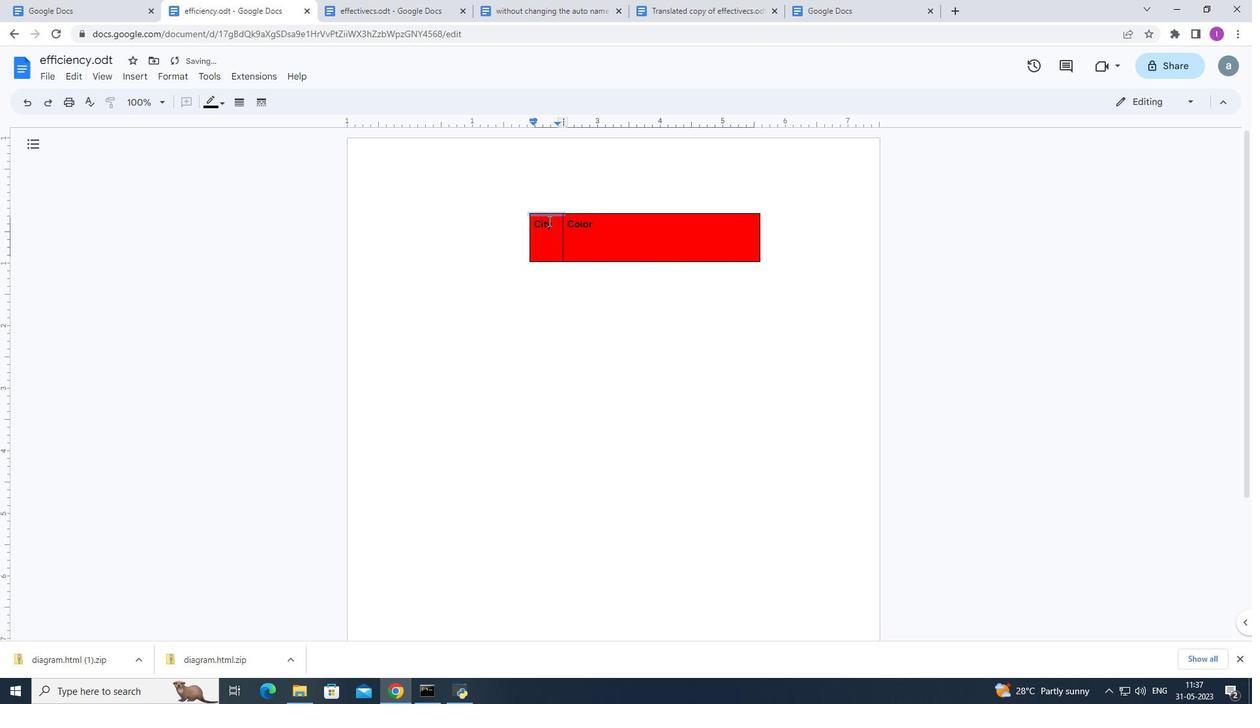 
Action: Mouse pressed left at (545, 226)
Screenshot: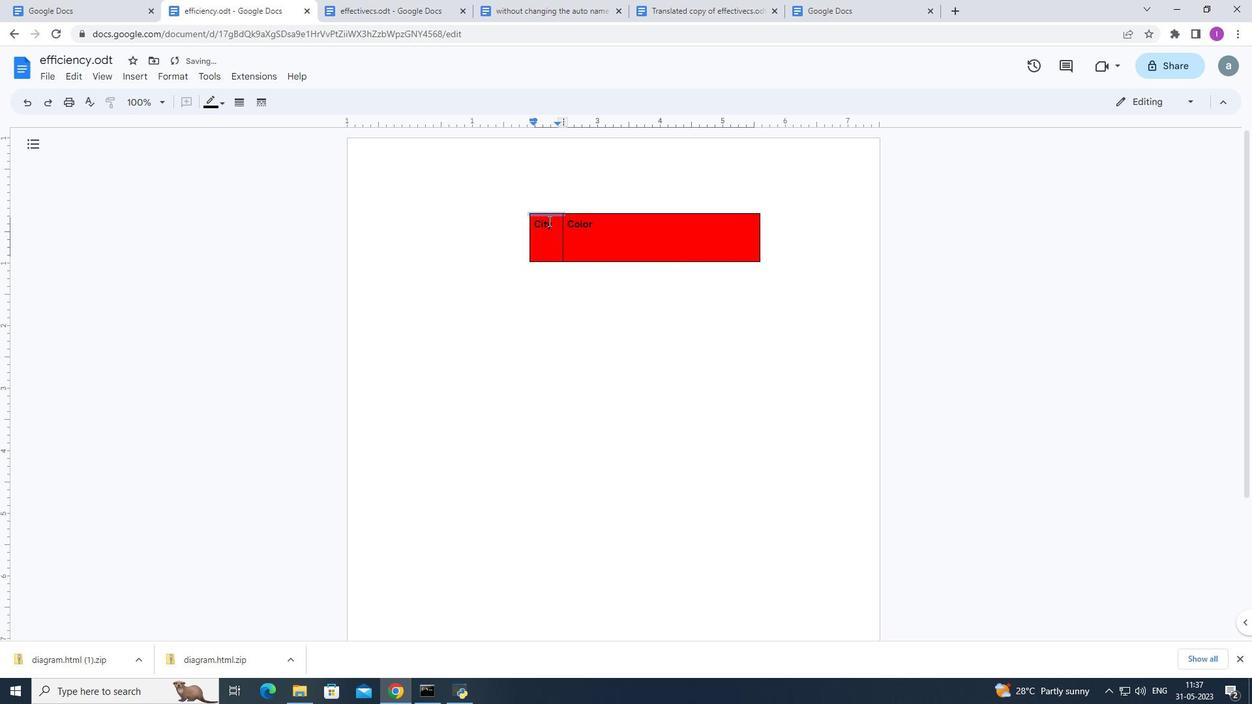 
Action: Mouse moved to (521, 232)
Screenshot: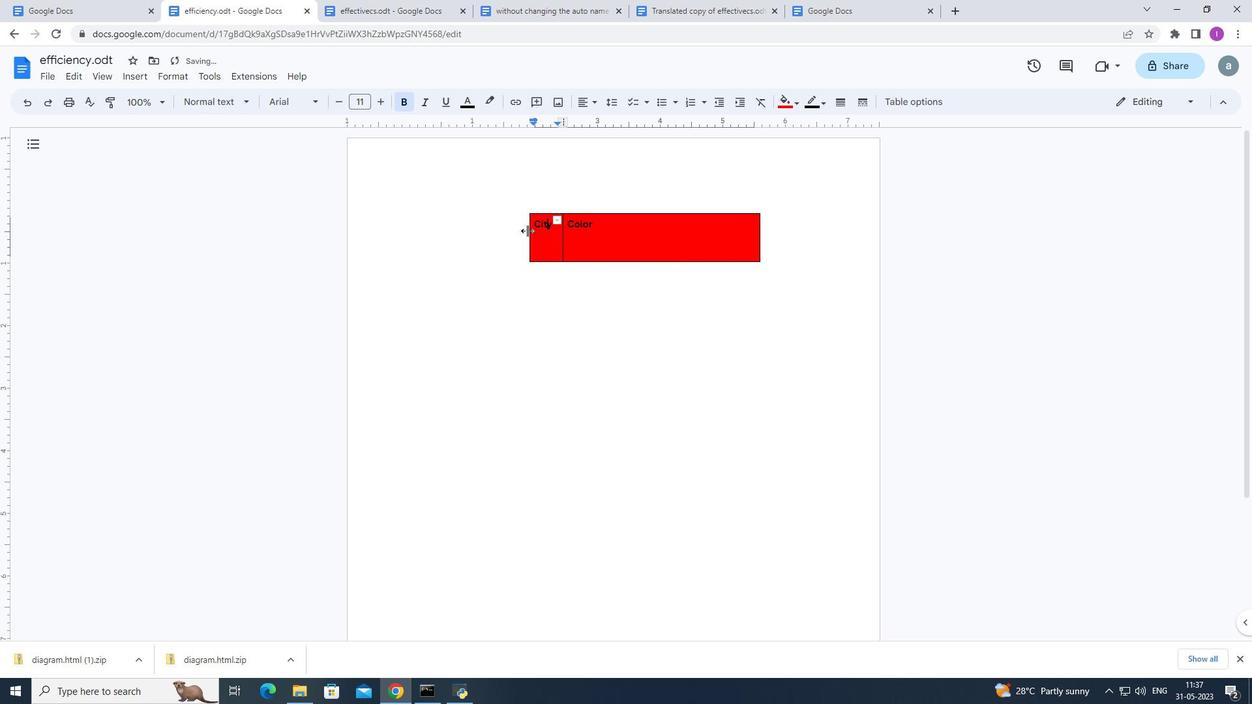 
Action: Mouse pressed left at (521, 232)
Screenshot: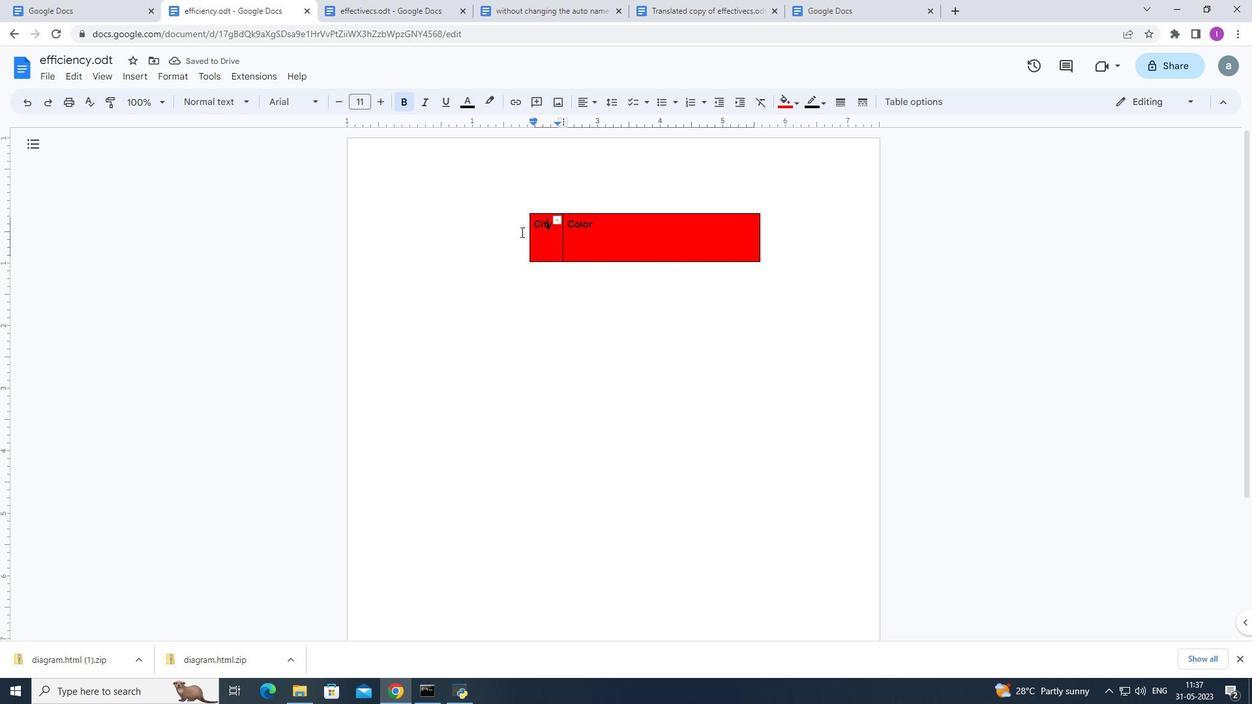 
Action: Mouse moved to (562, 247)
Screenshot: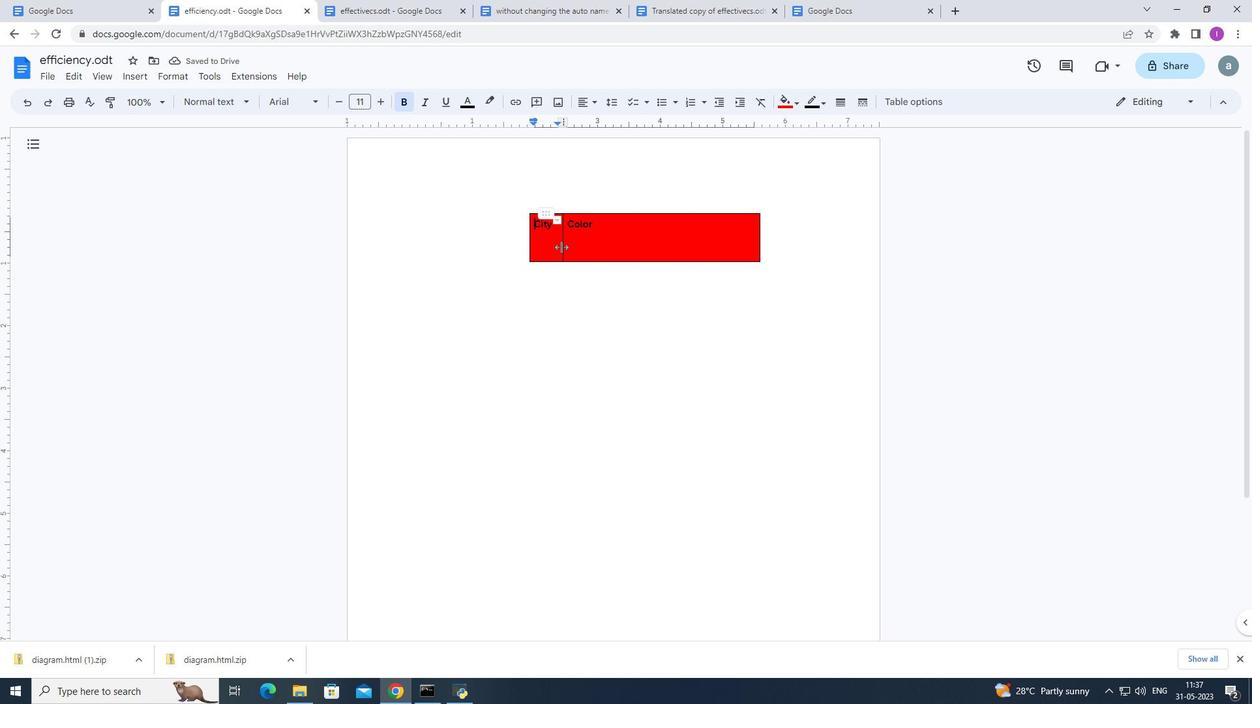 
Action: Mouse pressed left at (562, 247)
Screenshot: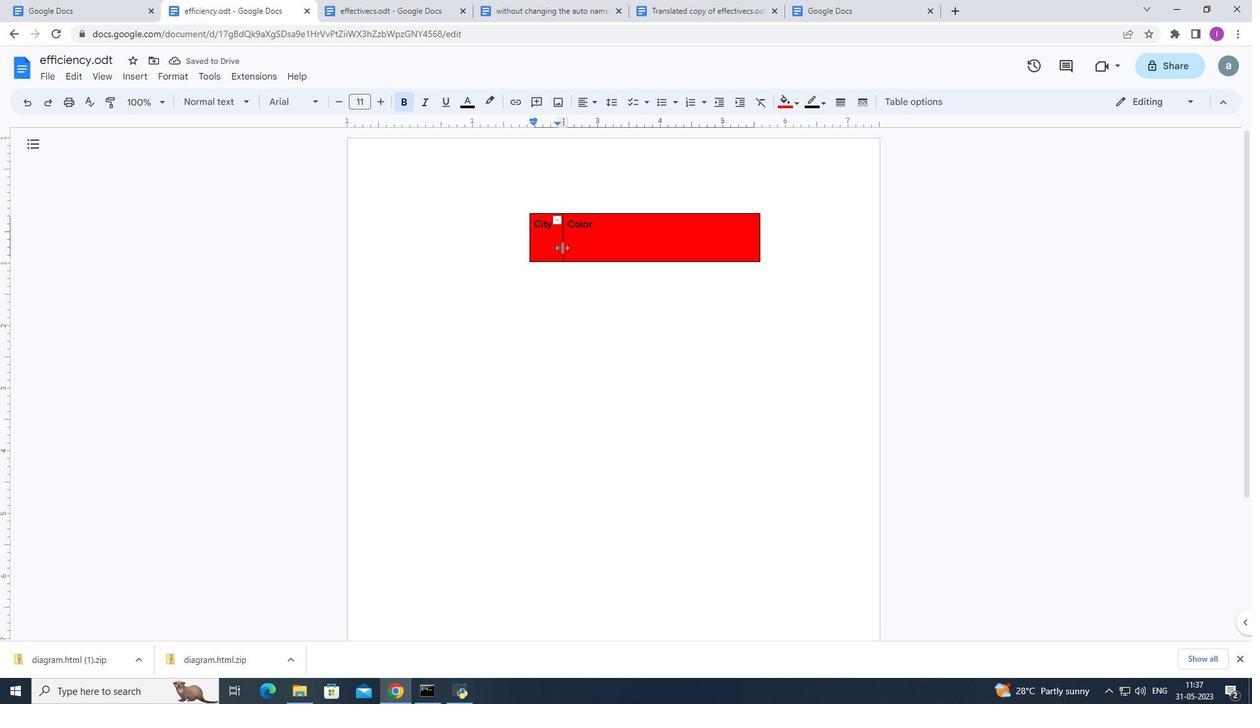
Action: Mouse moved to (609, 316)
Screenshot: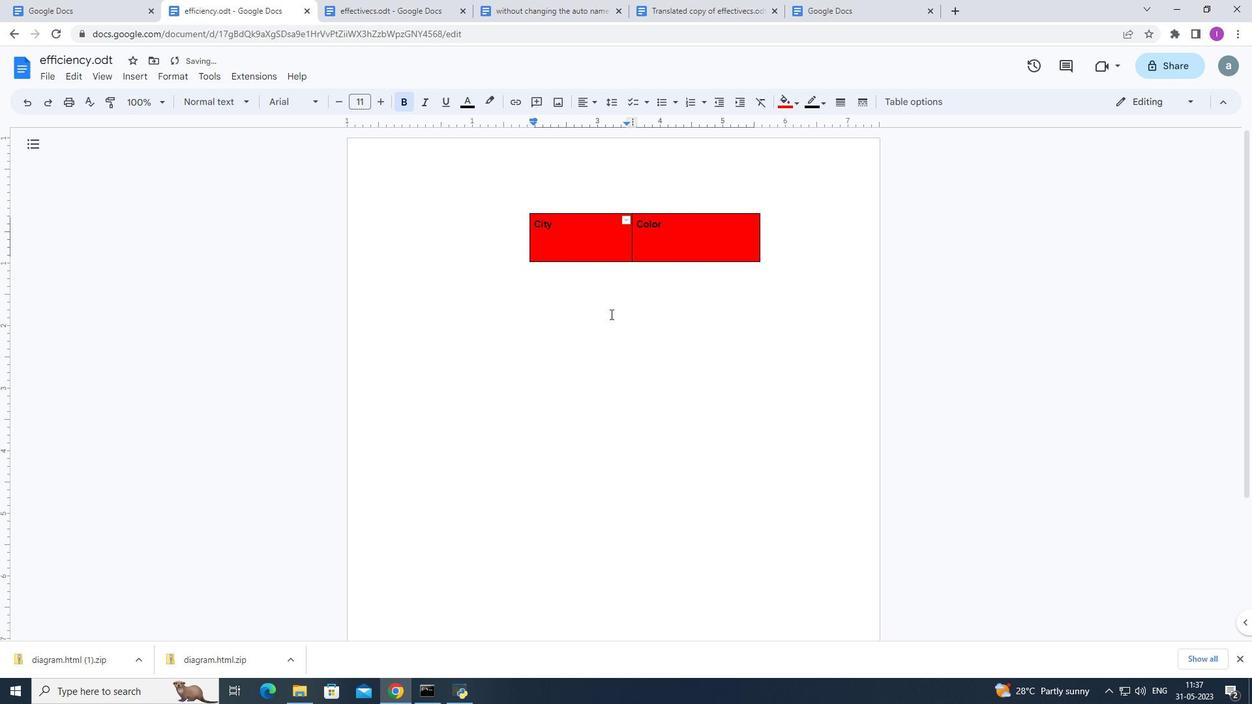 
Action: Mouse pressed left at (609, 316)
Screenshot: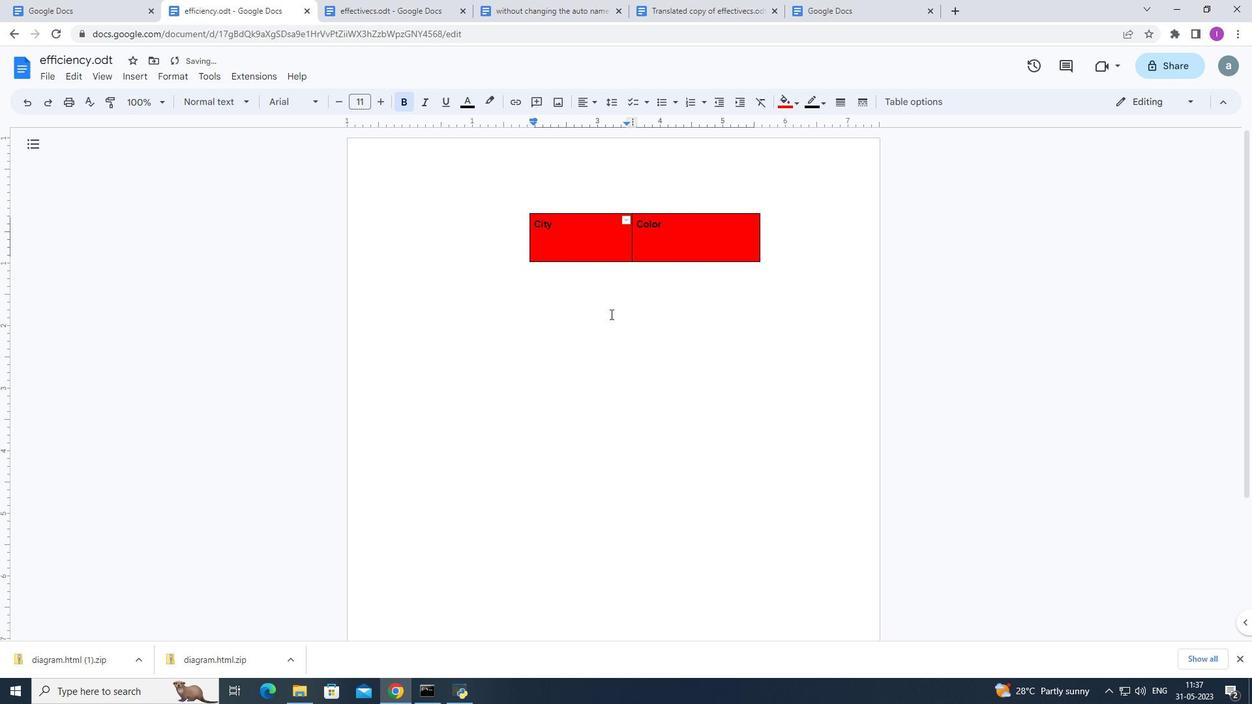 
Action: Mouse moved to (566, 288)
Screenshot: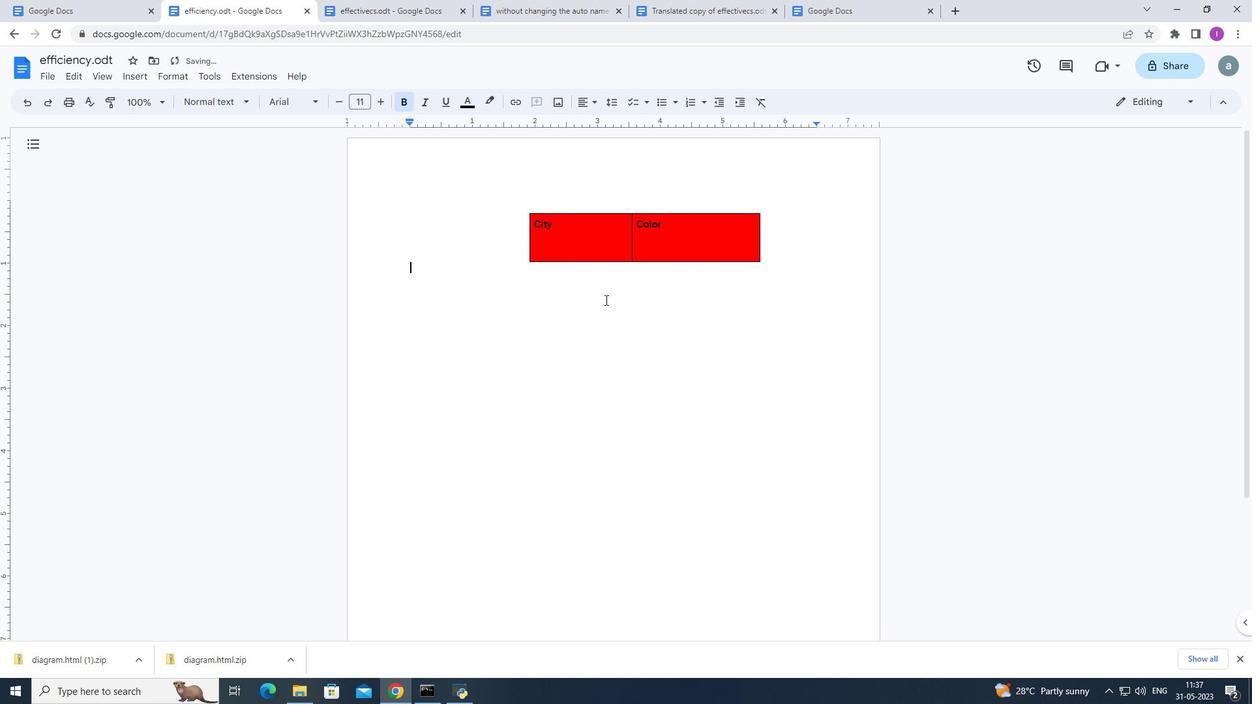 
Action: Mouse pressed left at (566, 288)
Screenshot: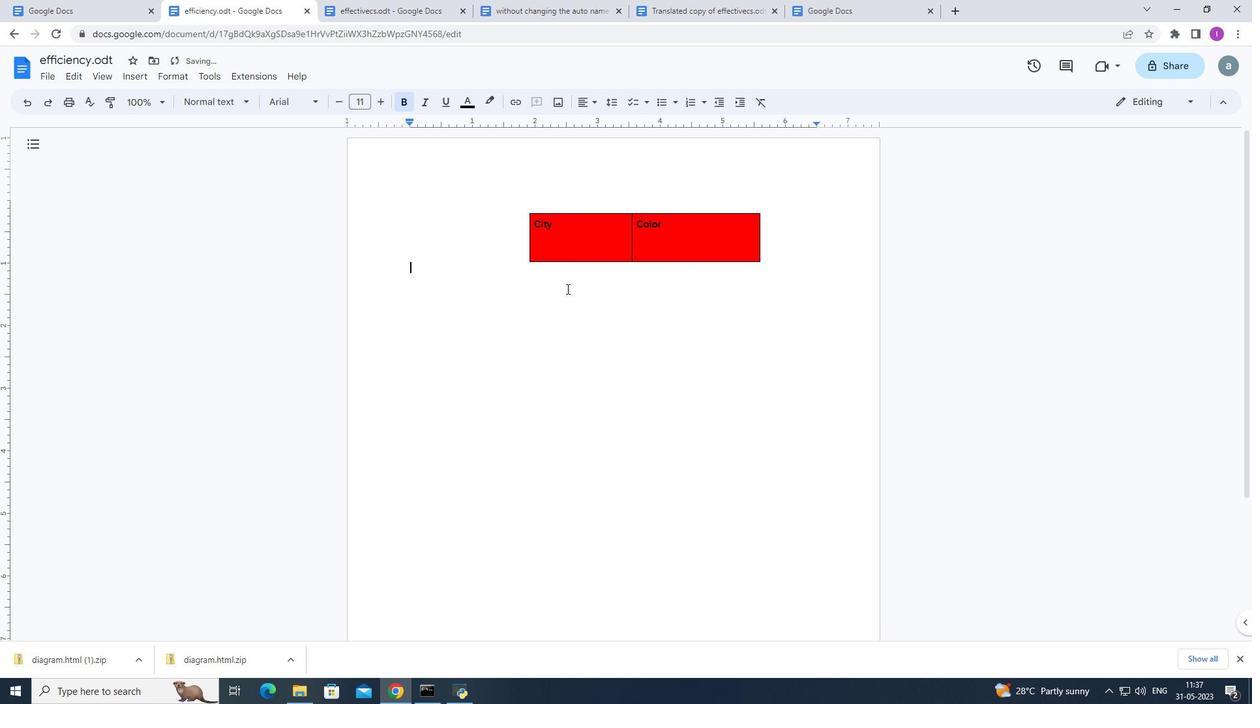 
Action: Mouse moved to (527, 243)
Screenshot: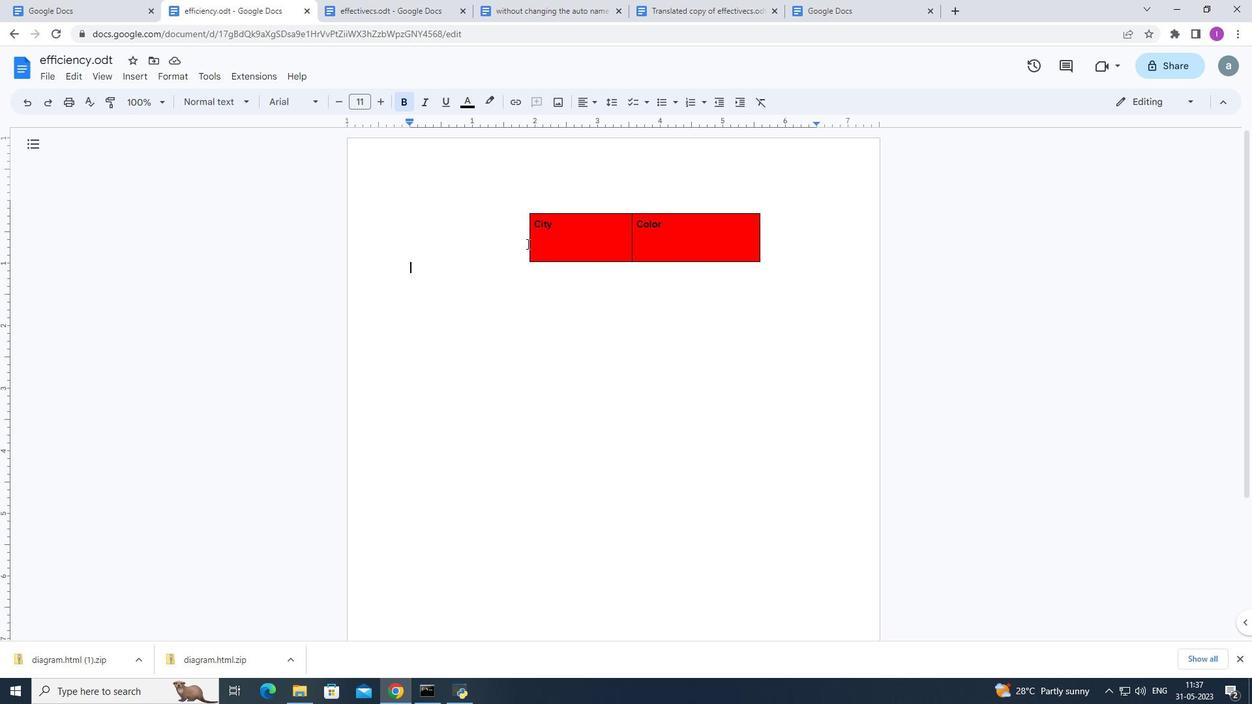 
Action: Mouse pressed left at (527, 243)
Screenshot: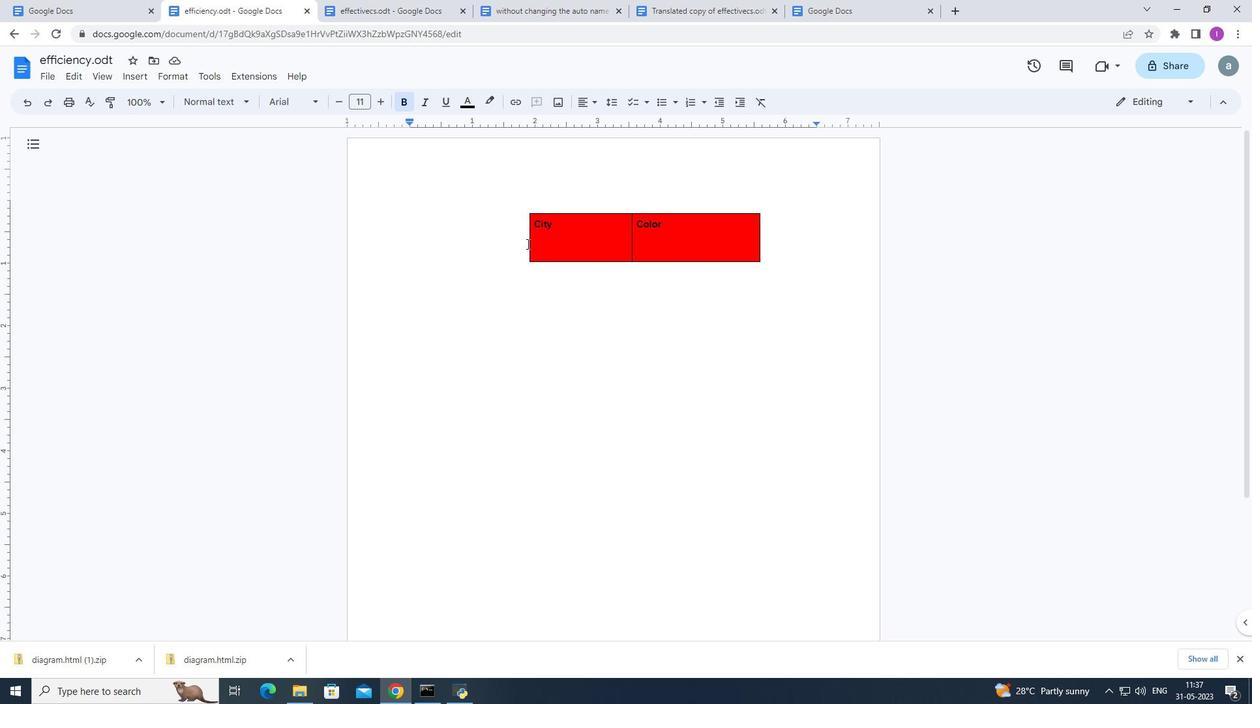 
Action: Mouse moved to (530, 226)
Screenshot: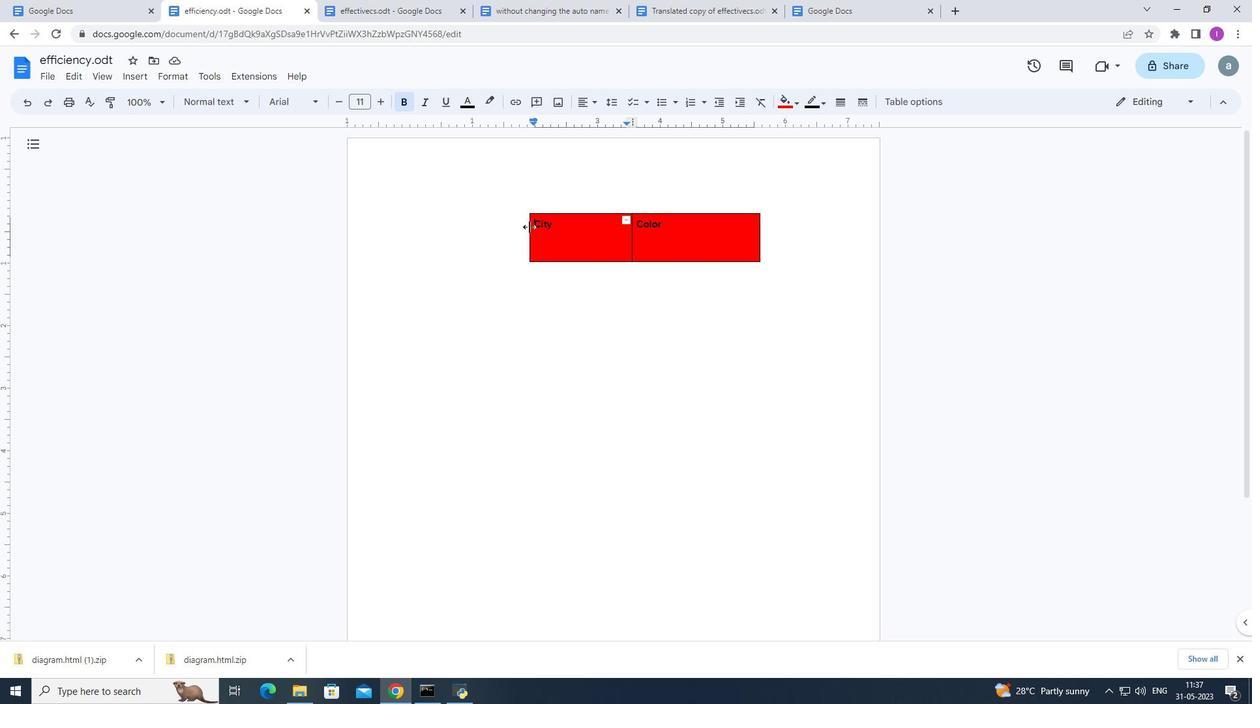 
Action: Mouse pressed left at (530, 226)
Screenshot: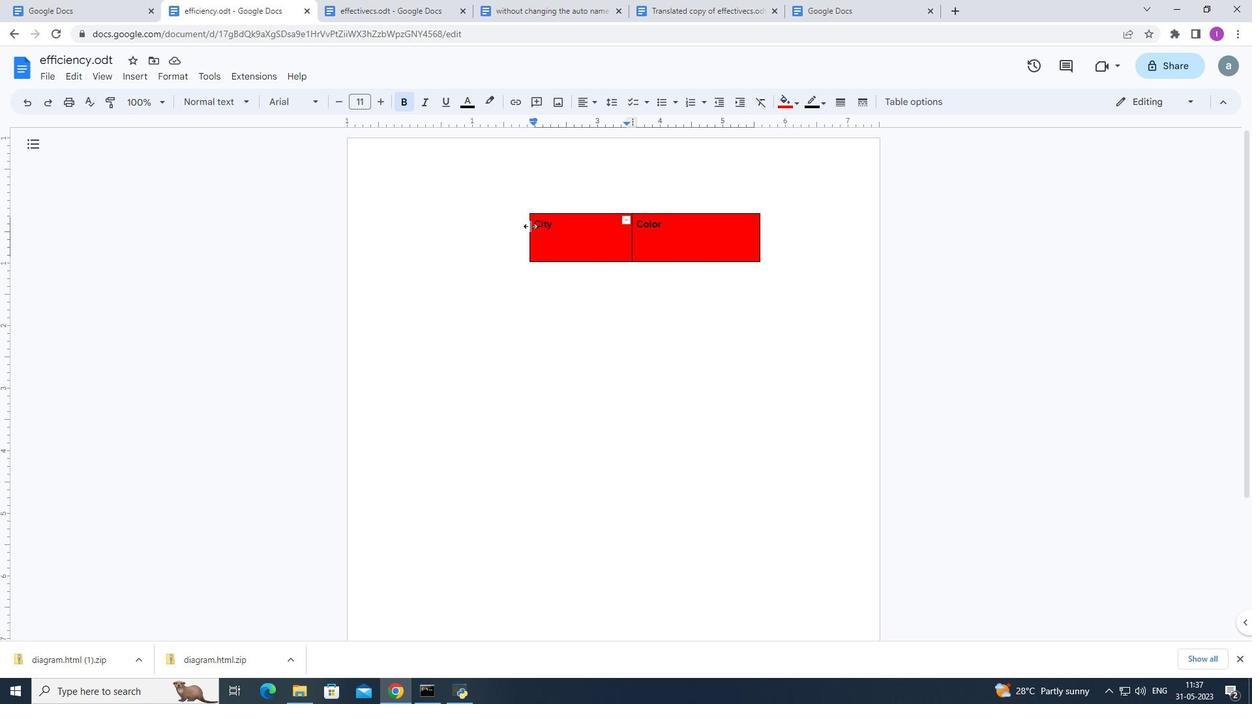
Action: Mouse moved to (757, 239)
Screenshot: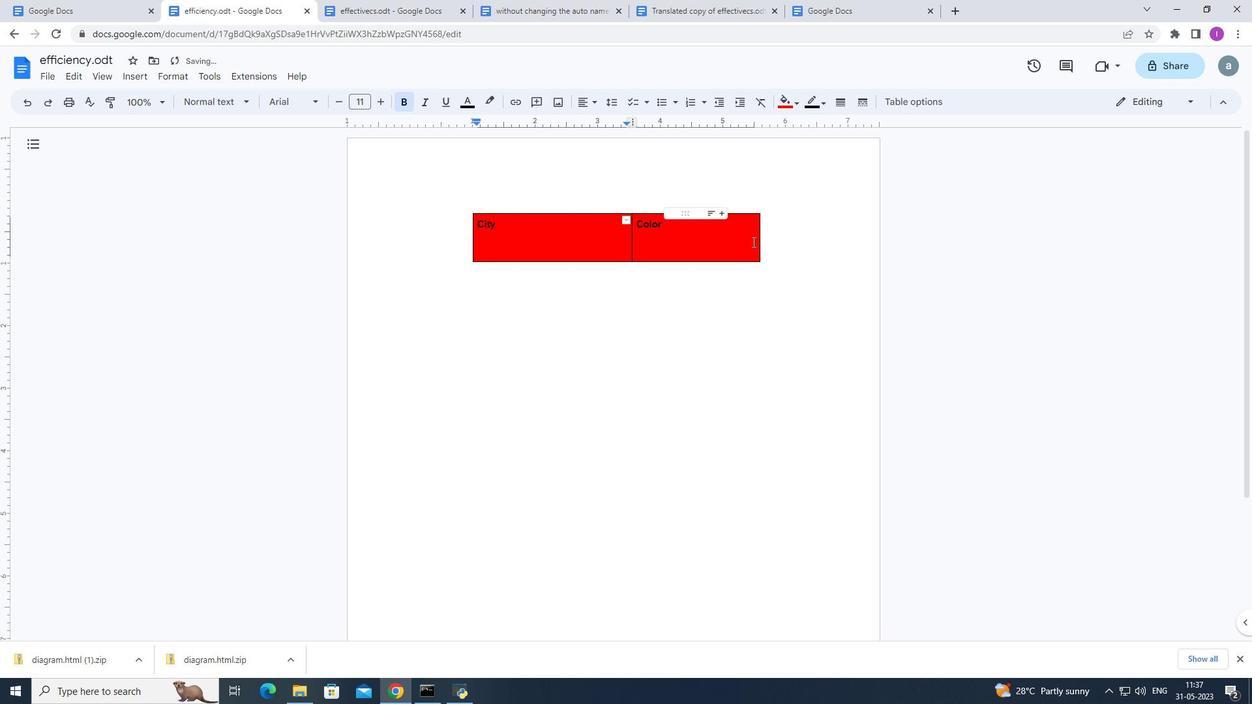 
Action: Mouse pressed left at (757, 239)
Screenshot: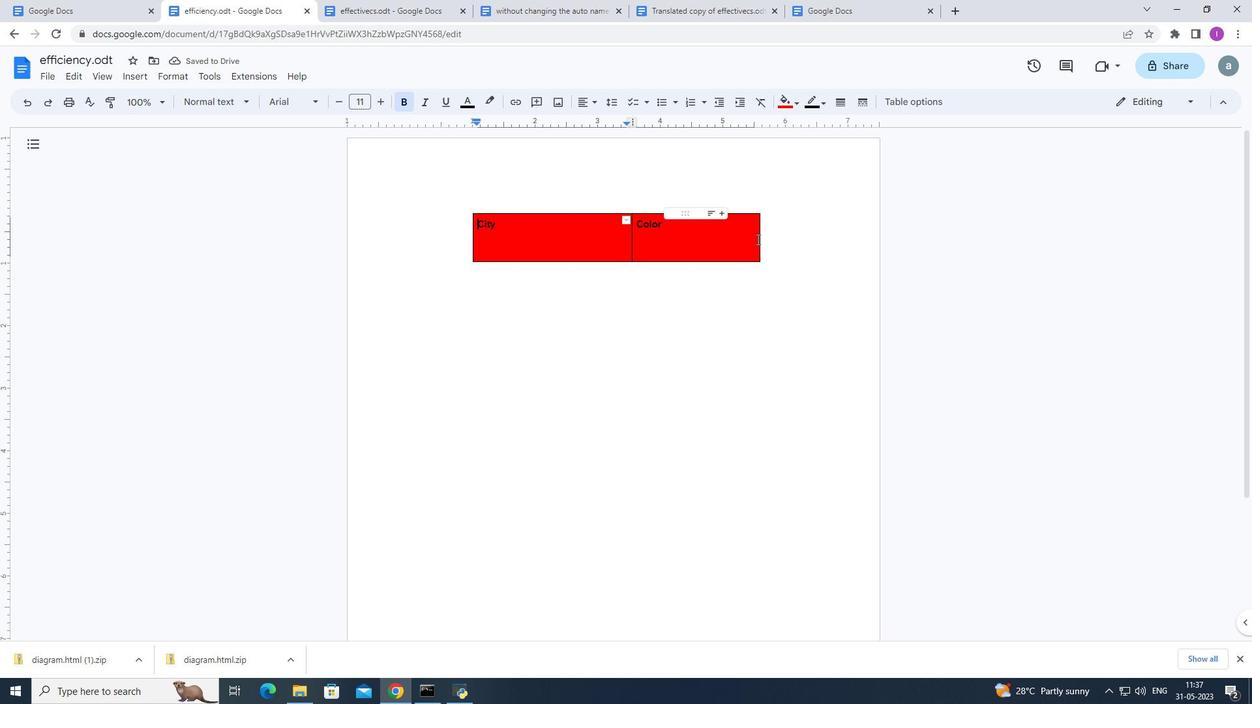 
Action: Mouse moved to (775, 296)
Screenshot: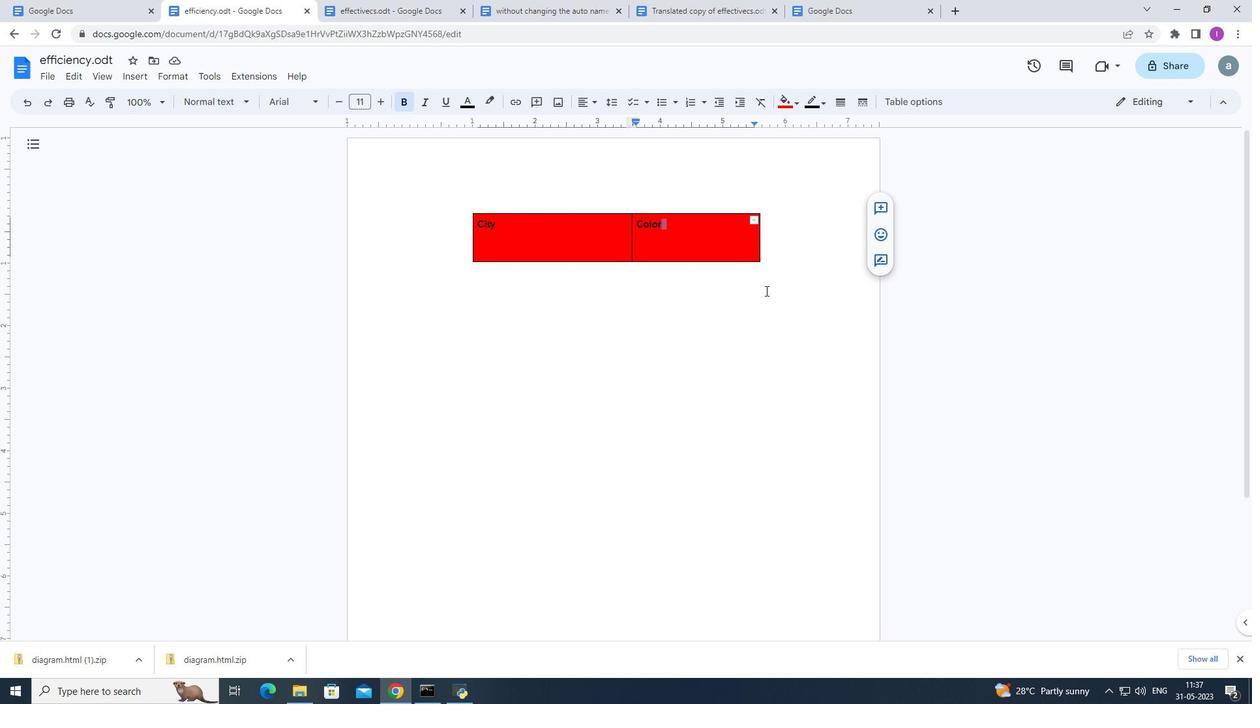 
Action: Mouse pressed left at (775, 296)
Screenshot: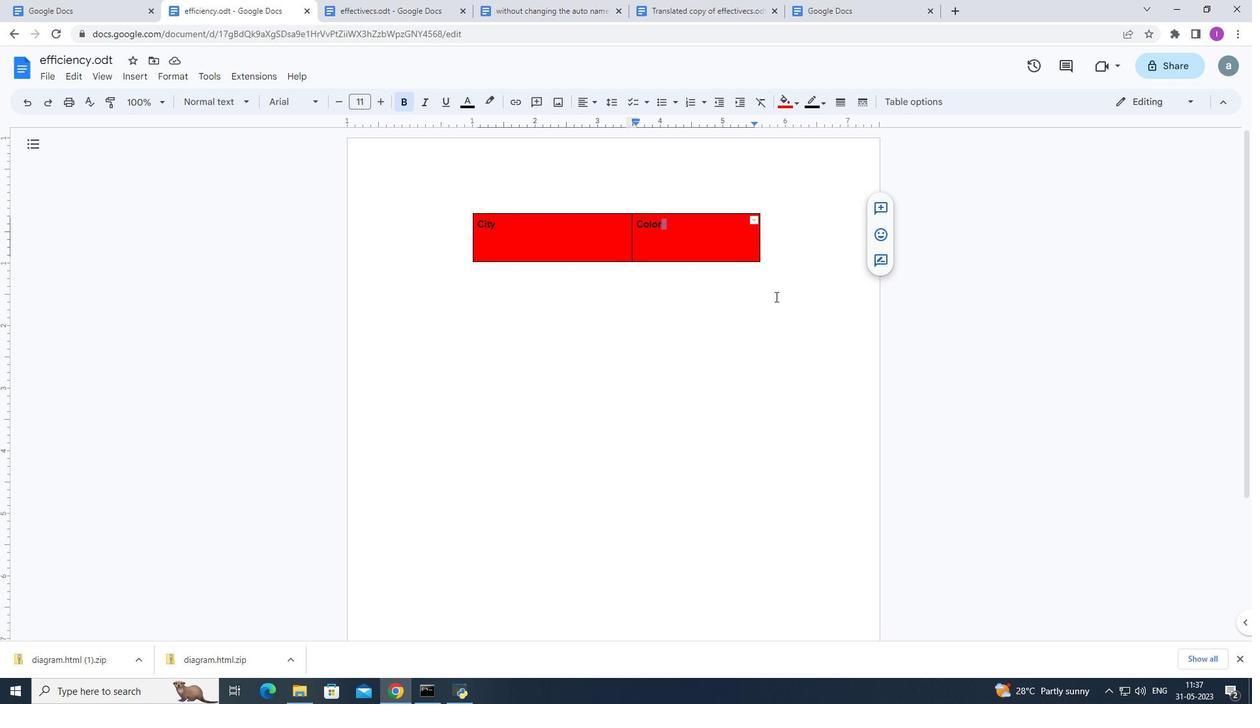 
Action: Mouse moved to (759, 216)
Screenshot: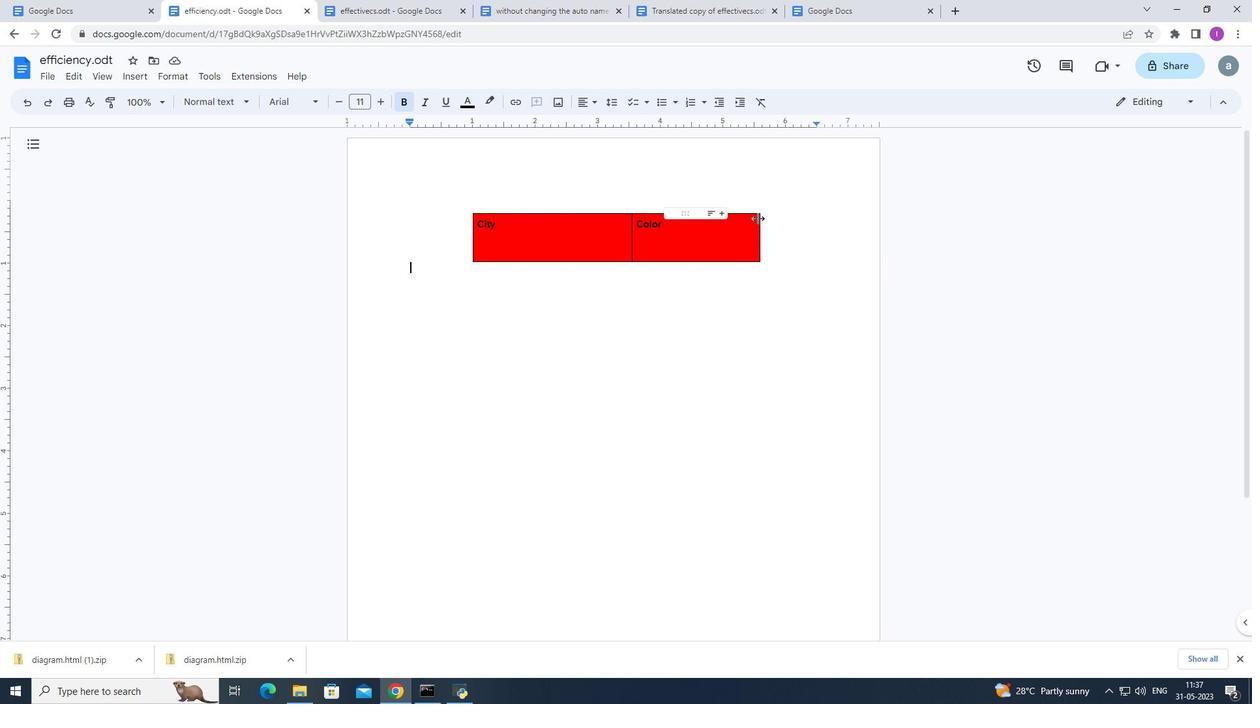 
Action: Mouse pressed left at (759, 216)
Screenshot: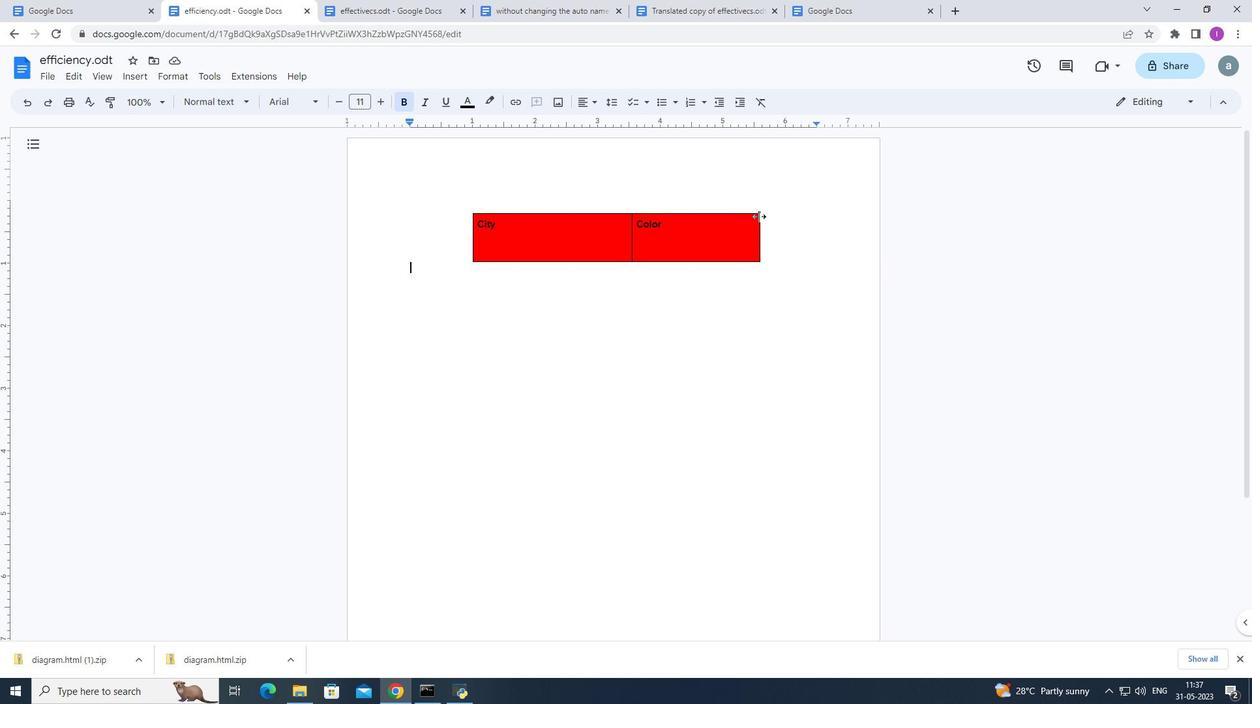 
Action: Mouse moved to (783, 223)
Screenshot: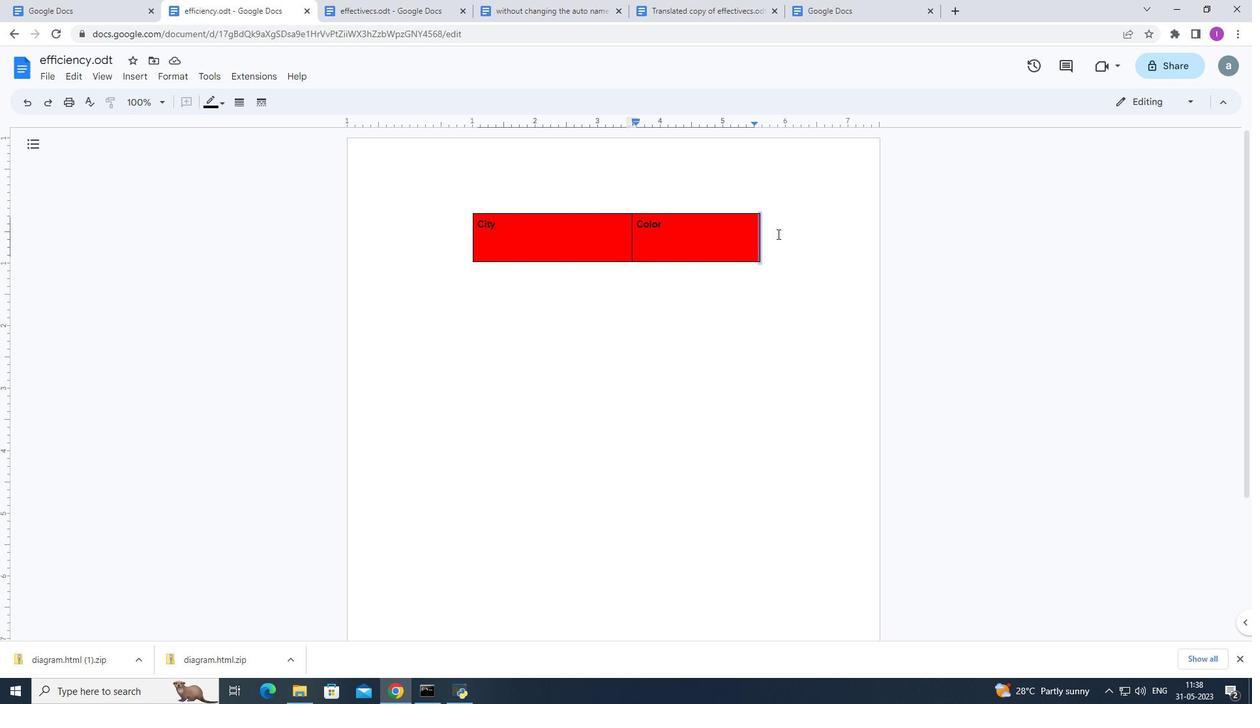 
Action: Mouse pressed left at (783, 223)
Screenshot: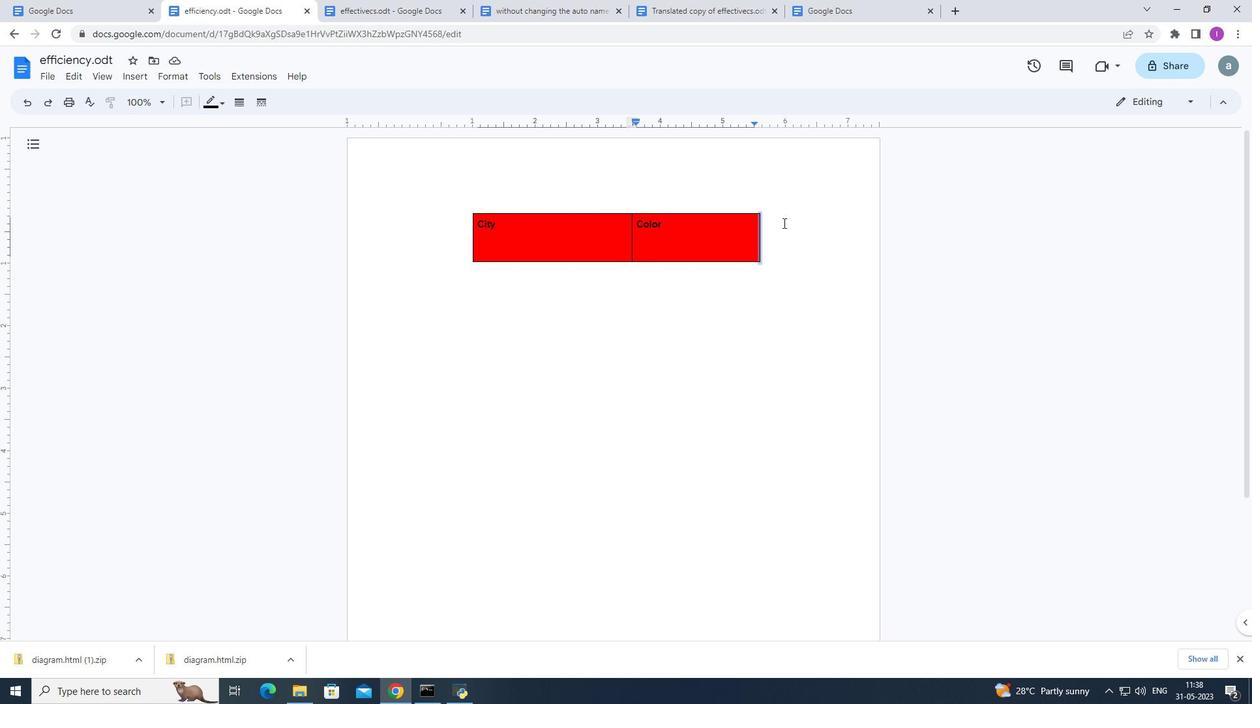 
Action: Mouse moved to (758, 224)
Screenshot: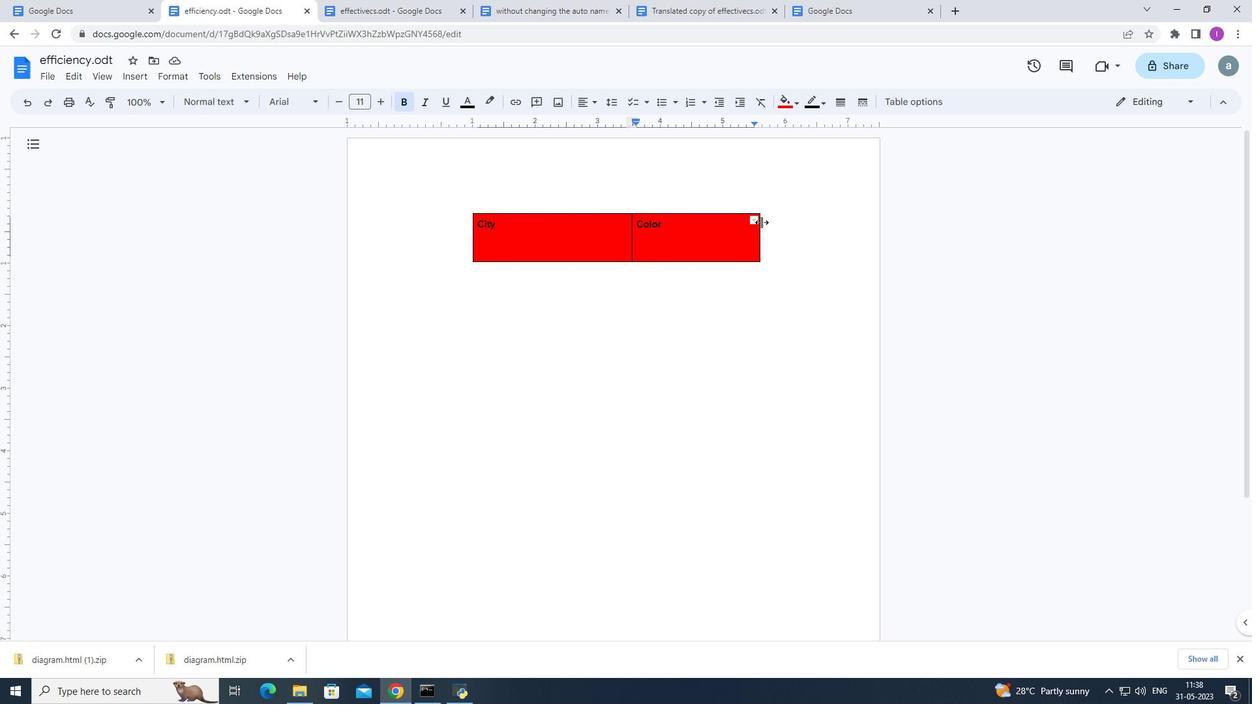 
Action: Mouse pressed left at (758, 224)
Screenshot: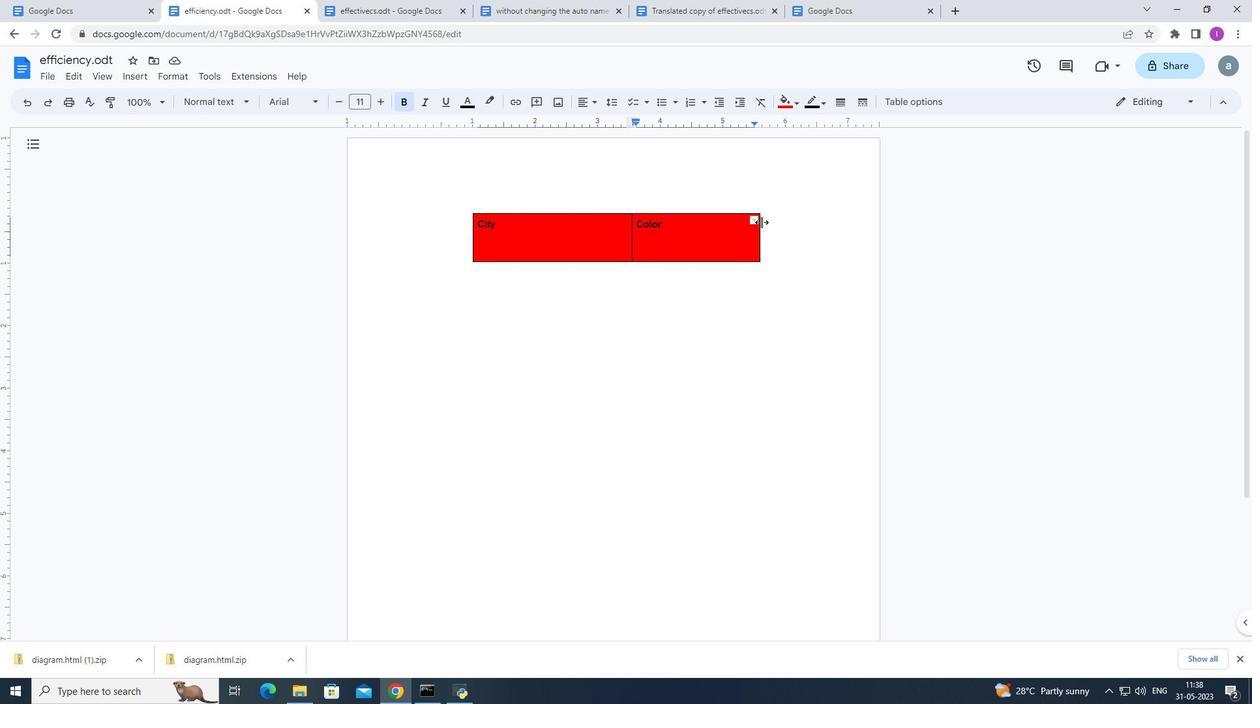 
Action: Mouse pressed left at (758, 224)
Screenshot: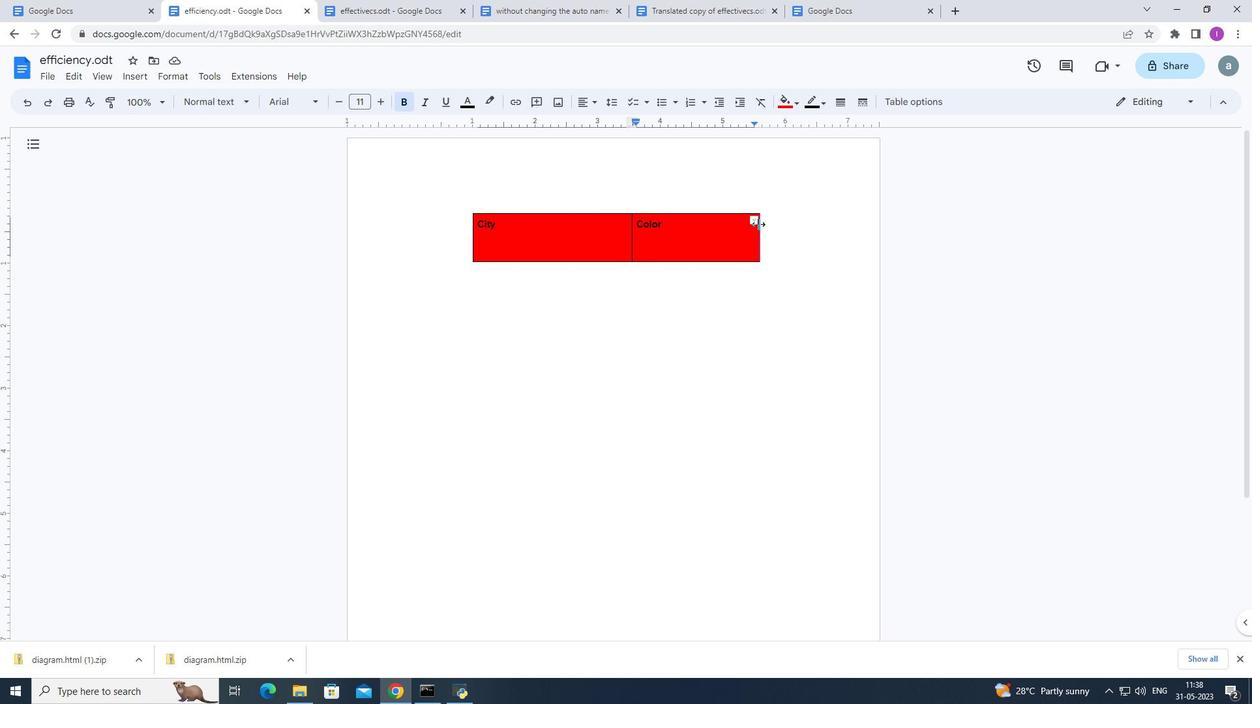
Action: Mouse moved to (642, 231)
Screenshot: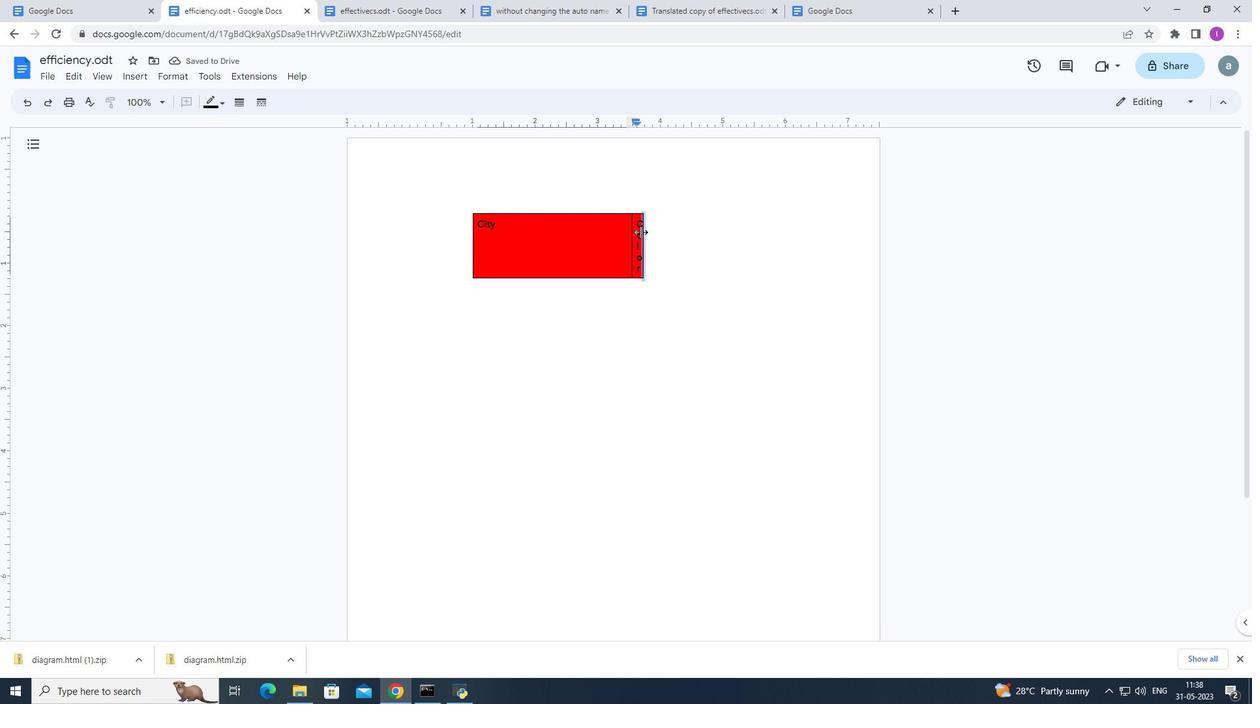 
Action: Mouse pressed left at (642, 231)
Screenshot: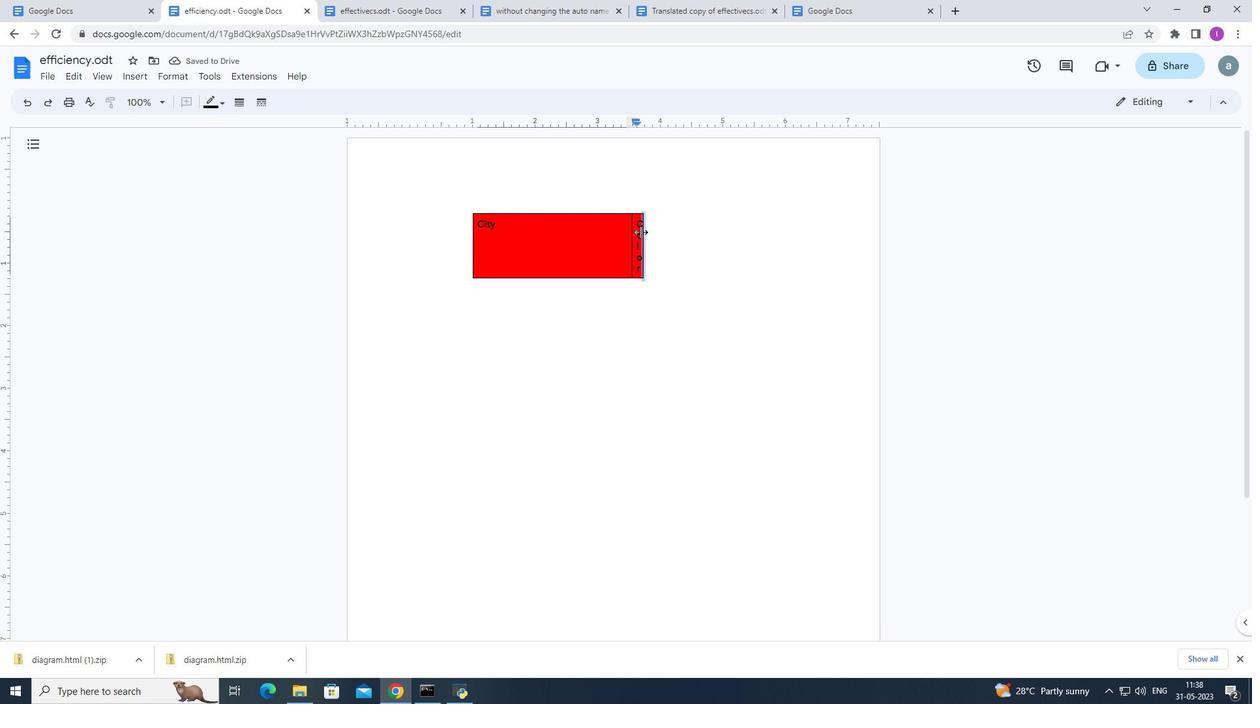 
Action: Mouse moved to (752, 234)
Screenshot: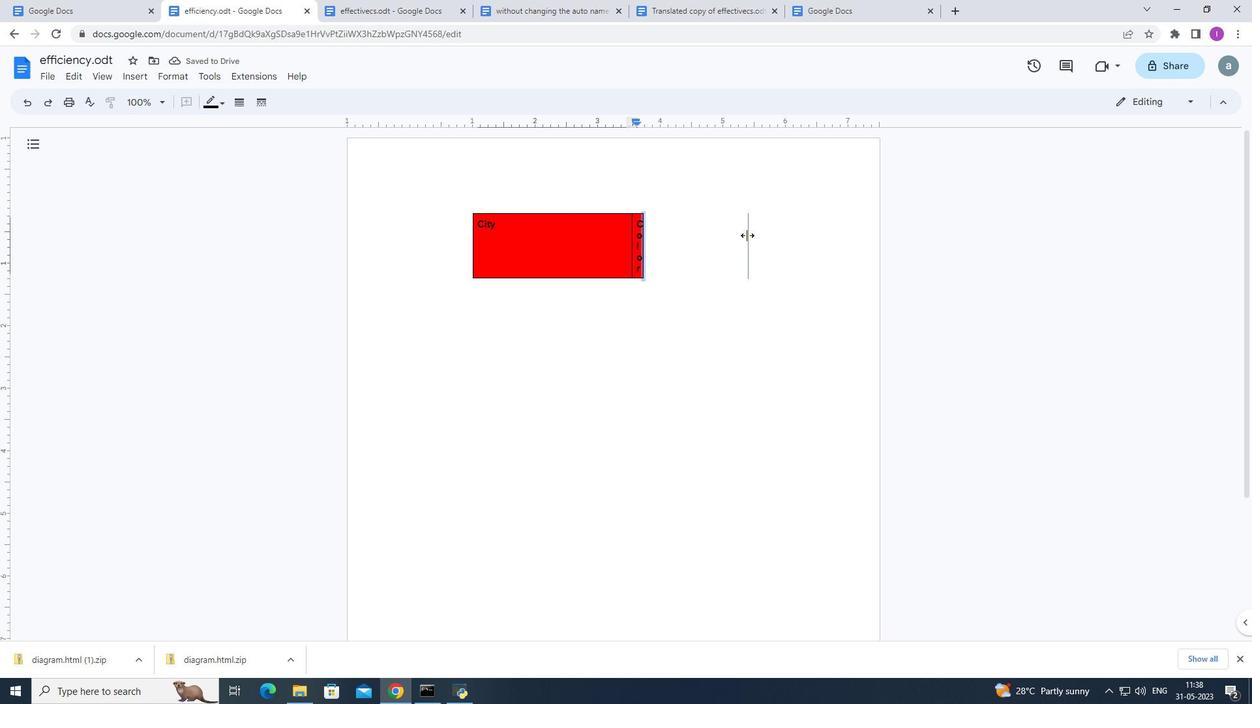 
Action: Mouse pressed left at (752, 234)
Screenshot: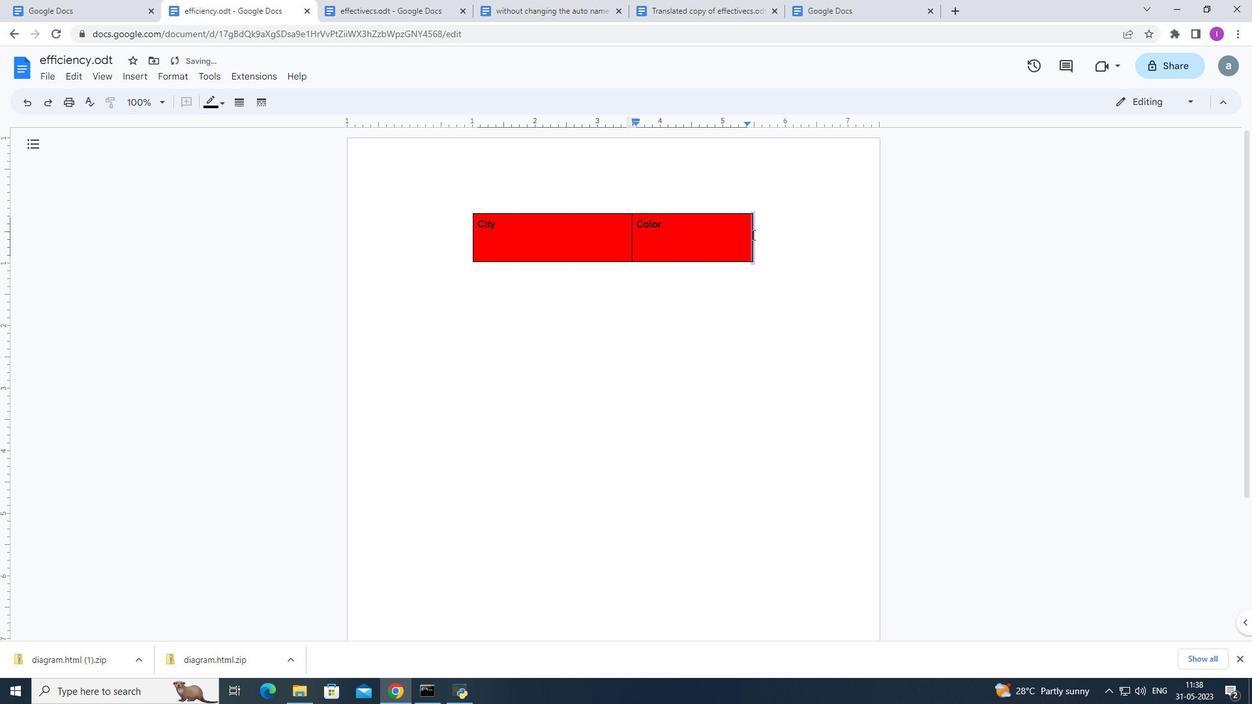 
Action: Mouse moved to (553, 262)
Screenshot: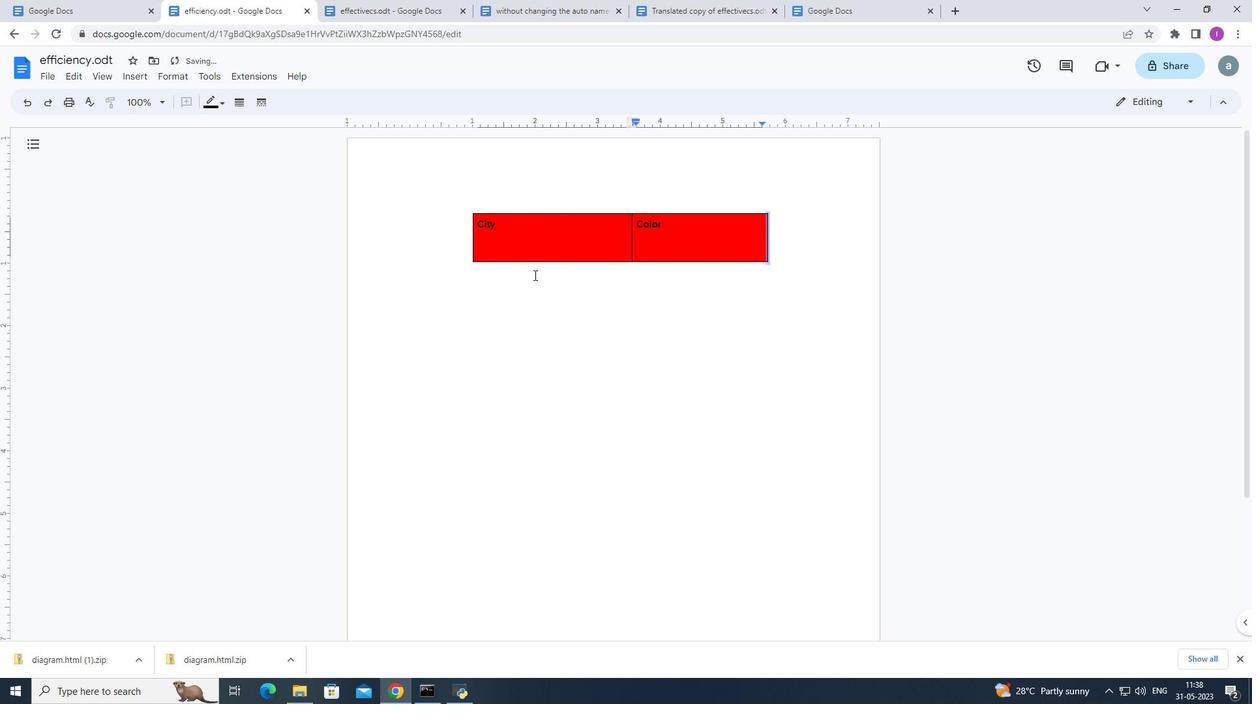
Action: Mouse pressed left at (553, 262)
Screenshot: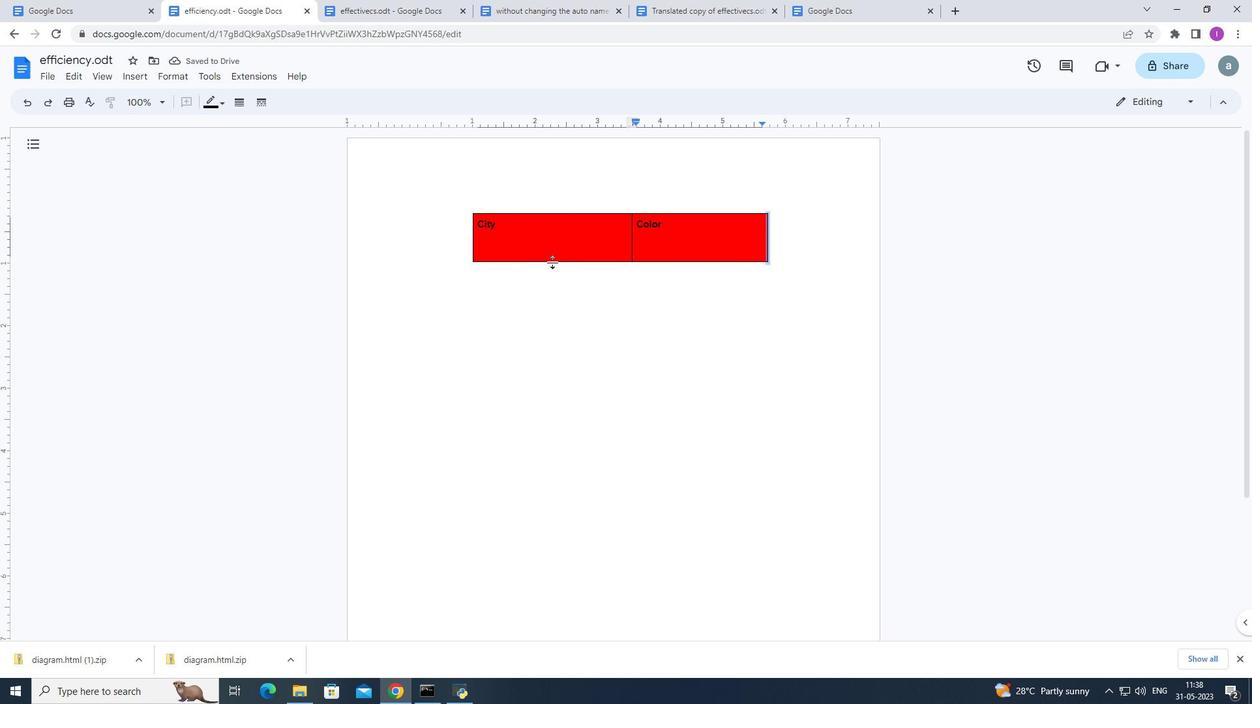 
Action: Mouse moved to (447, 218)
Screenshot: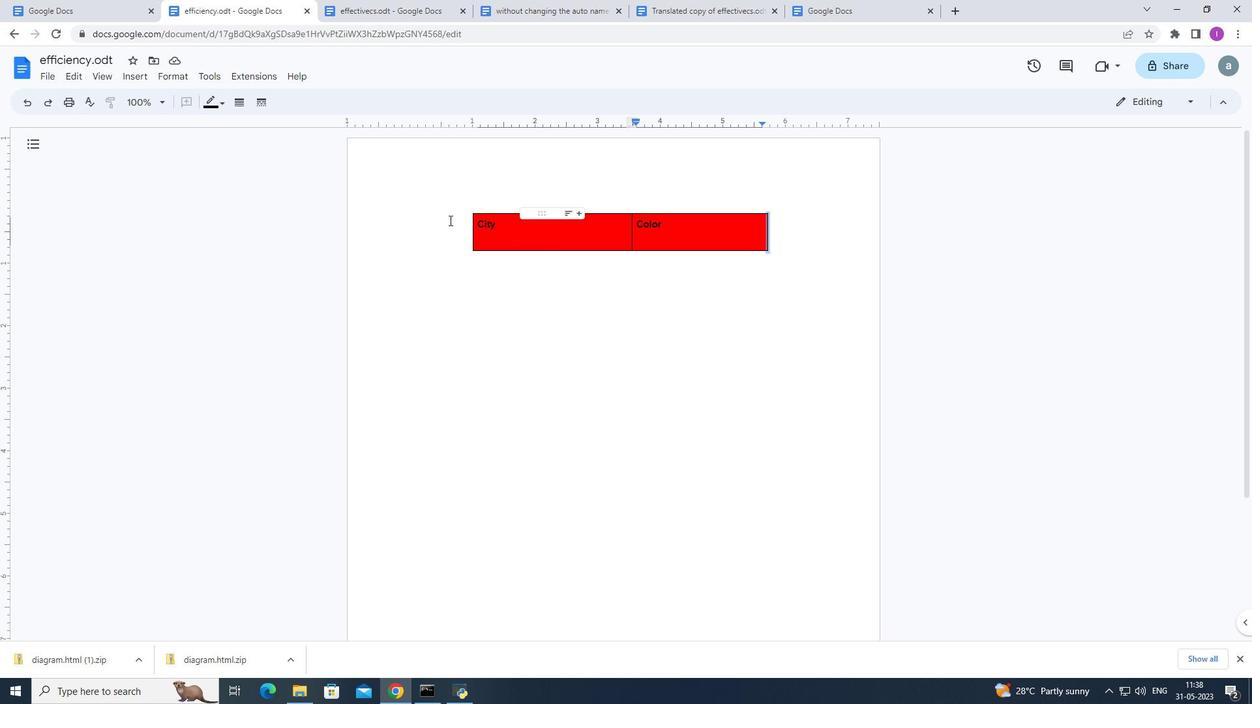
Action: Mouse pressed left at (447, 218)
Screenshot: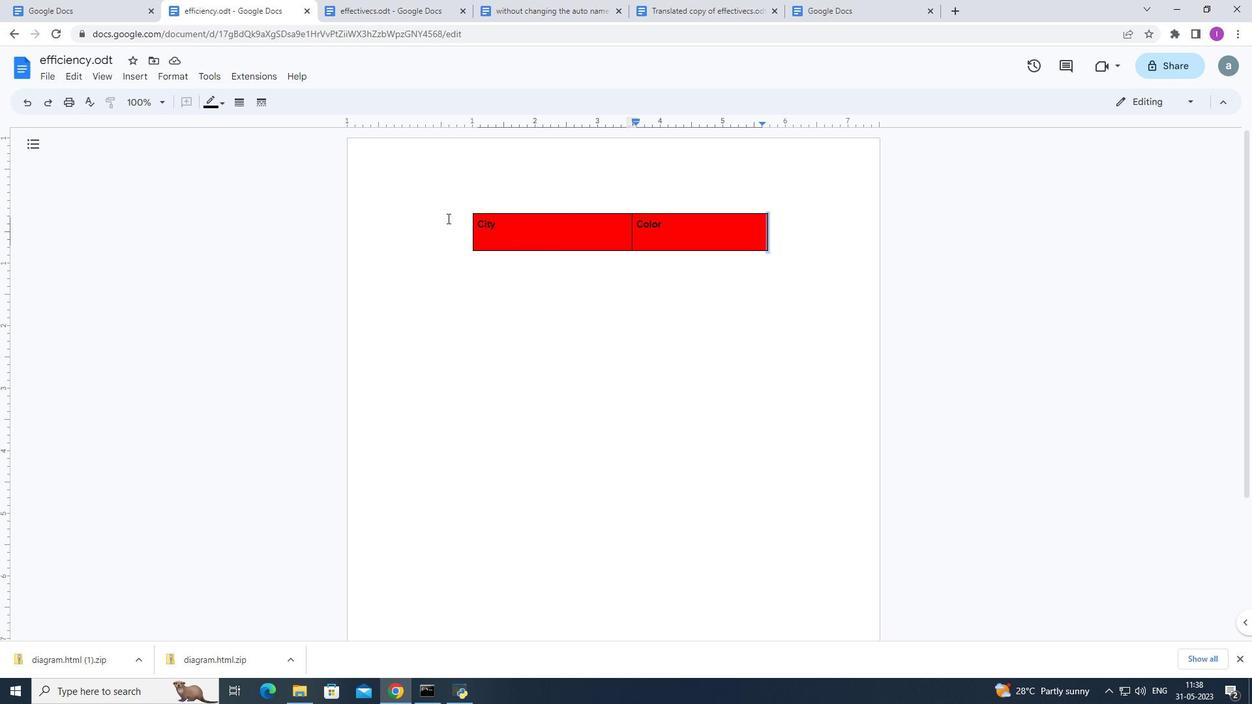 
Action: Mouse moved to (592, 101)
Screenshot: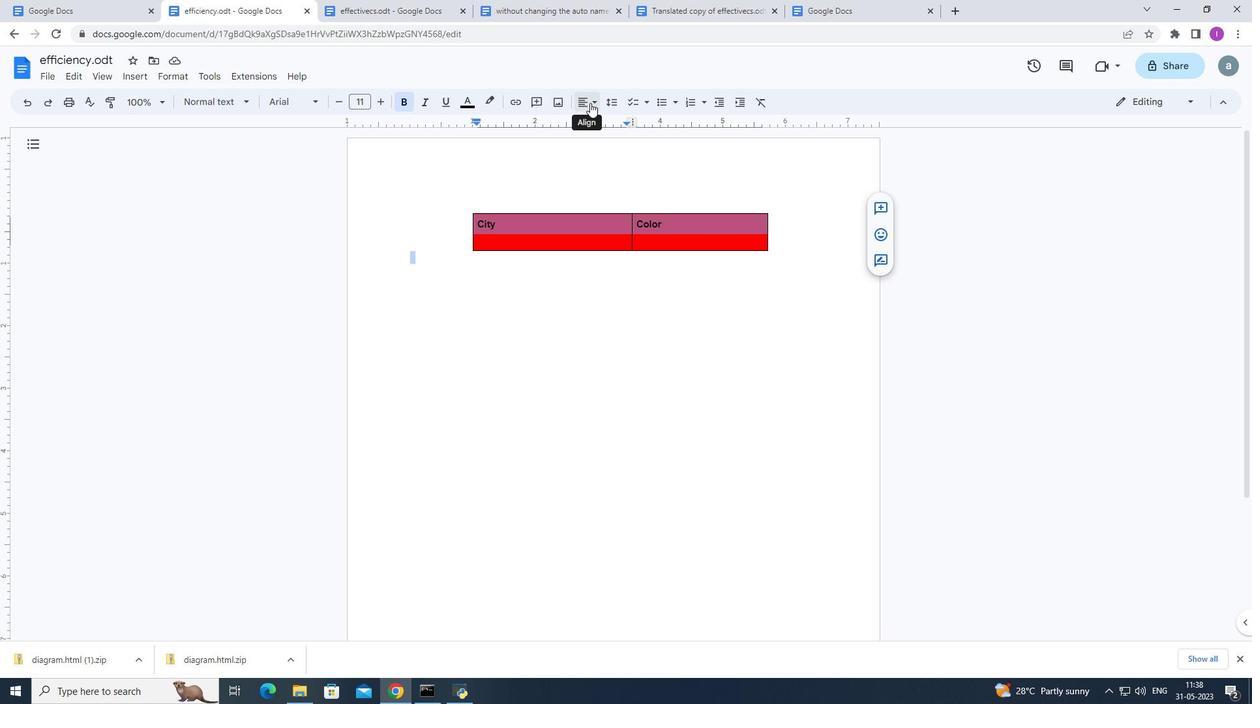
Action: Mouse pressed left at (592, 101)
Screenshot: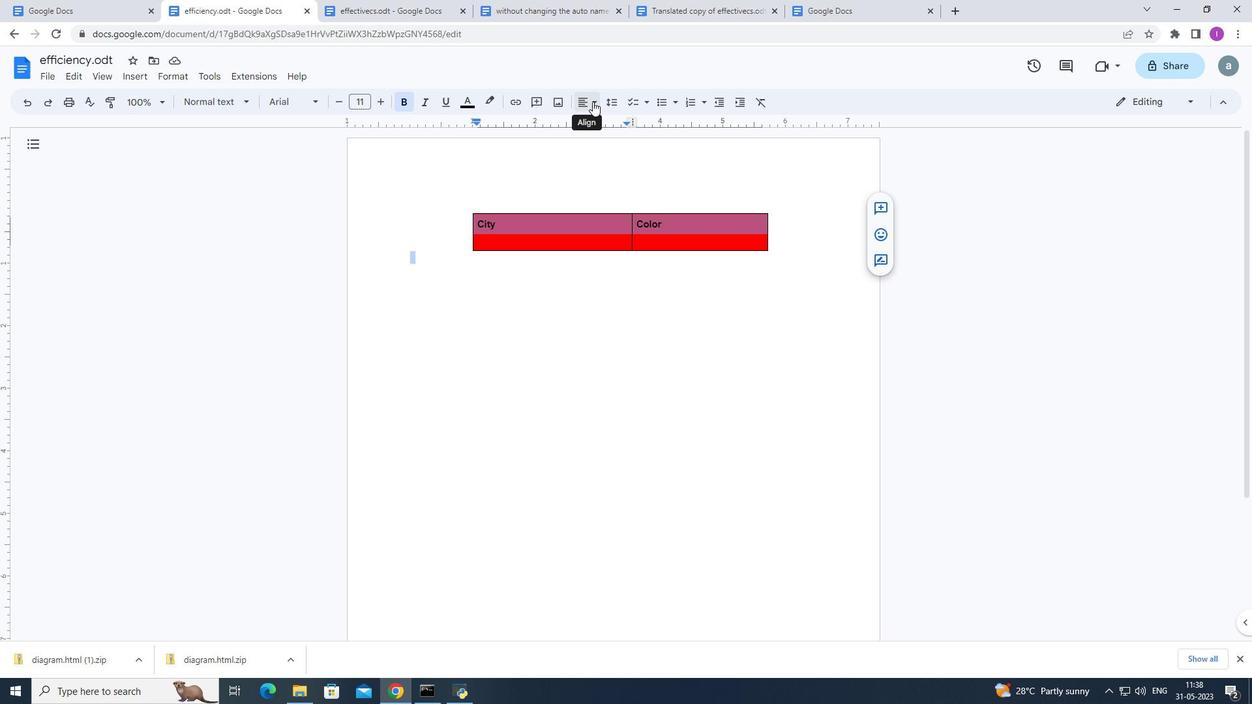 
Action: Mouse moved to (587, 124)
Screenshot: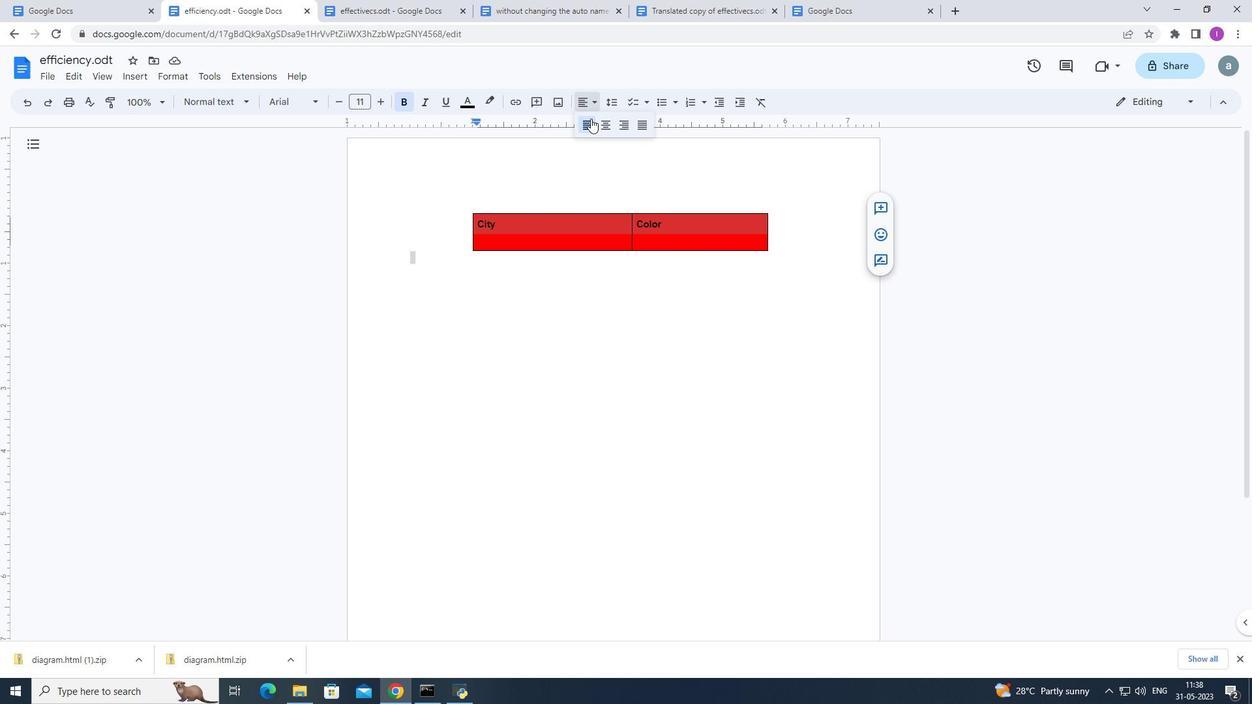 
Action: Mouse pressed left at (587, 124)
Screenshot: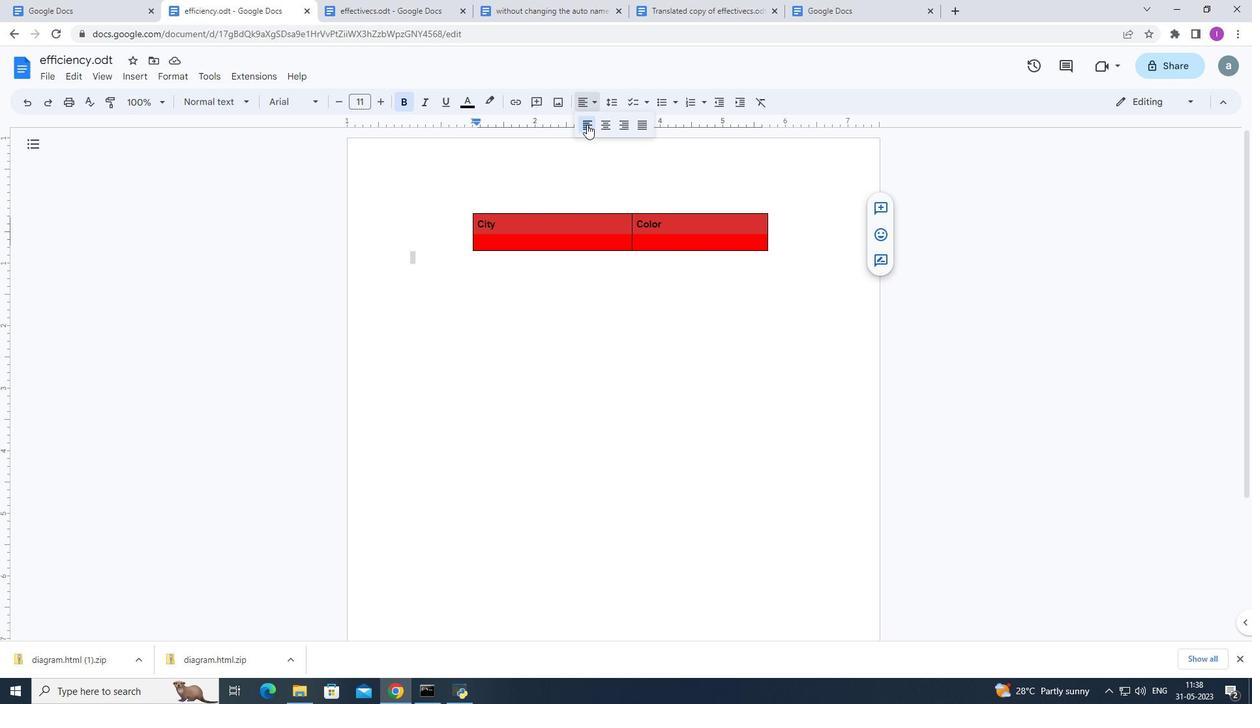 
Action: Mouse moved to (406, 104)
Screenshot: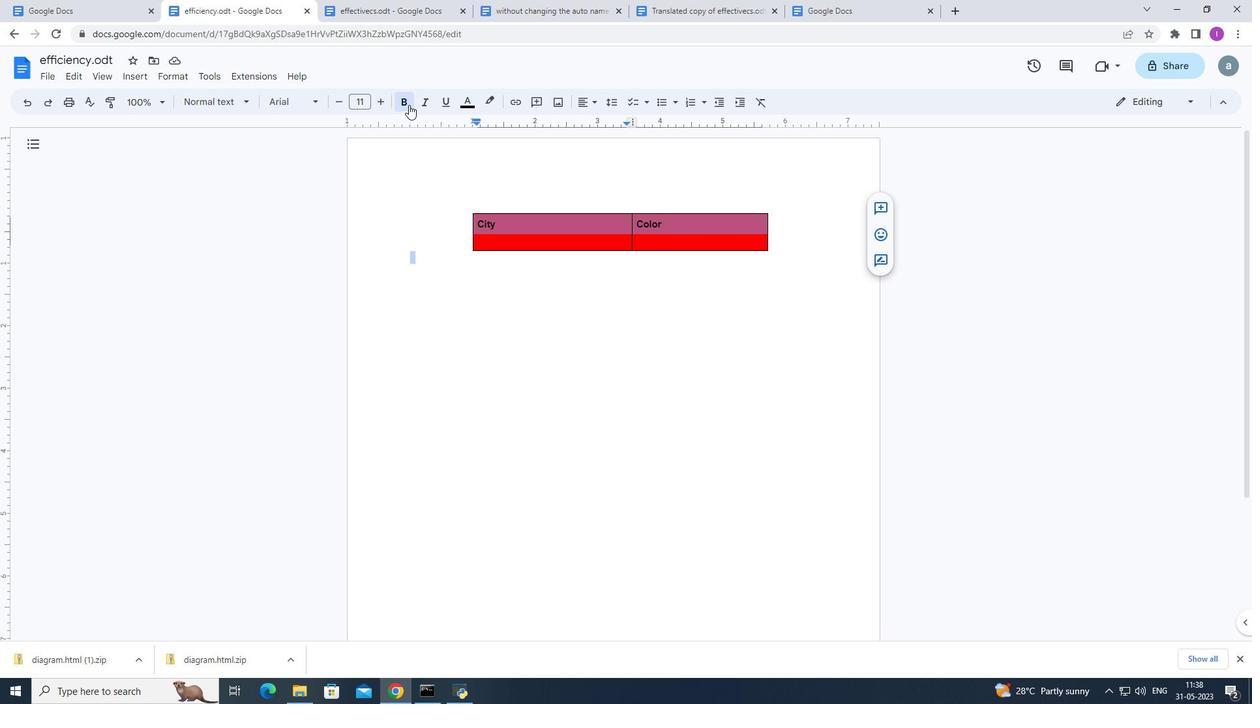 
Action: Mouse pressed left at (406, 104)
Screenshot: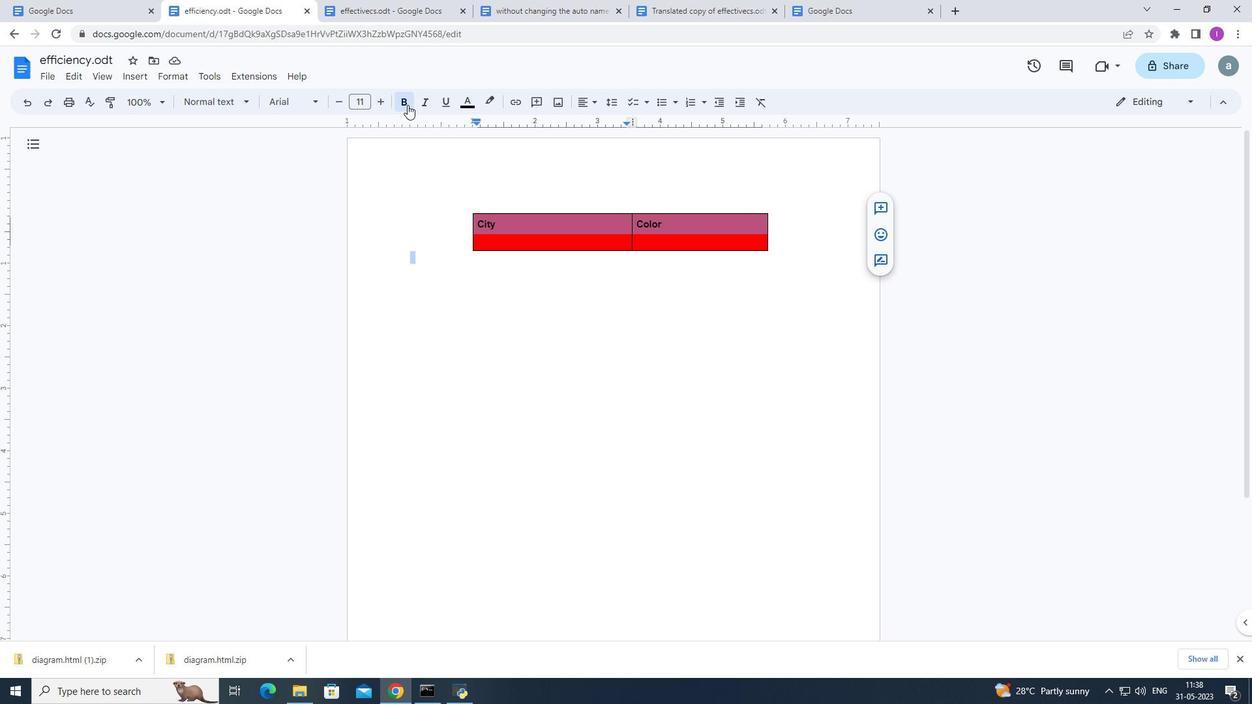 
Action: Mouse pressed left at (406, 104)
Screenshot: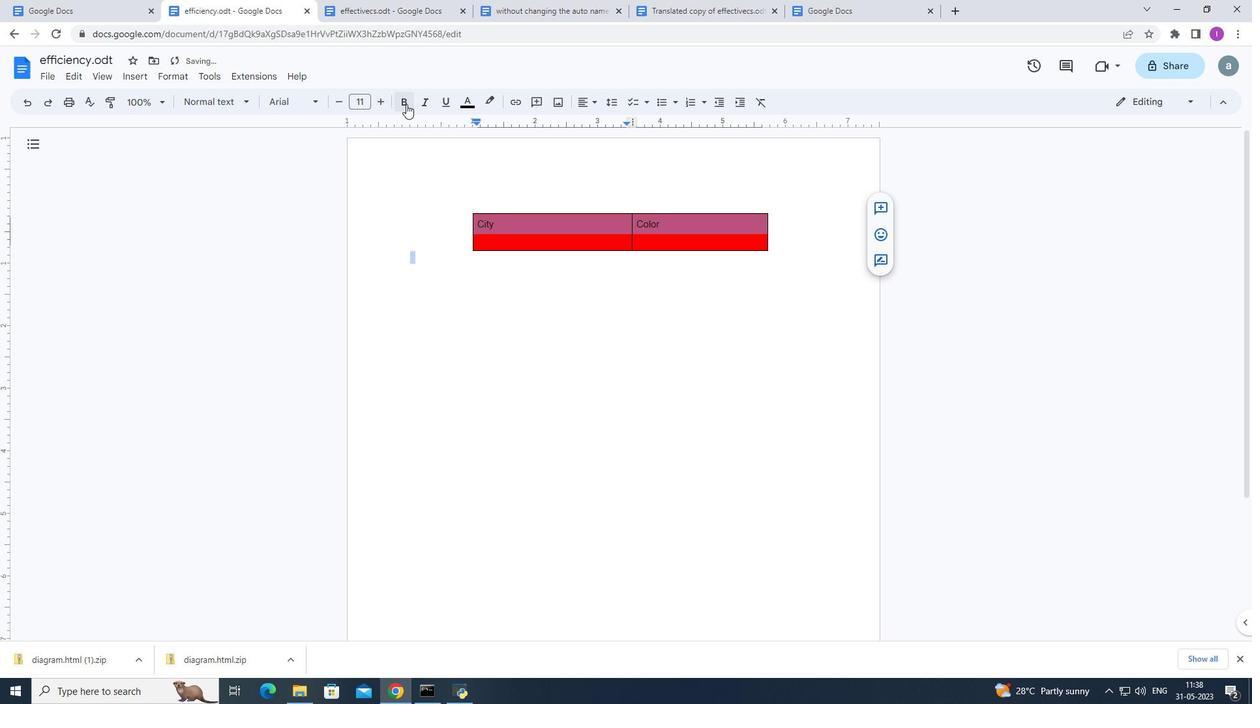 
Action: Mouse moved to (78, 78)
Screenshot: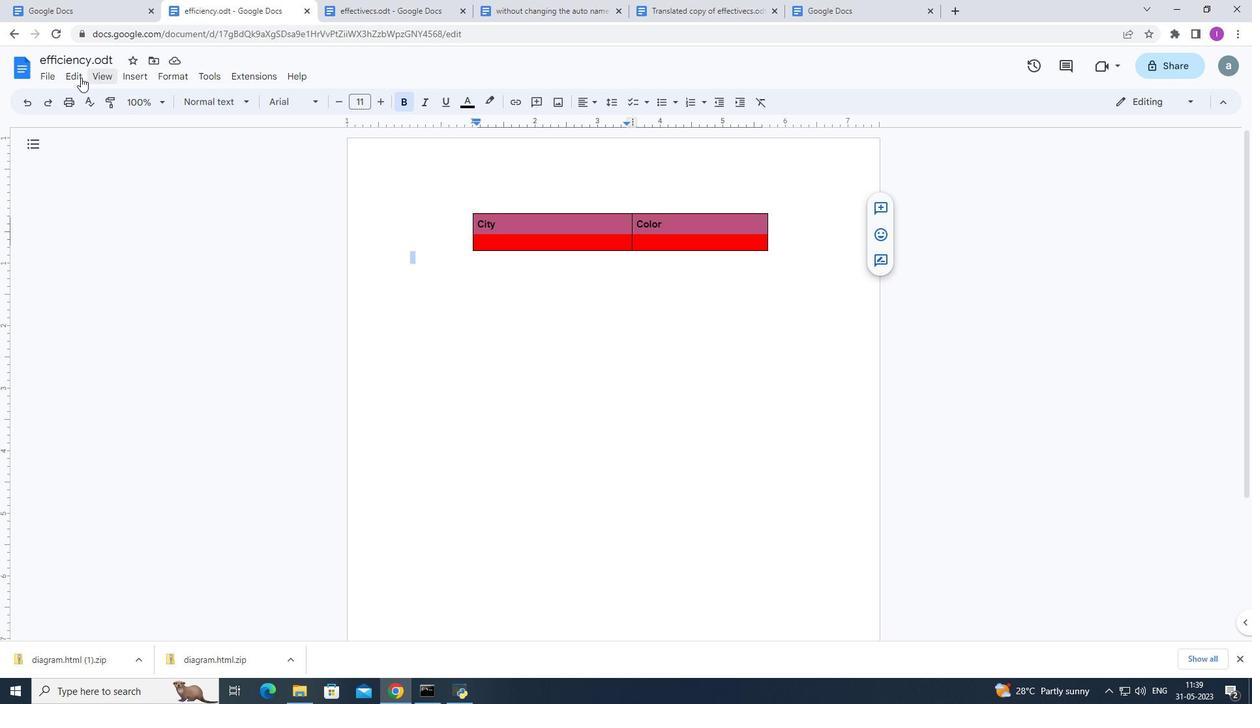 
Action: Mouse pressed left at (78, 78)
Screenshot: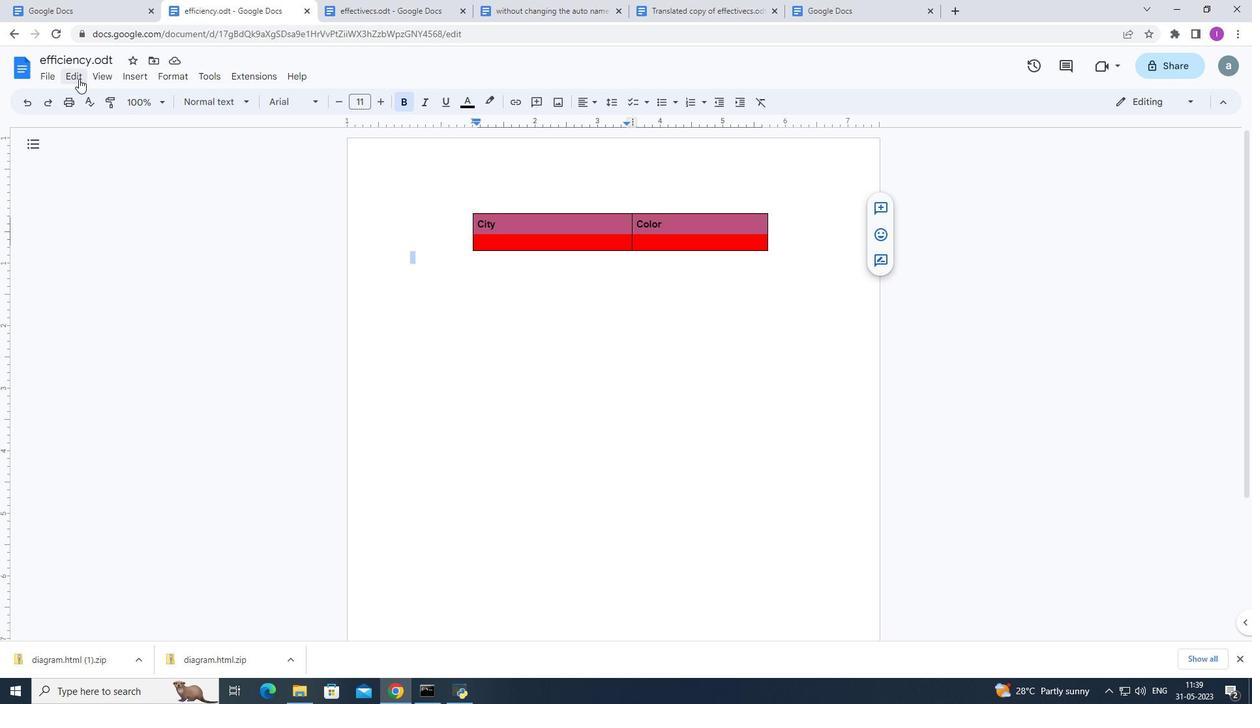
Action: Mouse moved to (120, 247)
Screenshot: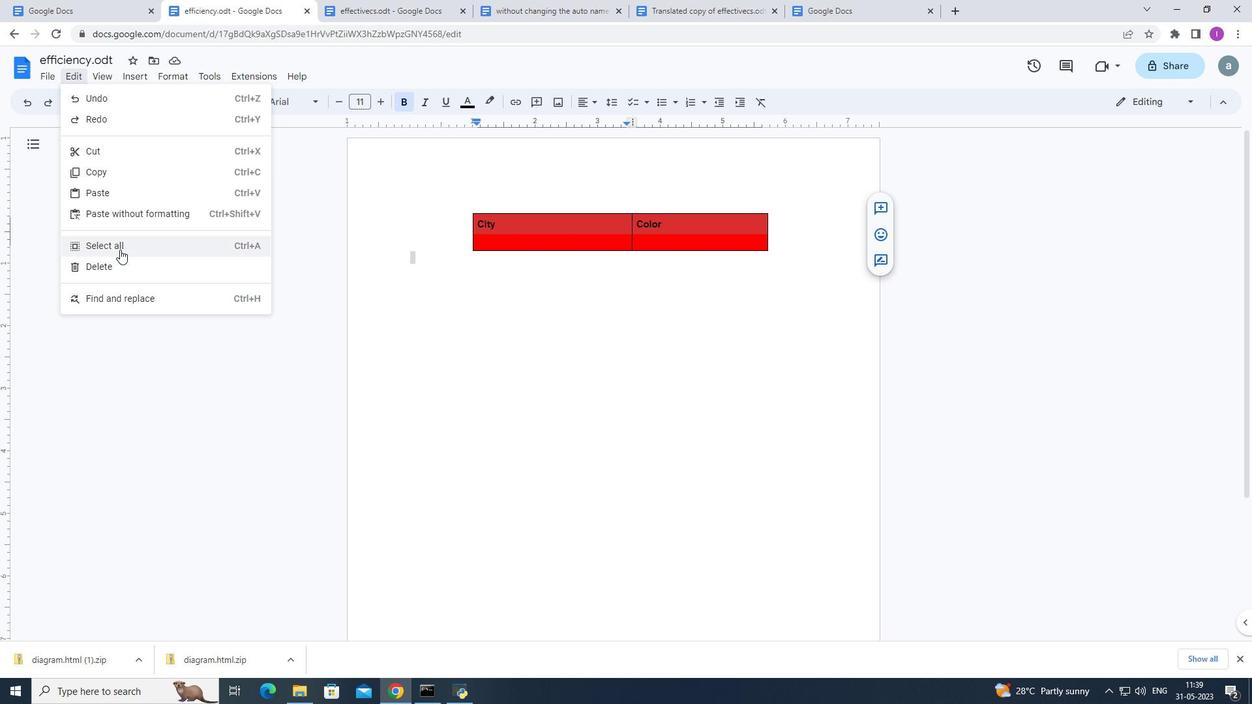 
Action: Mouse pressed left at (120, 247)
Screenshot: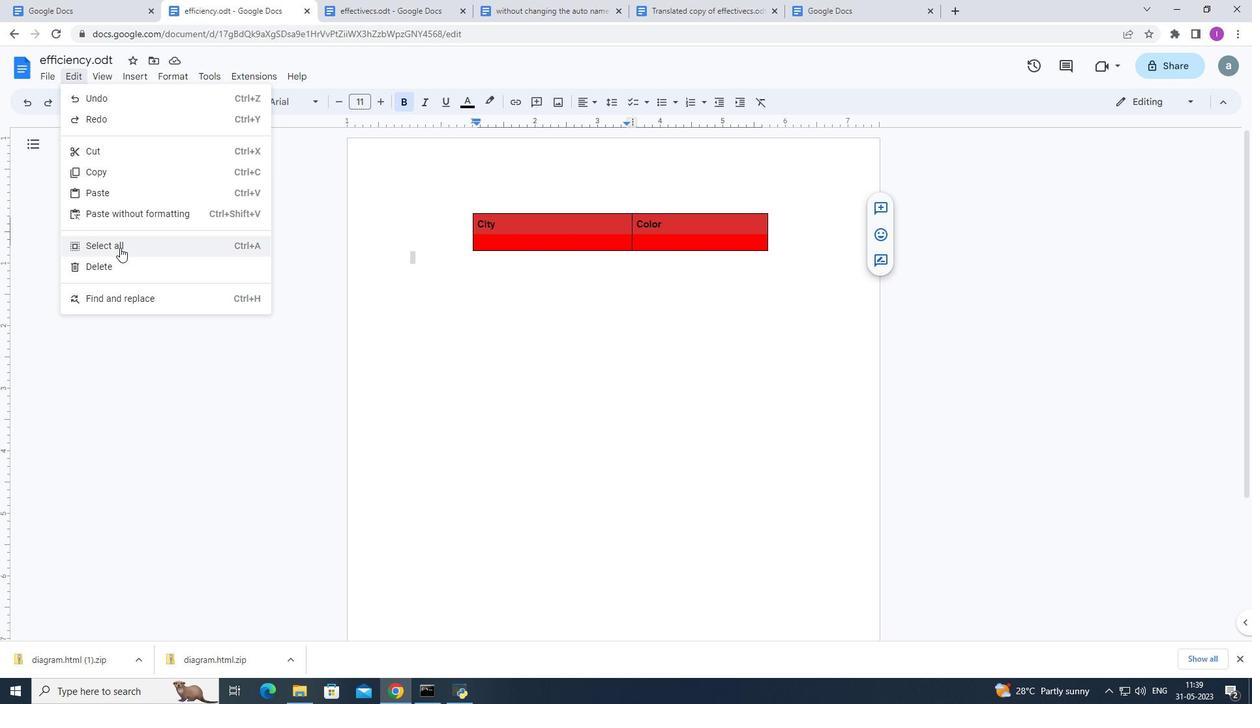 
Action: Mouse moved to (95, 76)
Screenshot: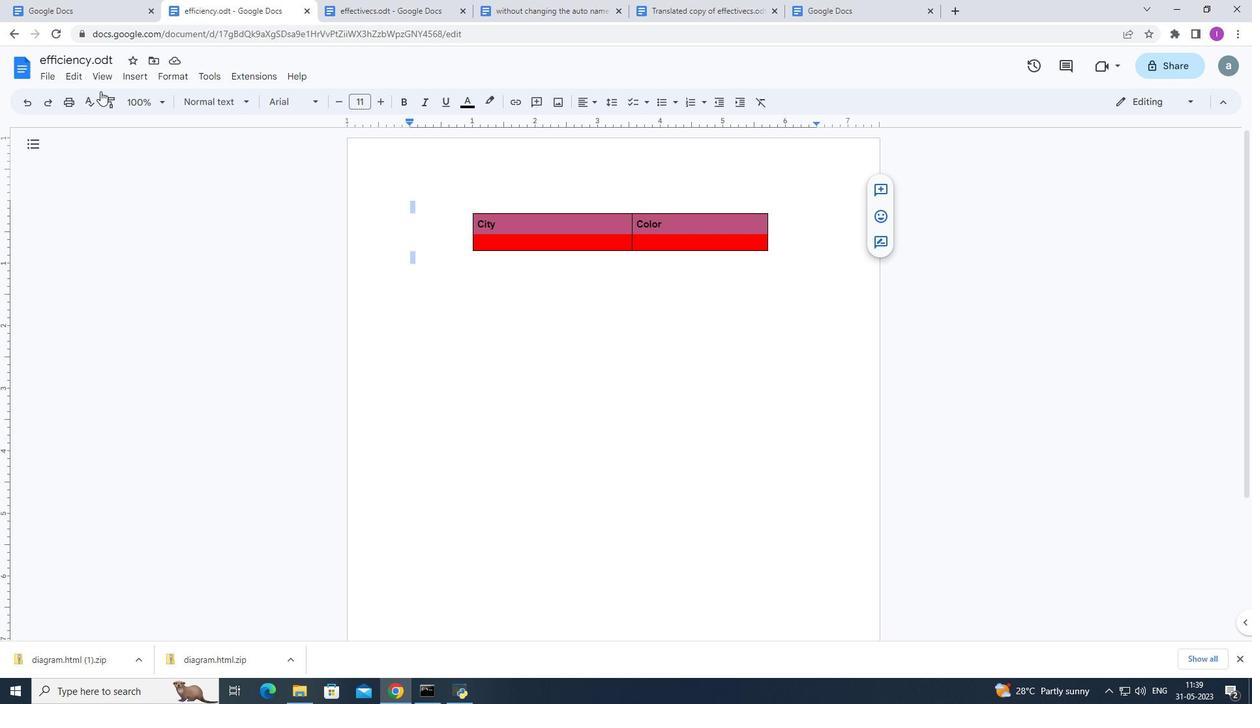 
Action: Mouse pressed left at (95, 76)
Screenshot: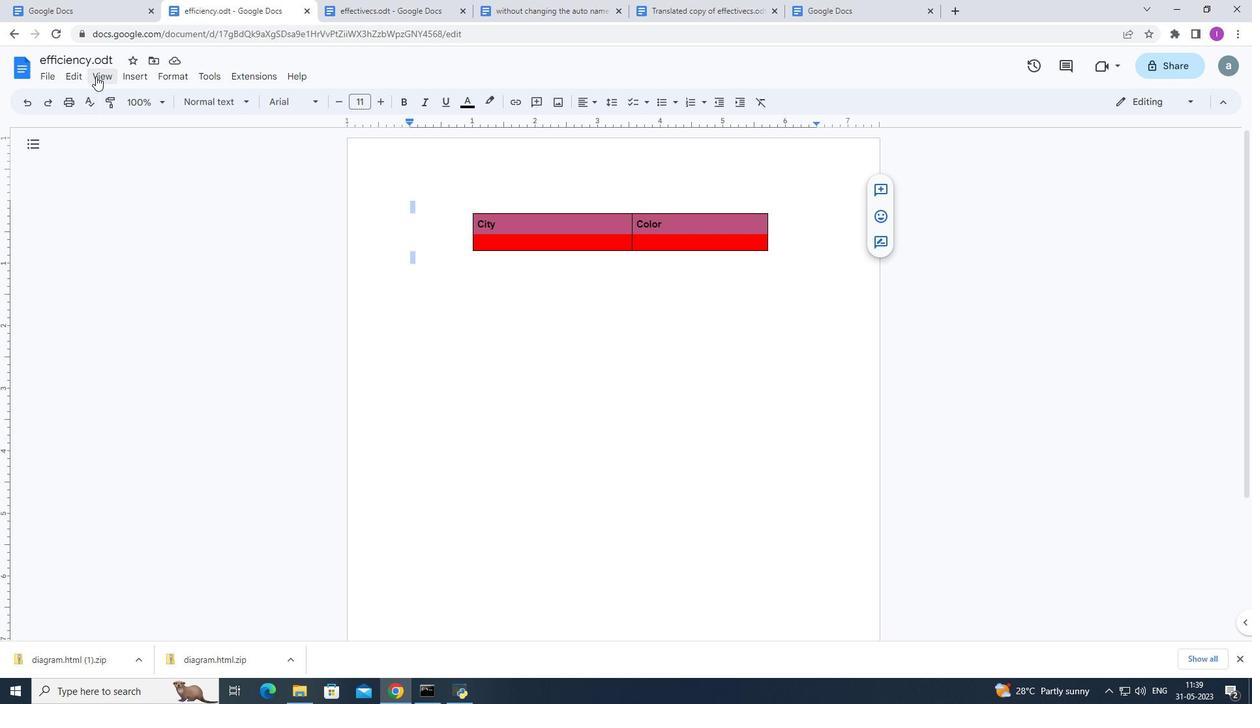 
Action: Mouse moved to (551, 296)
Screenshot: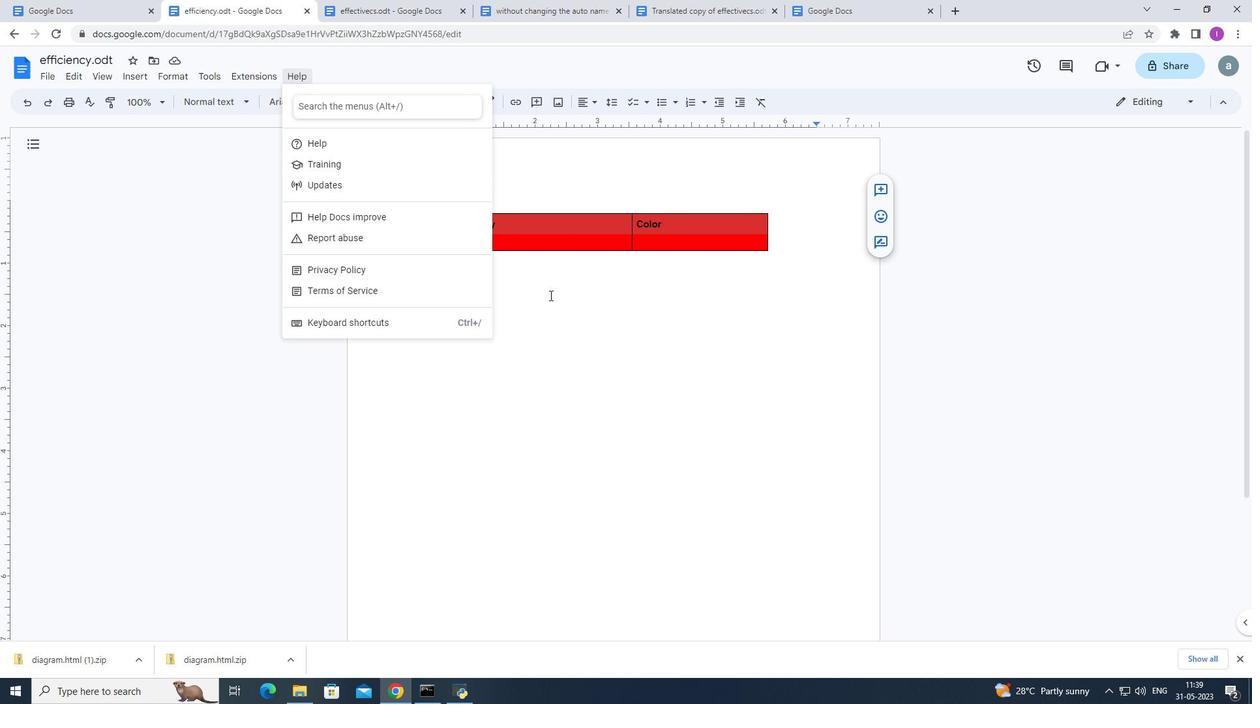 
Action: Mouse pressed left at (551, 296)
Screenshot: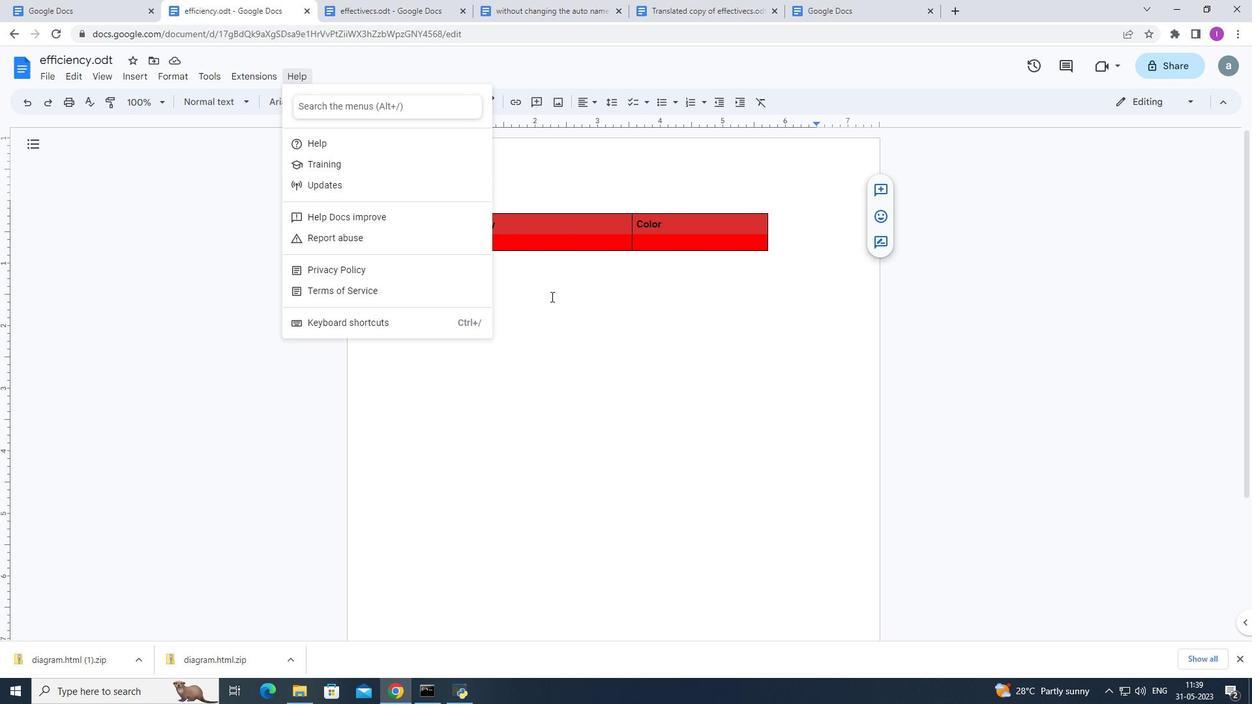 
Action: Mouse moved to (462, 217)
Screenshot: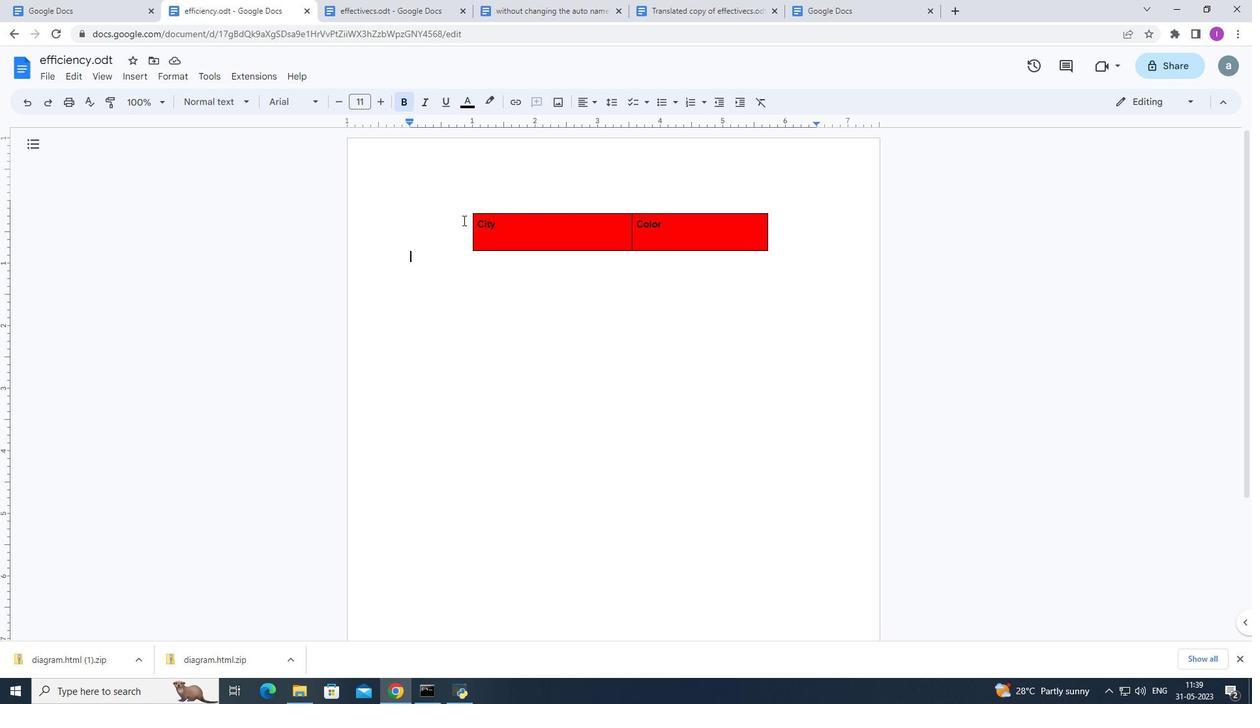 
Action: Mouse pressed left at (462, 217)
Screenshot: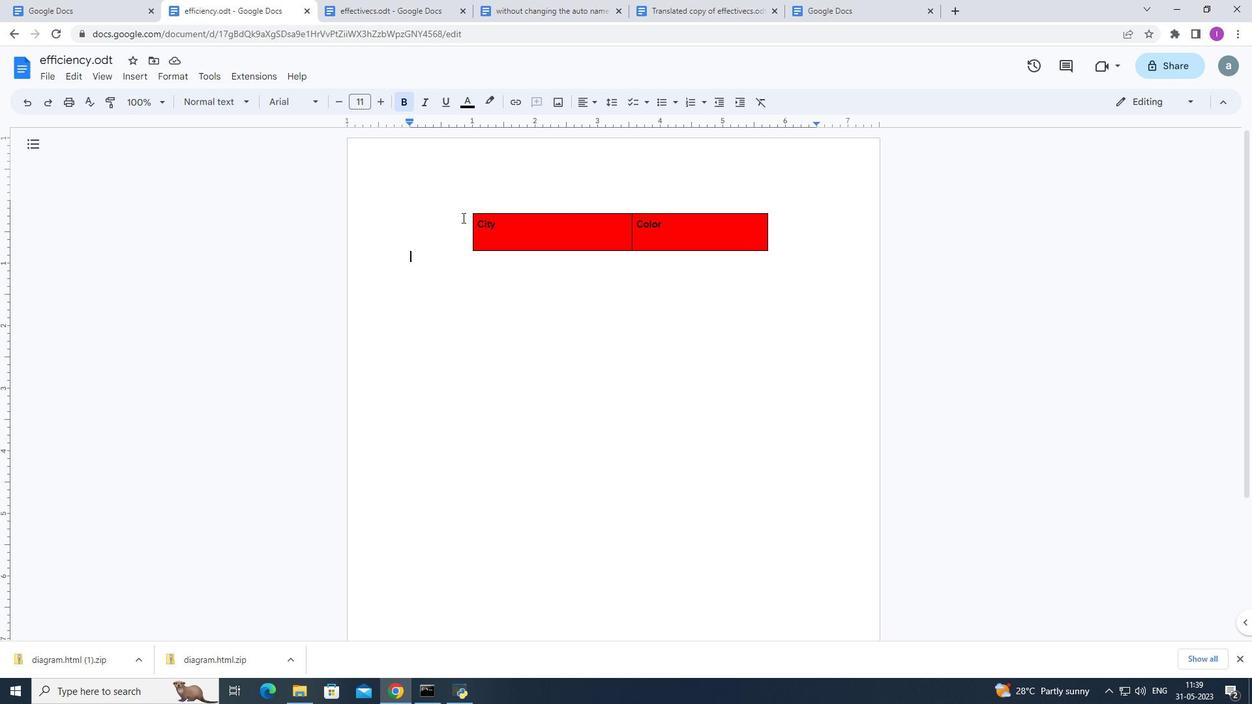 
Action: Mouse moved to (717, 274)
Screenshot: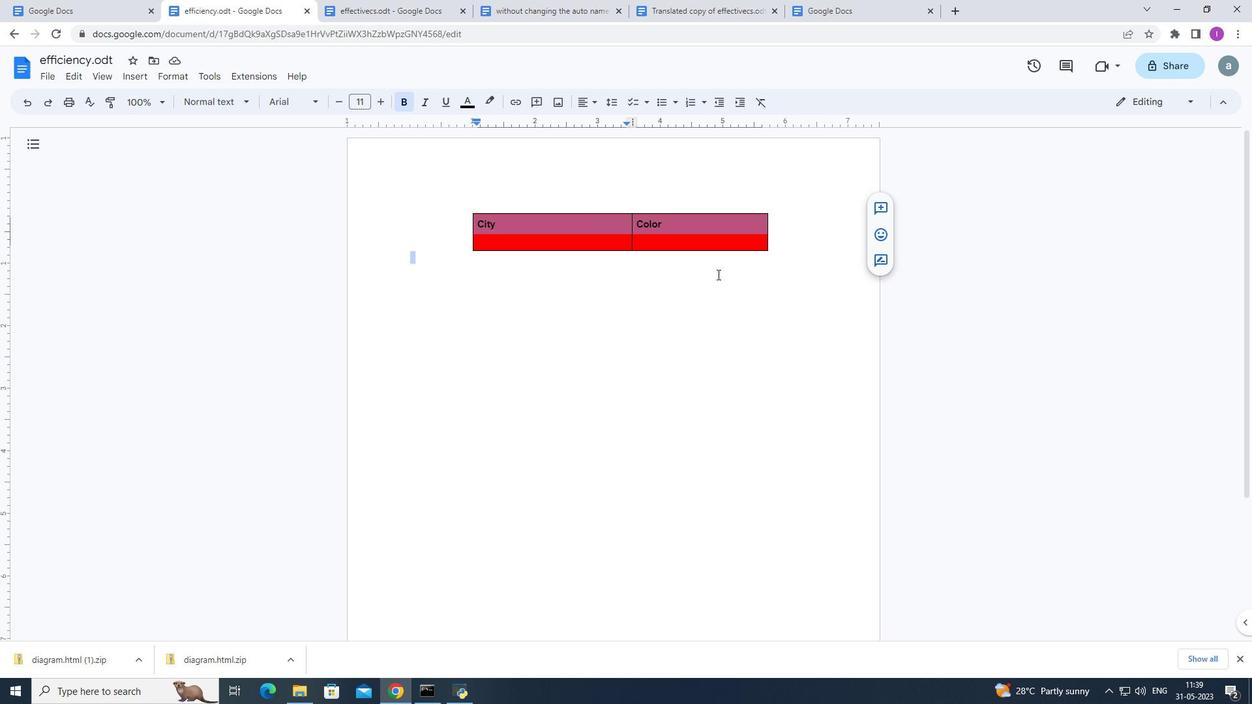 
Action: Mouse pressed left at (717, 274)
Screenshot: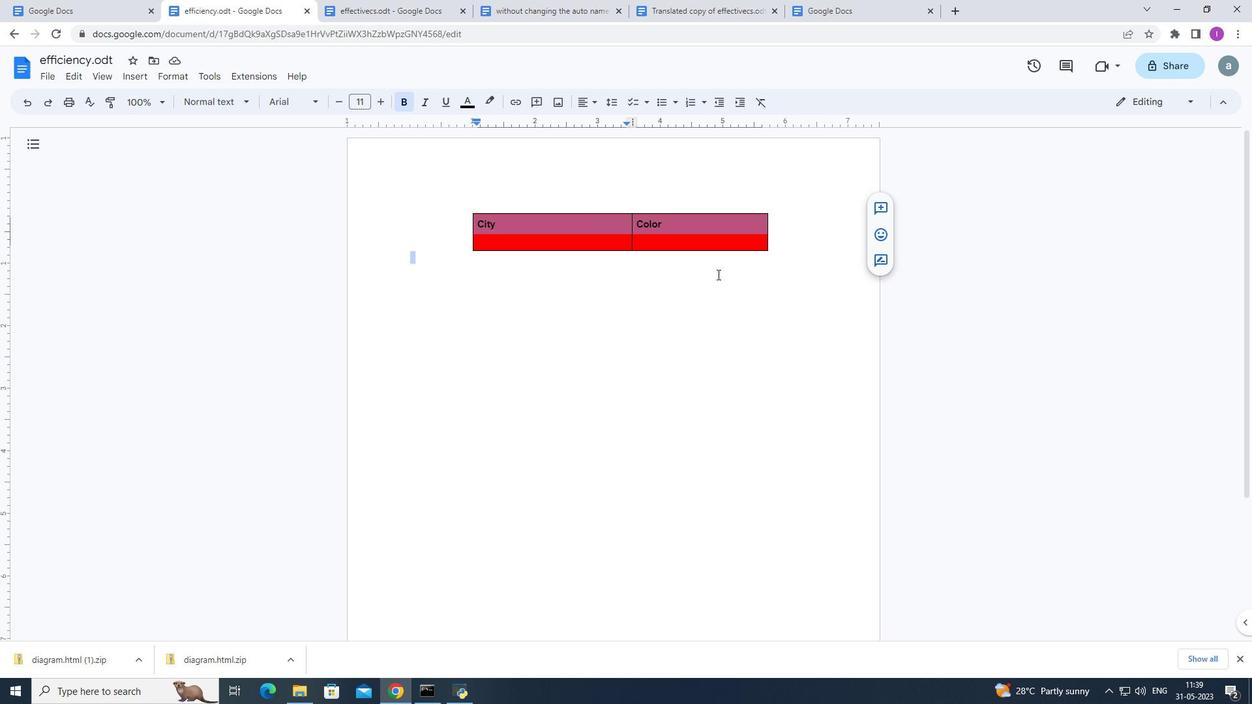 
Action: Mouse moved to (440, 205)
Screenshot: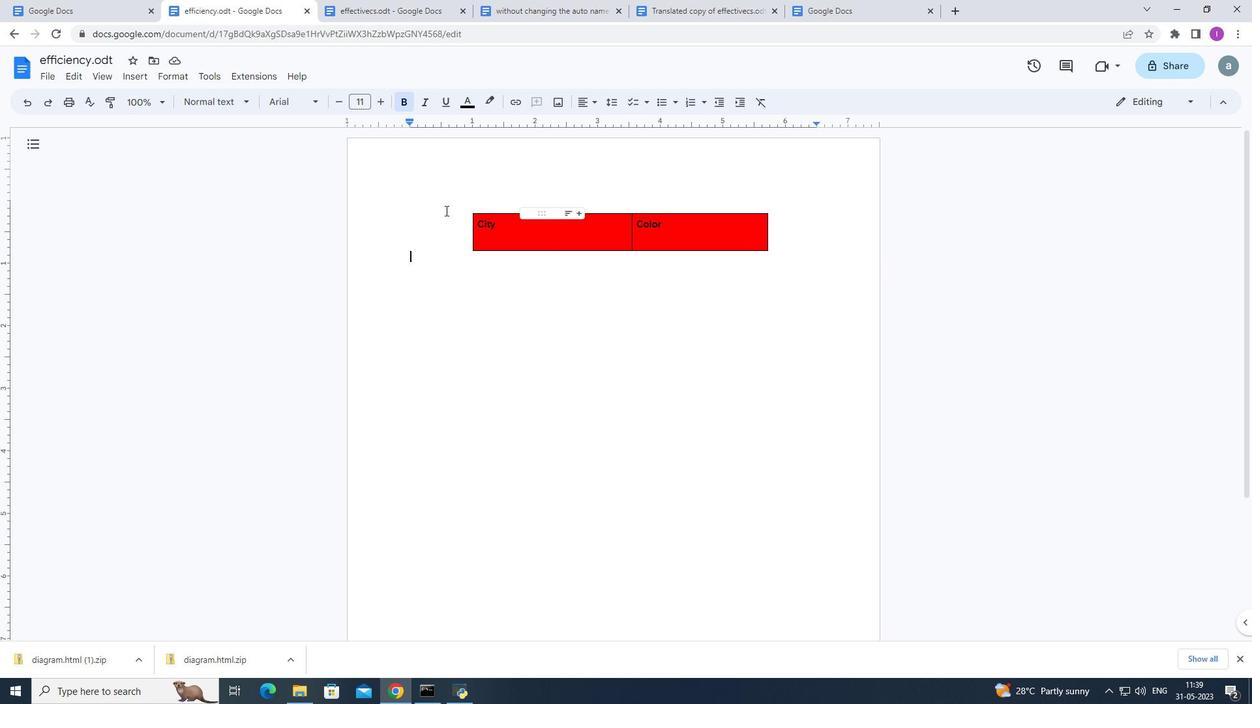 
Action: Mouse pressed left at (440, 205)
Screenshot: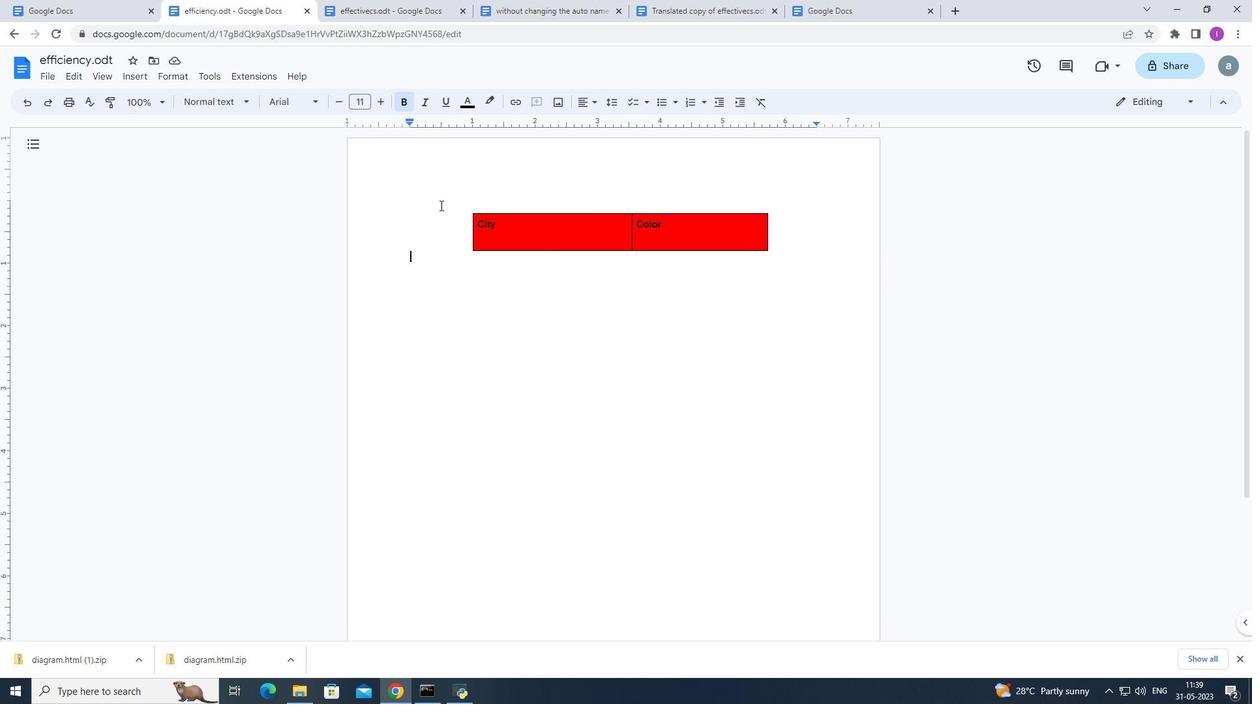 
Action: Mouse moved to (476, 108)
Screenshot: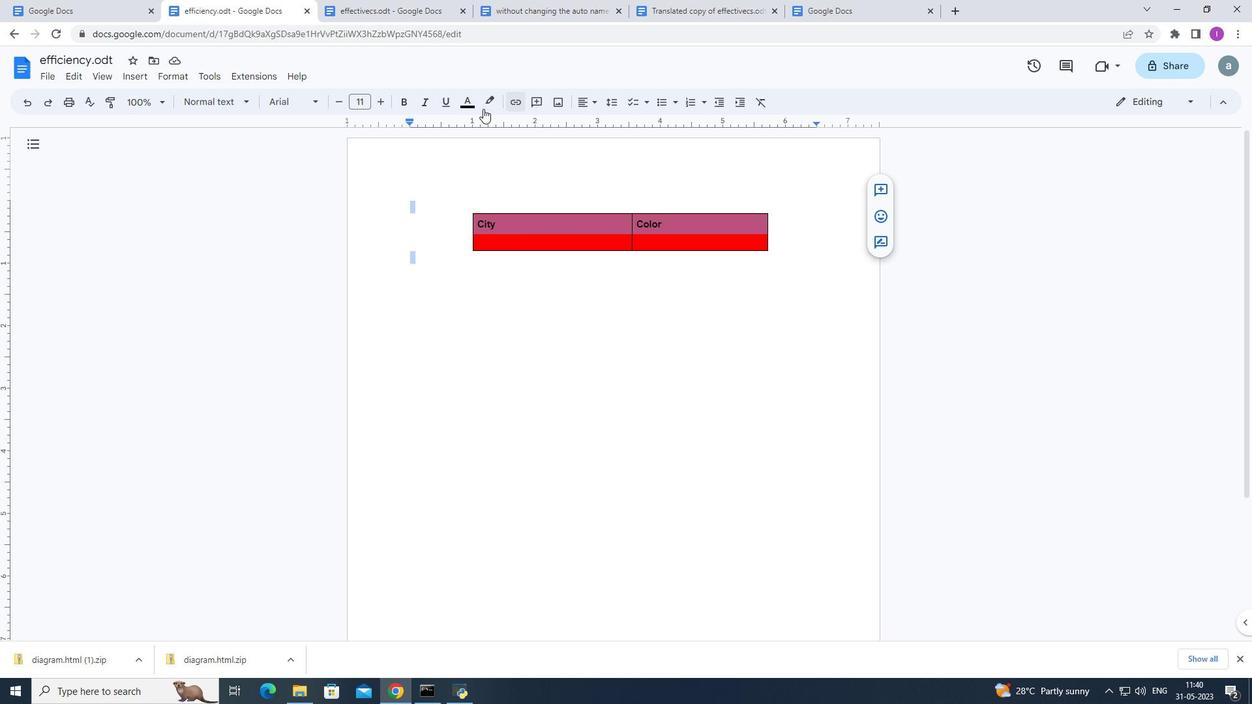 
Action: Mouse pressed left at (476, 108)
Screenshot: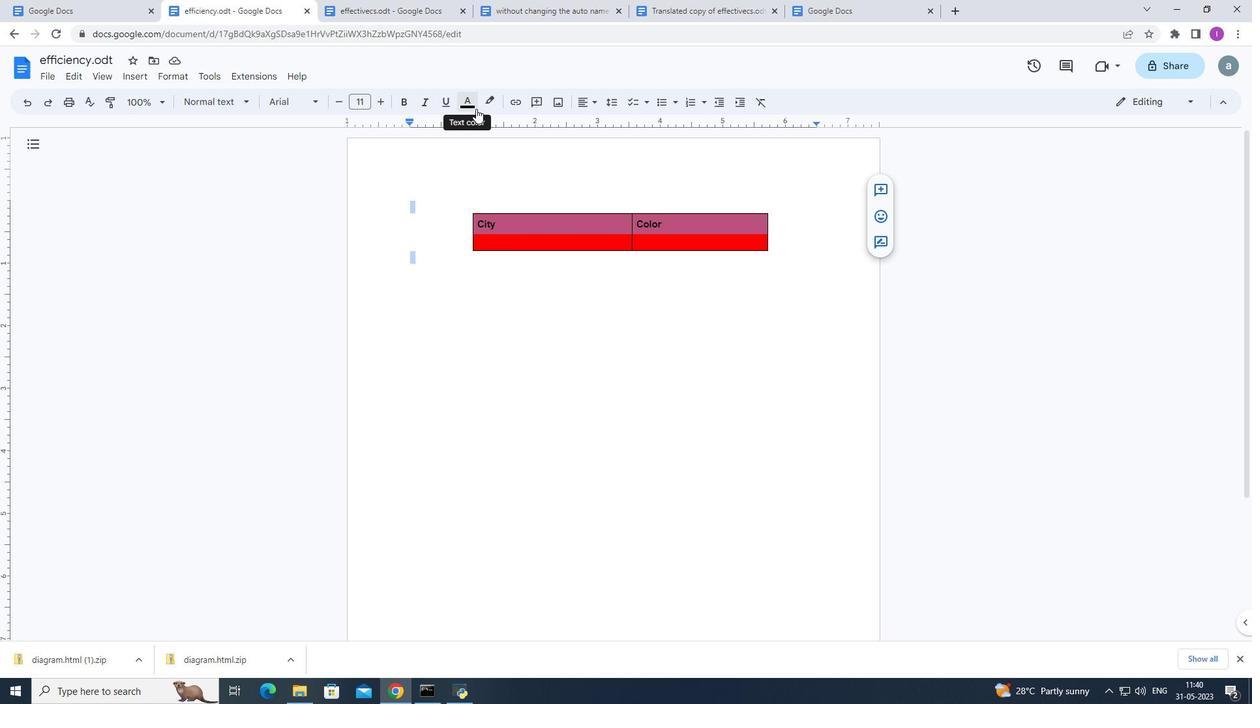 
Action: Mouse moved to (474, 125)
Screenshot: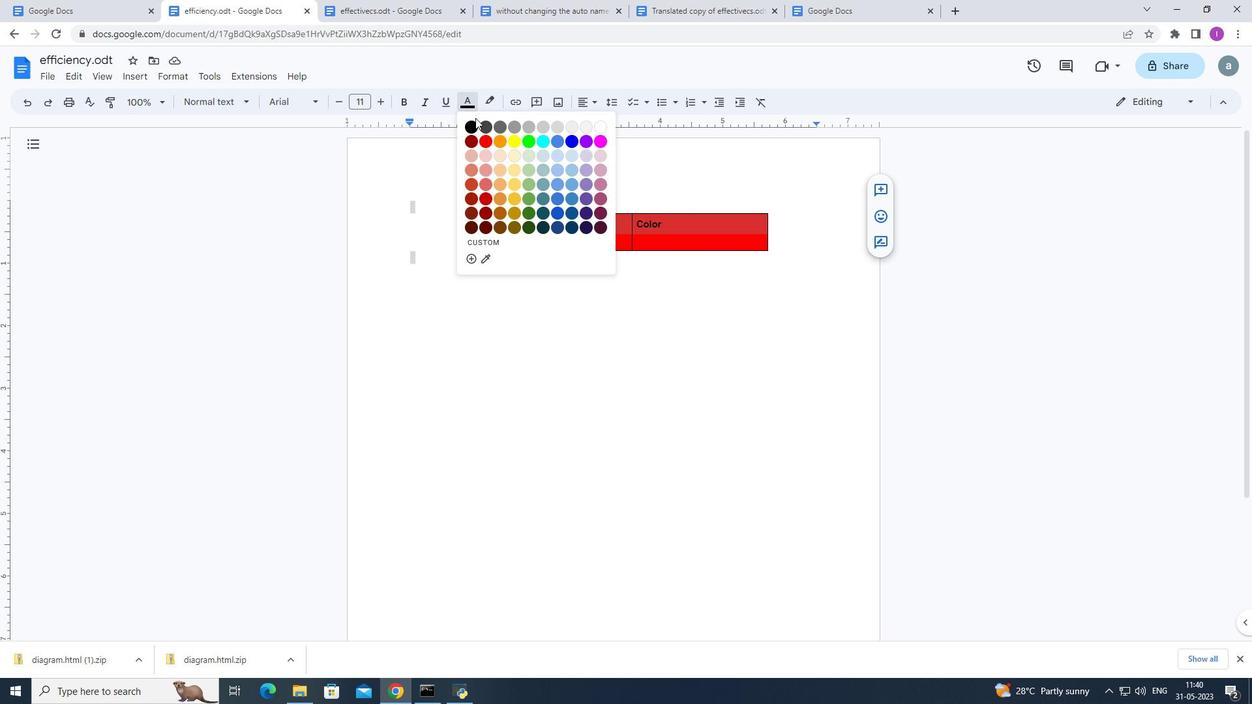 
Action: Mouse pressed left at (474, 125)
Screenshot: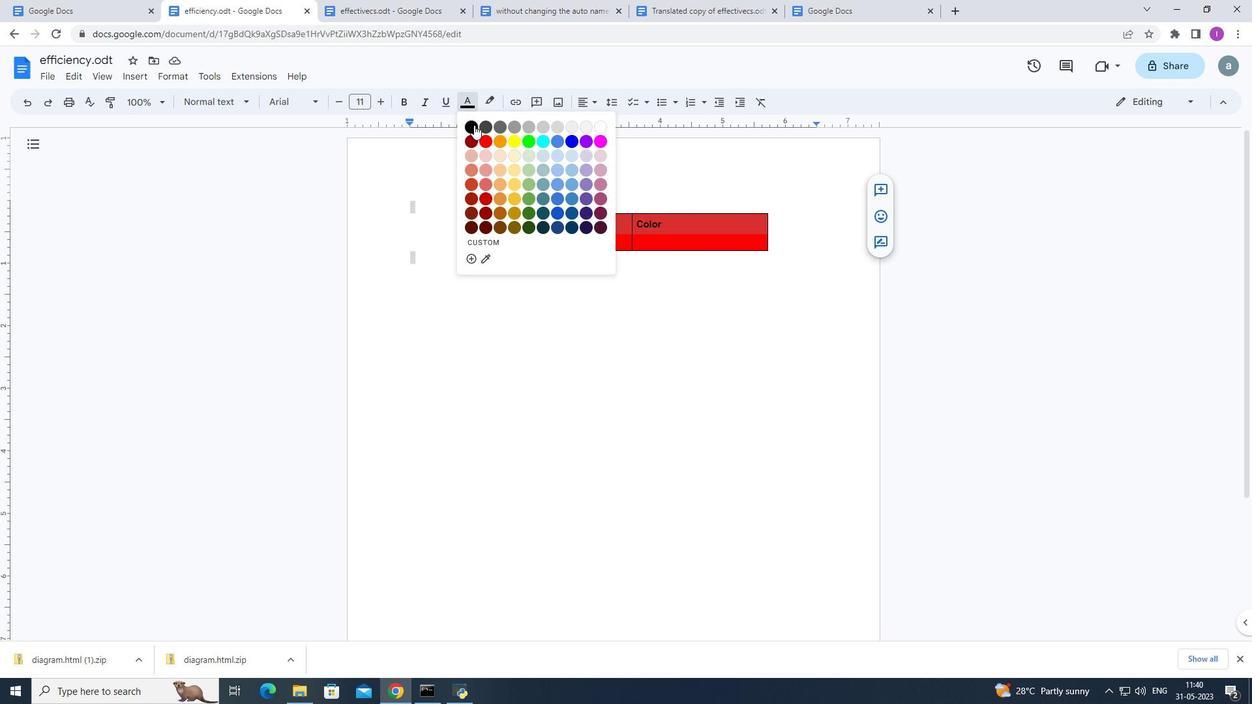 
Action: Mouse moved to (604, 290)
Screenshot: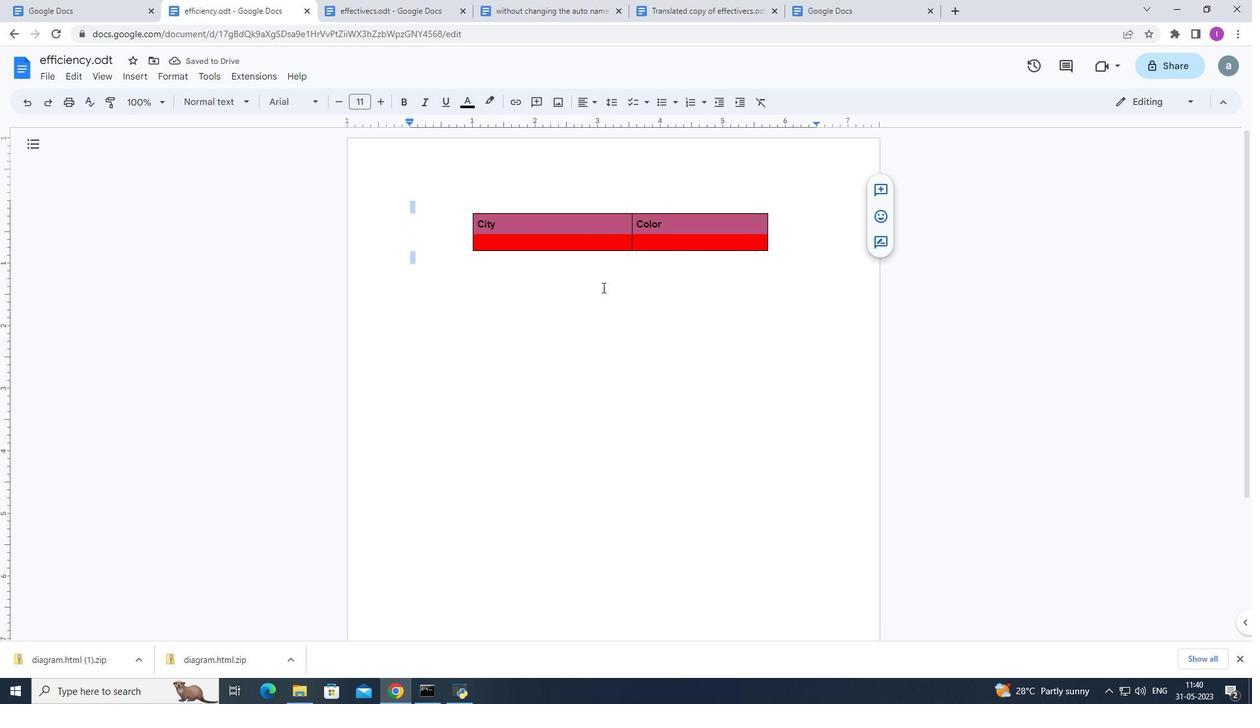 
Action: Mouse pressed left at (604, 290)
Screenshot: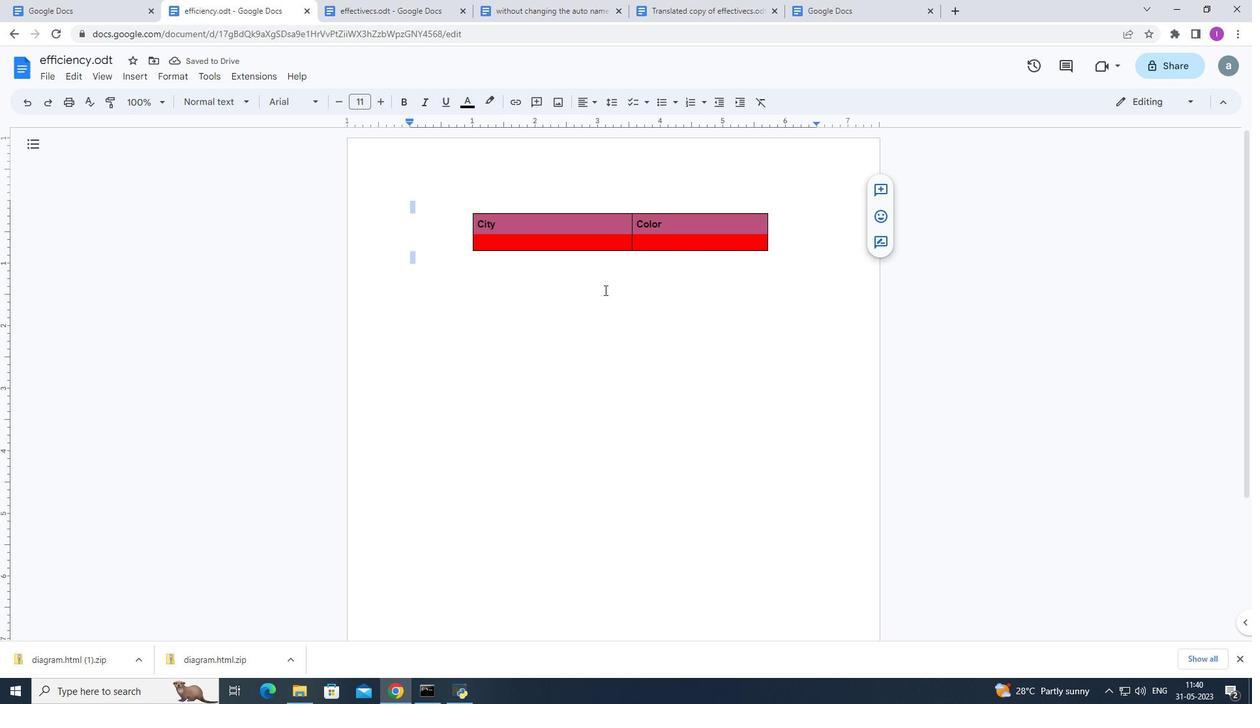 
